 Task: Look for space in Oberursel, Germany from 5th June, 2023 to 16th June, 2023 for 2 adults in price range Rs.14000 to Rs.18000. Place can be entire place with 1  bedroom having 1 bed and 1 bathroom. Property type can be house, flat, guest house, hotel. Amenities needed are: washing machine. Booking option can be shelf check-in. Required host language is English.
Action: Mouse moved to (315, 144)
Screenshot: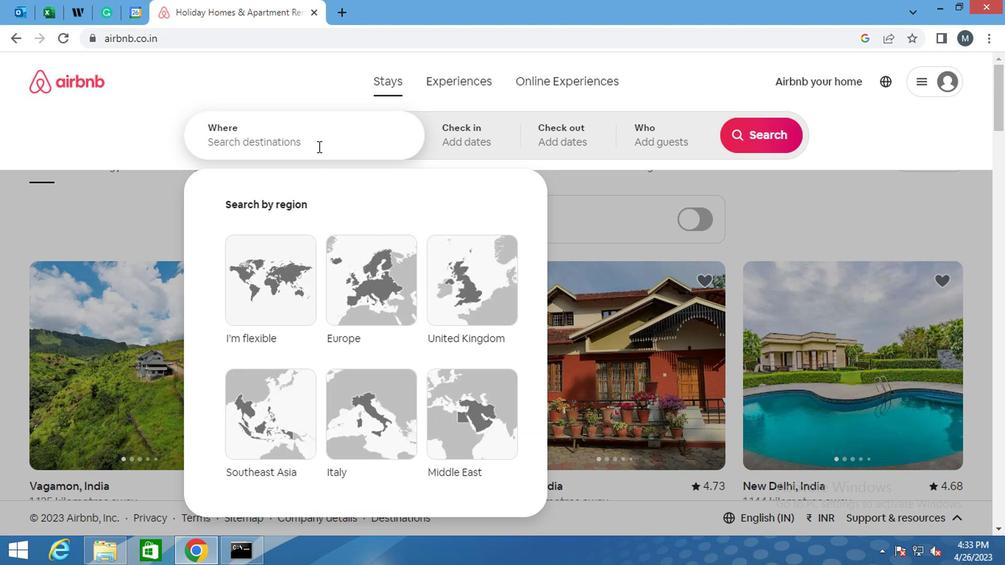 
Action: Mouse pressed left at (315, 144)
Screenshot: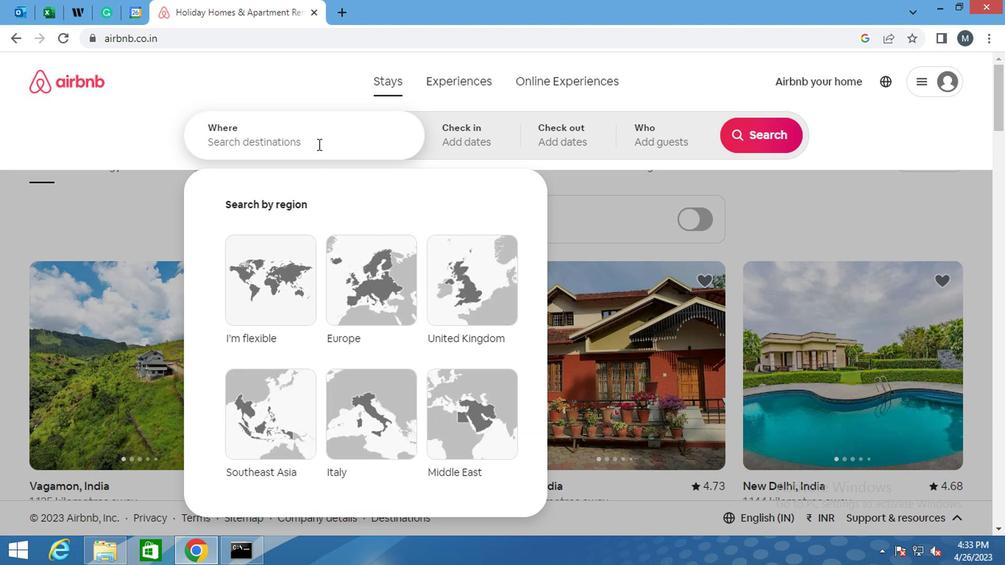 
Action: Mouse moved to (315, 144)
Screenshot: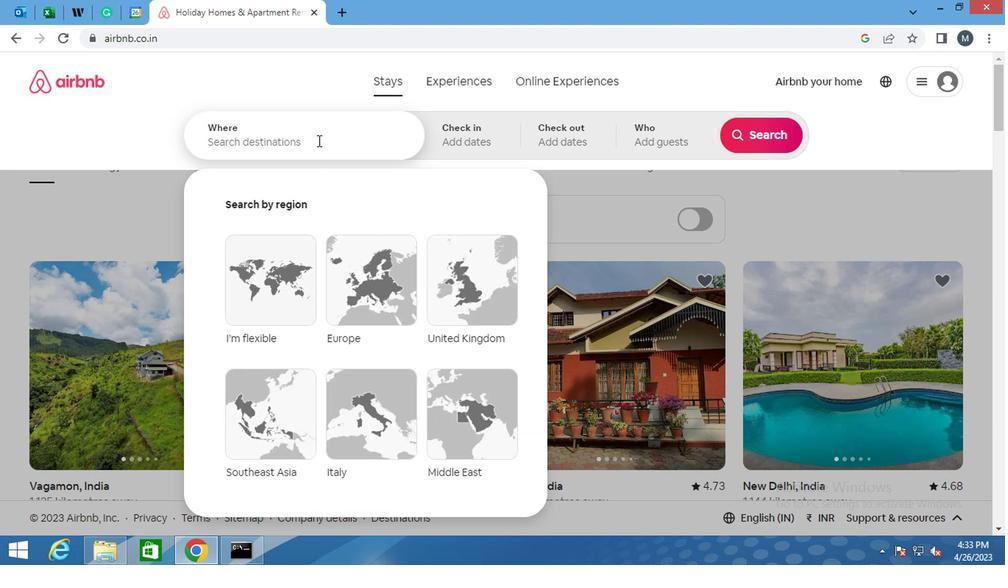 
Action: Key pressed <Key.shift>OBERRURSEL,<Key.space><Key.shift>GER
Screenshot: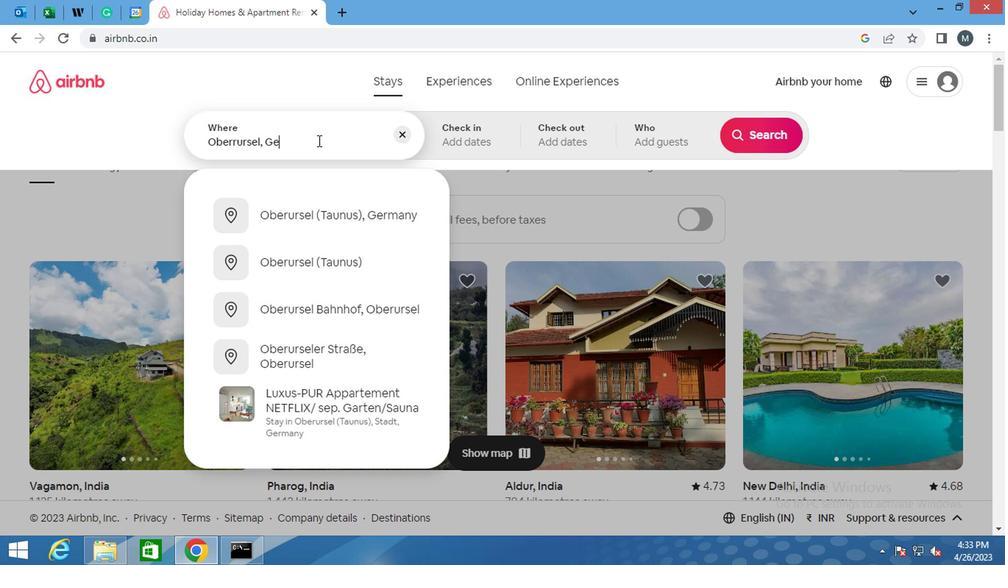 
Action: Mouse moved to (351, 215)
Screenshot: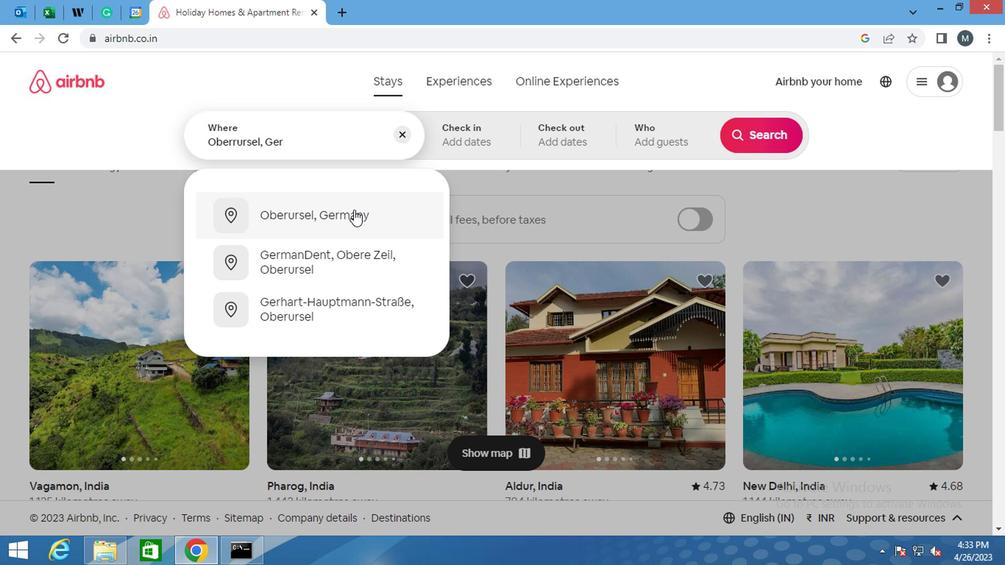 
Action: Mouse pressed left at (351, 215)
Screenshot: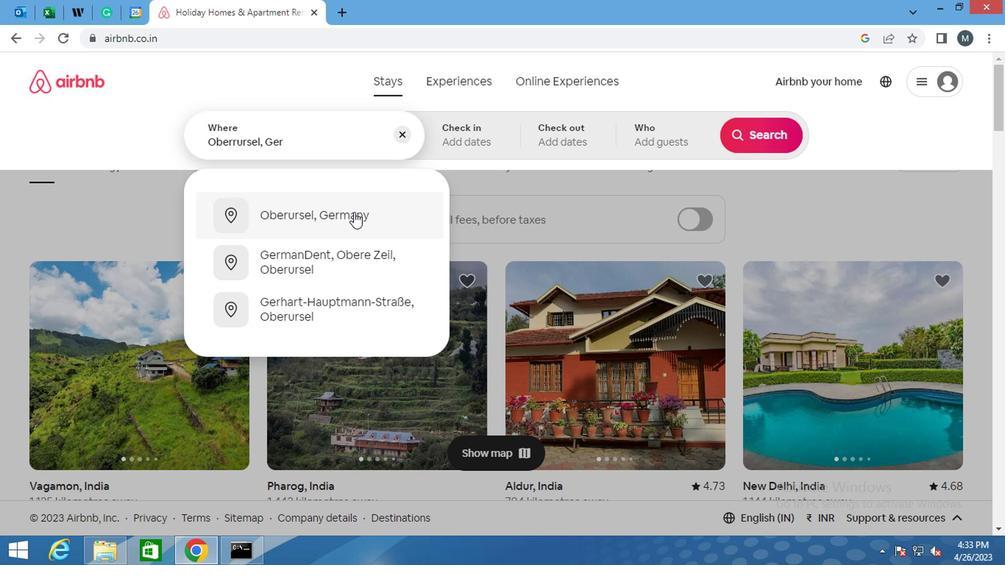 
Action: Mouse moved to (760, 253)
Screenshot: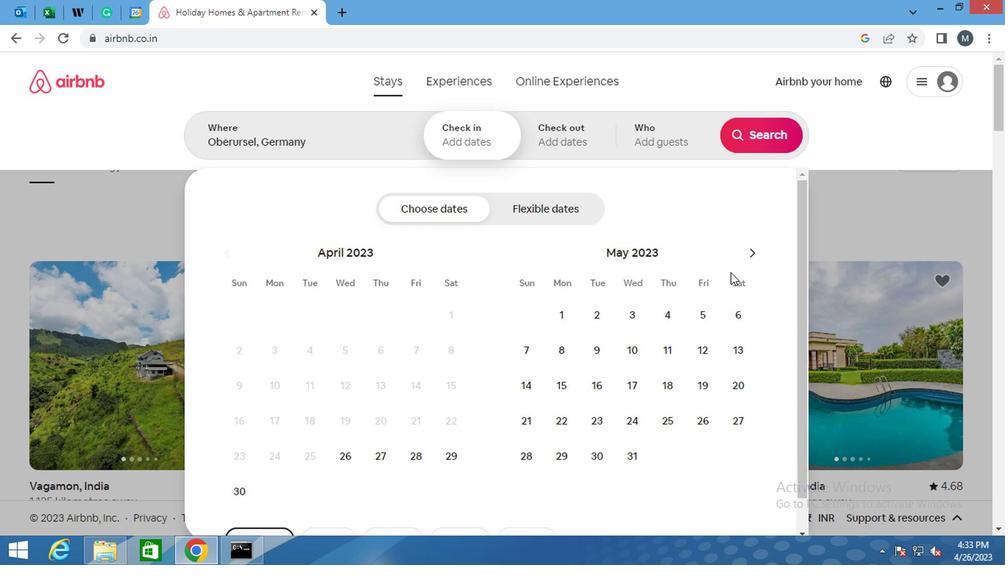 
Action: Mouse pressed left at (760, 253)
Screenshot: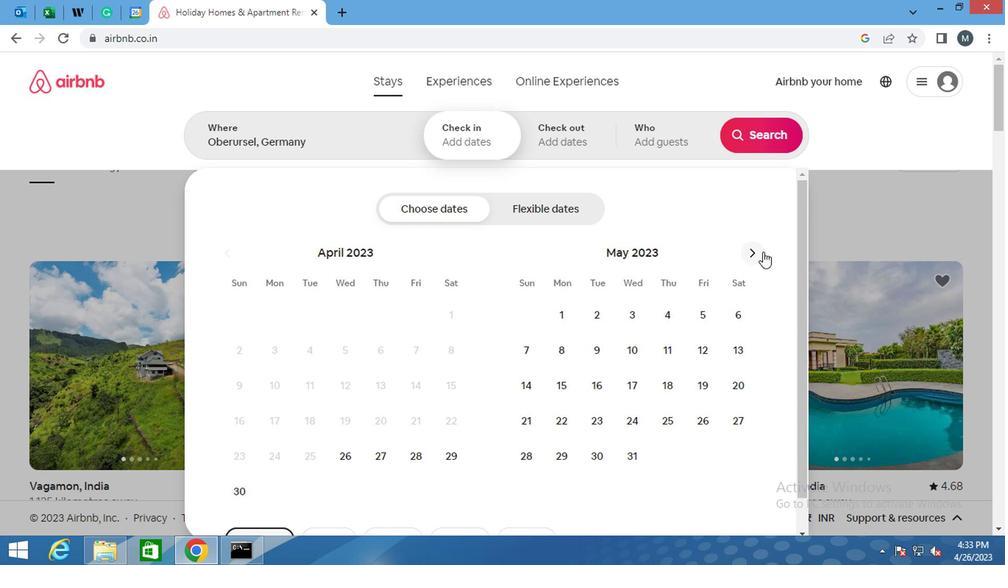 
Action: Mouse moved to (563, 350)
Screenshot: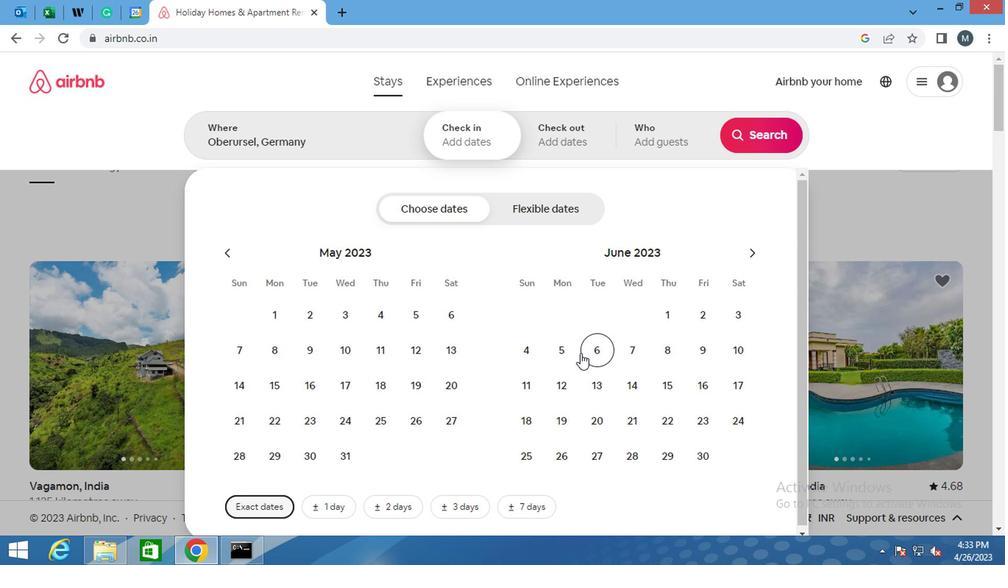 
Action: Mouse pressed left at (563, 350)
Screenshot: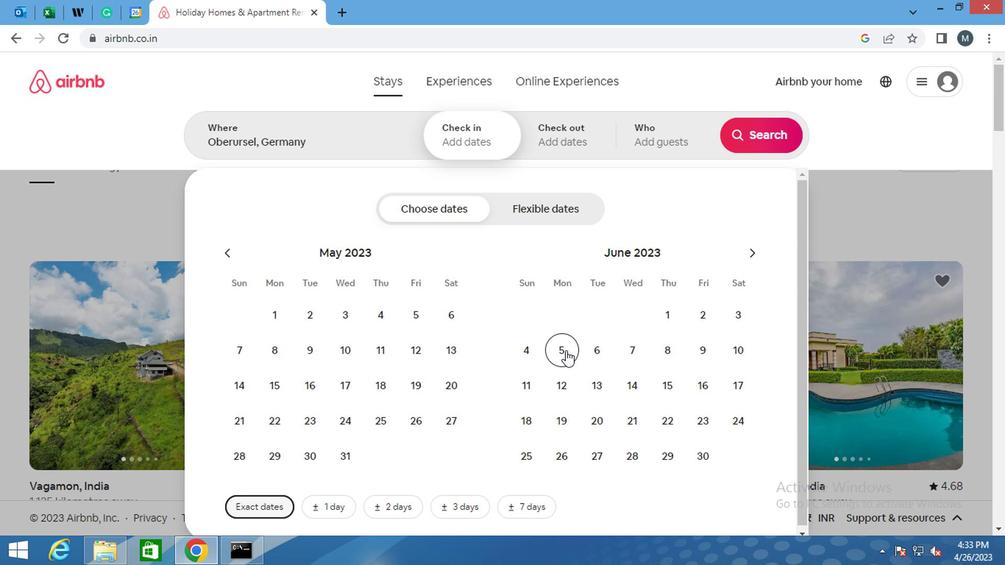 
Action: Mouse moved to (695, 377)
Screenshot: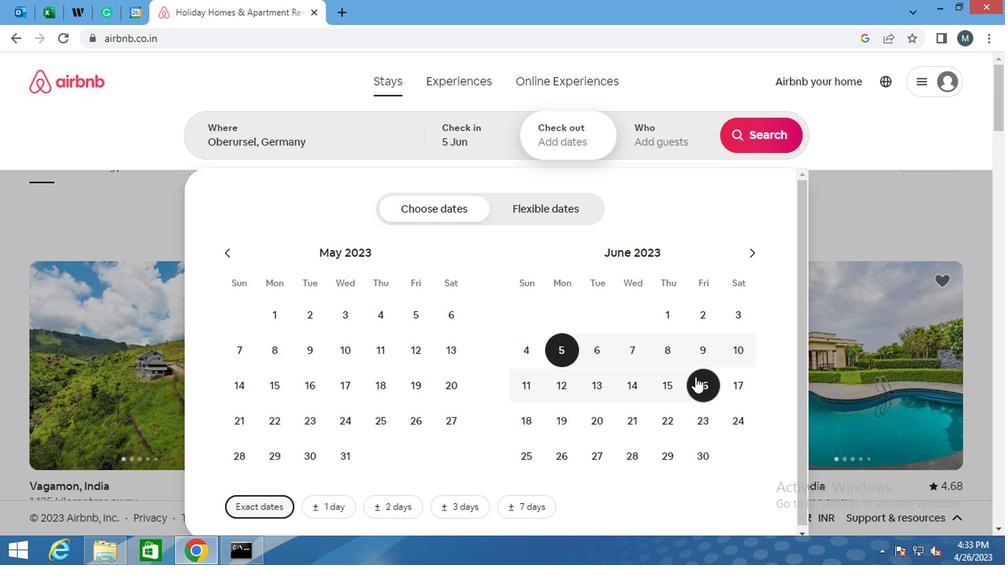 
Action: Mouse pressed left at (695, 377)
Screenshot: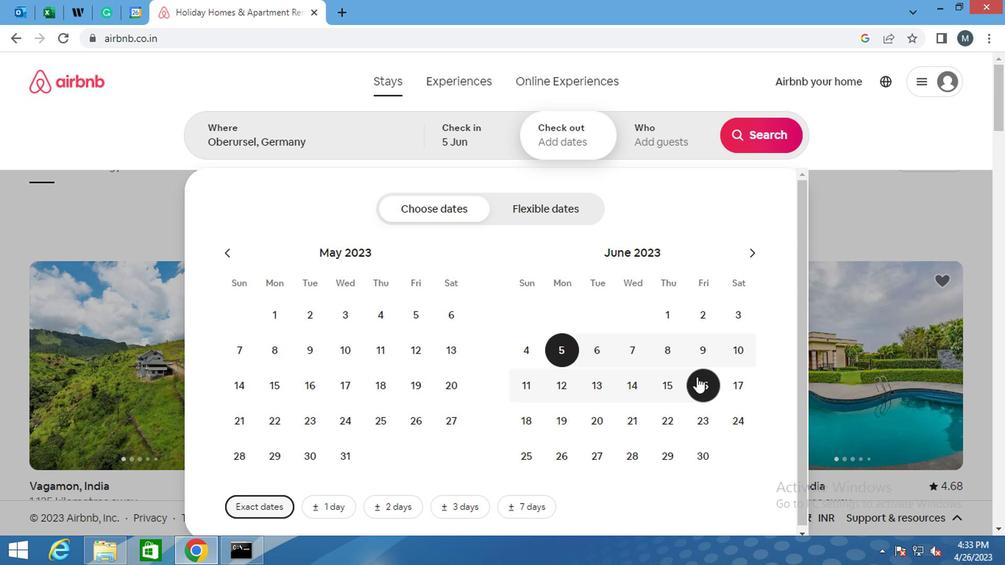 
Action: Mouse moved to (665, 145)
Screenshot: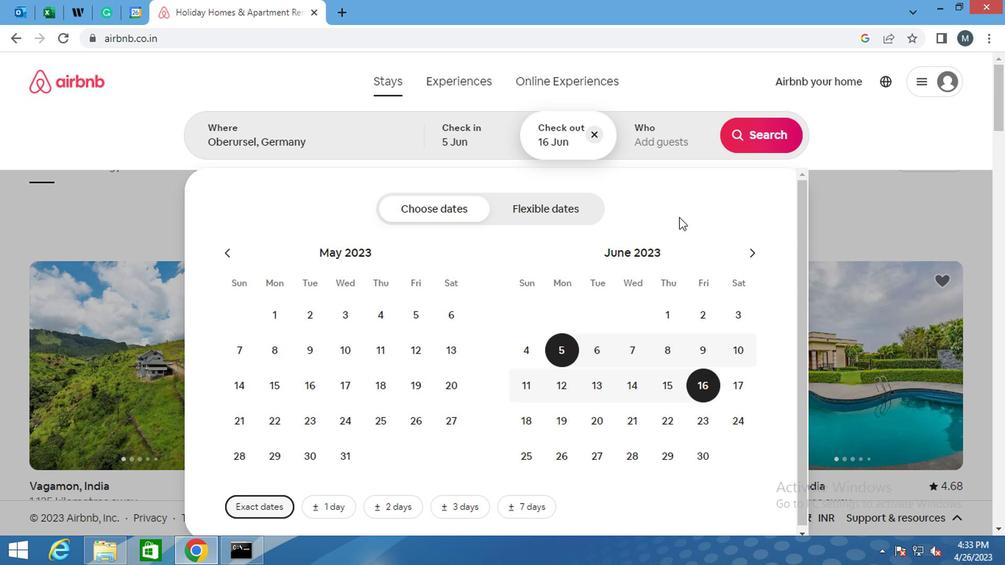 
Action: Mouse pressed left at (665, 145)
Screenshot: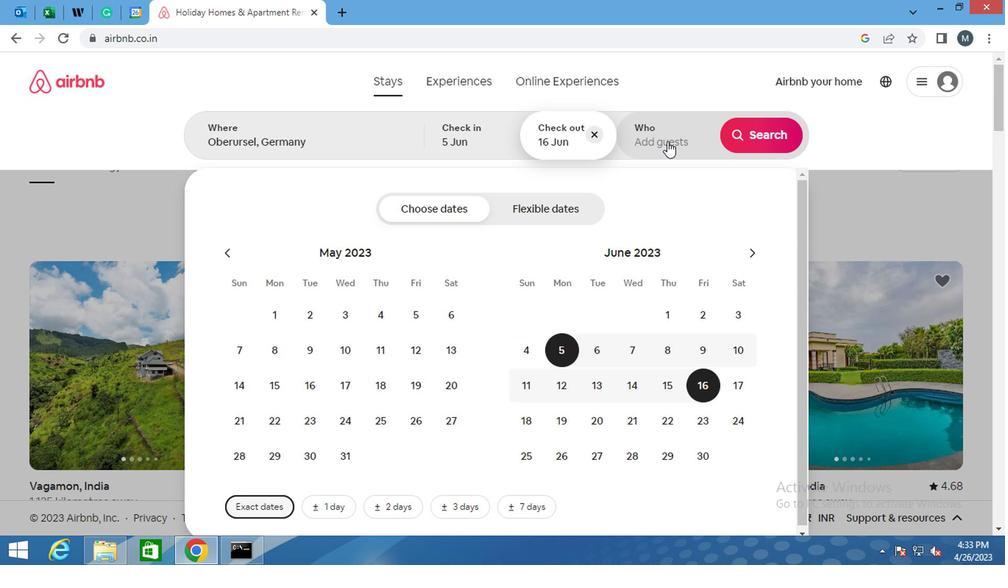 
Action: Mouse moved to (761, 197)
Screenshot: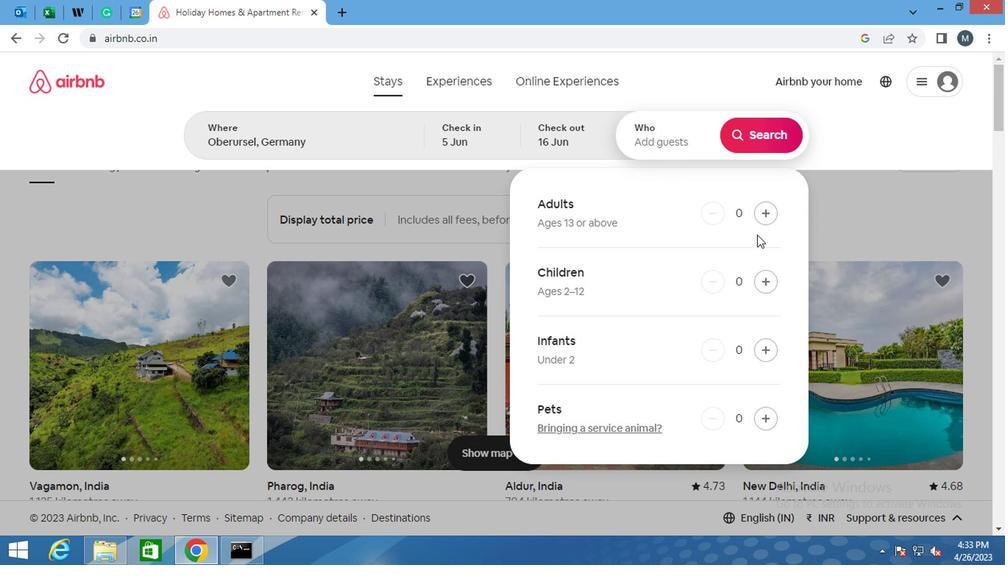 
Action: Mouse pressed left at (761, 197)
Screenshot: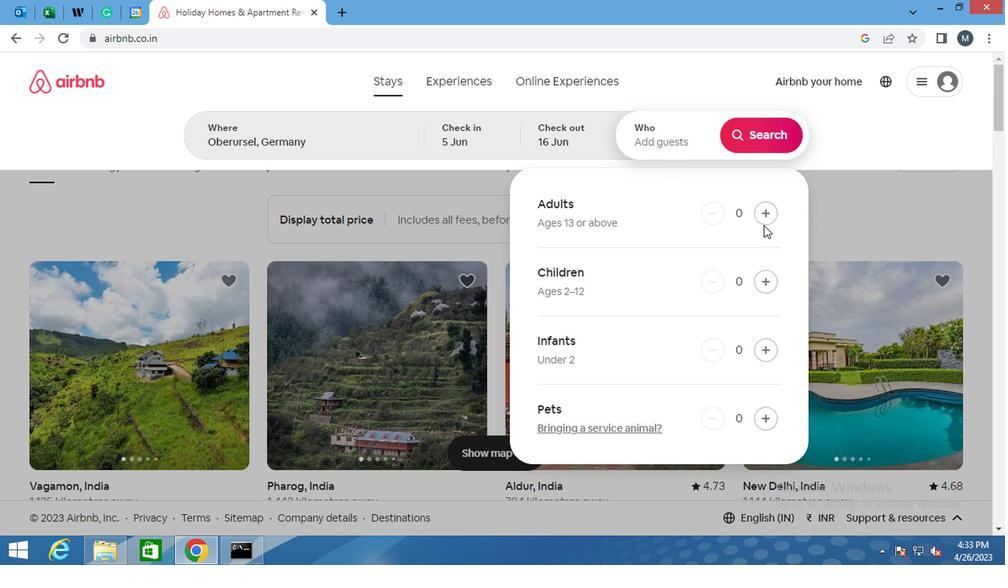 
Action: Mouse moved to (761, 209)
Screenshot: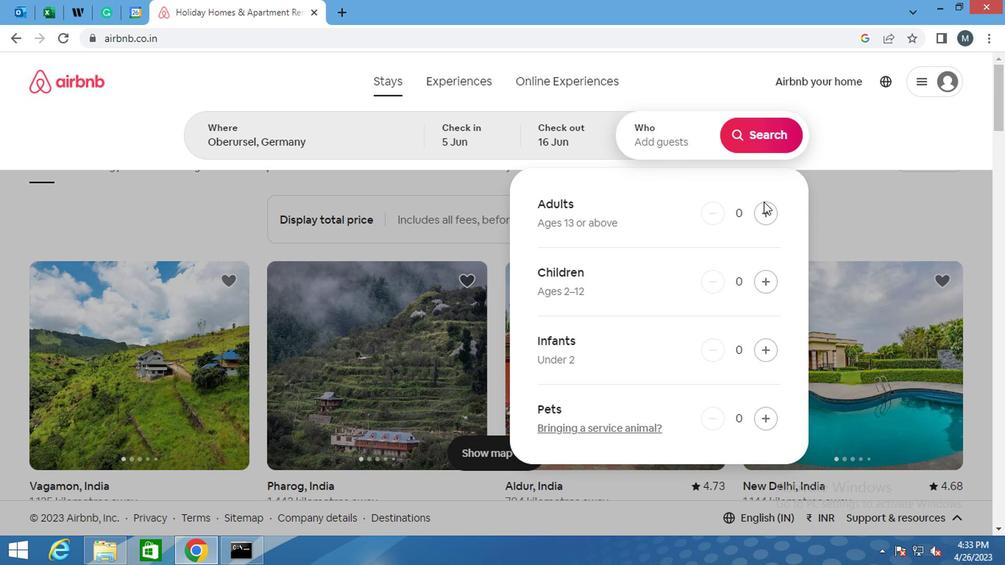 
Action: Mouse pressed left at (761, 209)
Screenshot: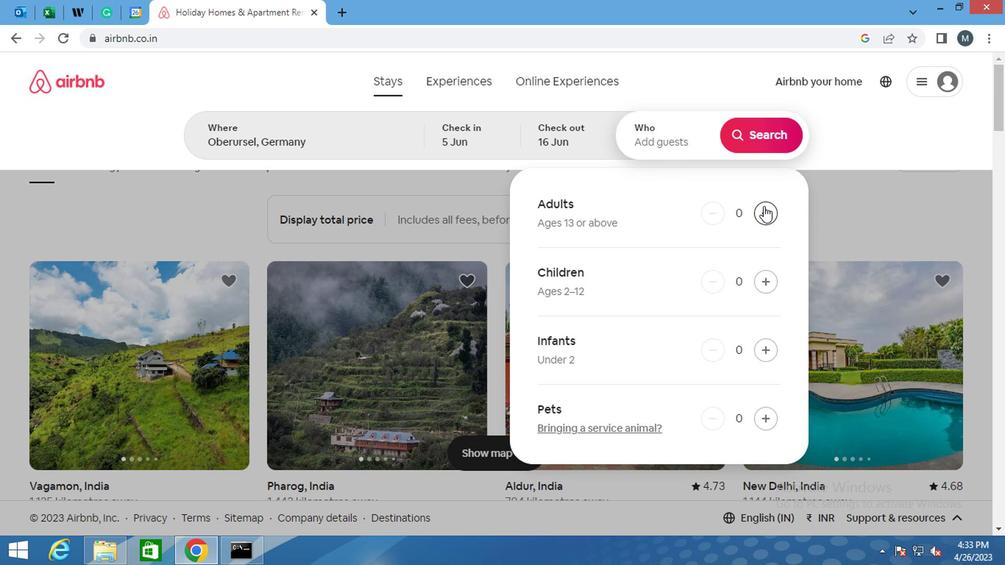 
Action: Mouse moved to (762, 209)
Screenshot: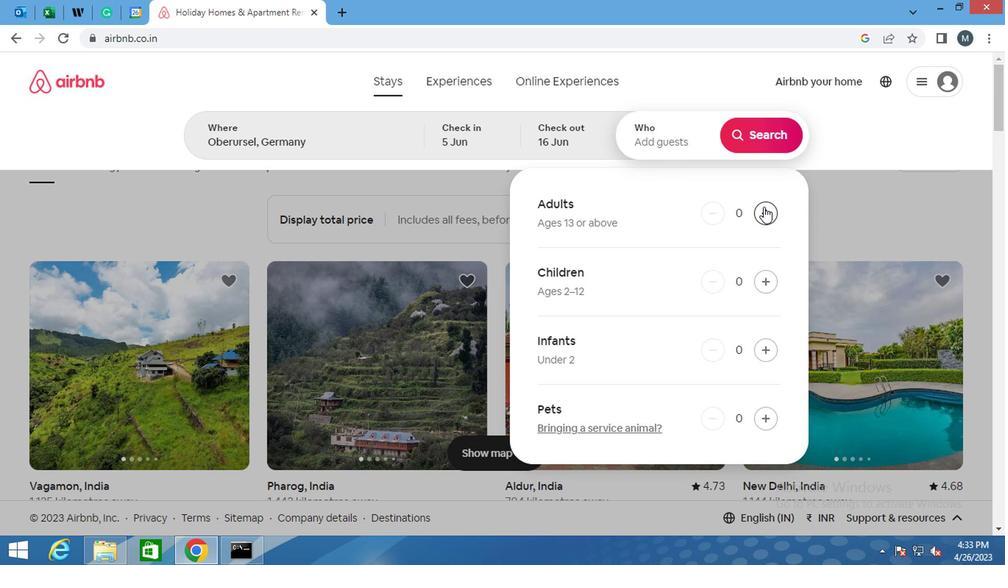 
Action: Mouse pressed left at (762, 209)
Screenshot: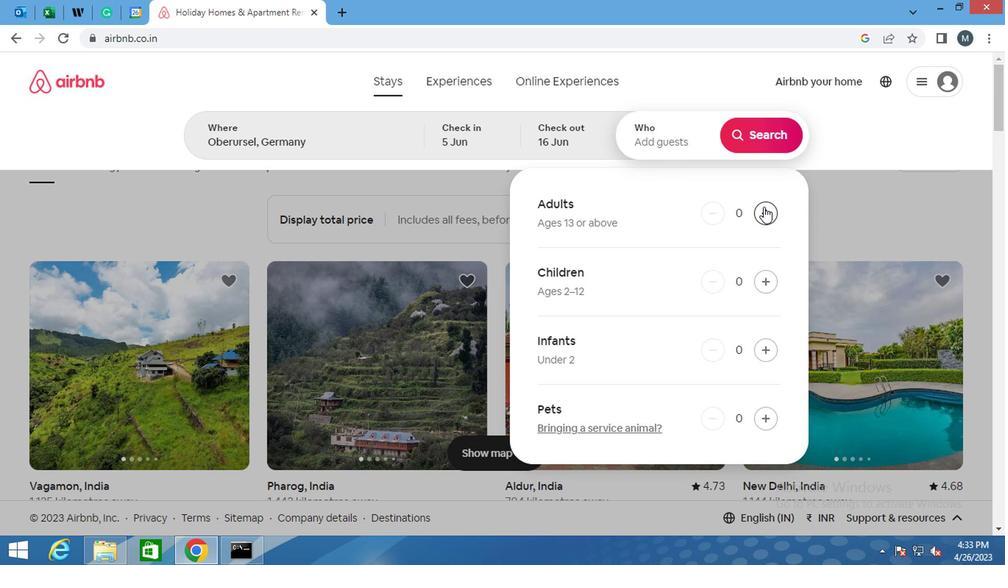 
Action: Mouse moved to (757, 145)
Screenshot: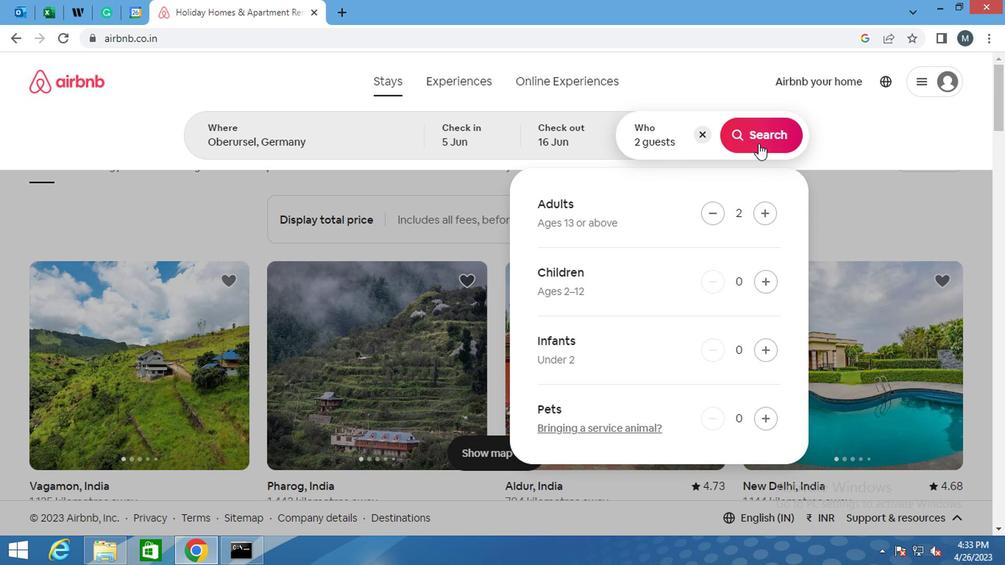 
Action: Mouse pressed left at (757, 145)
Screenshot: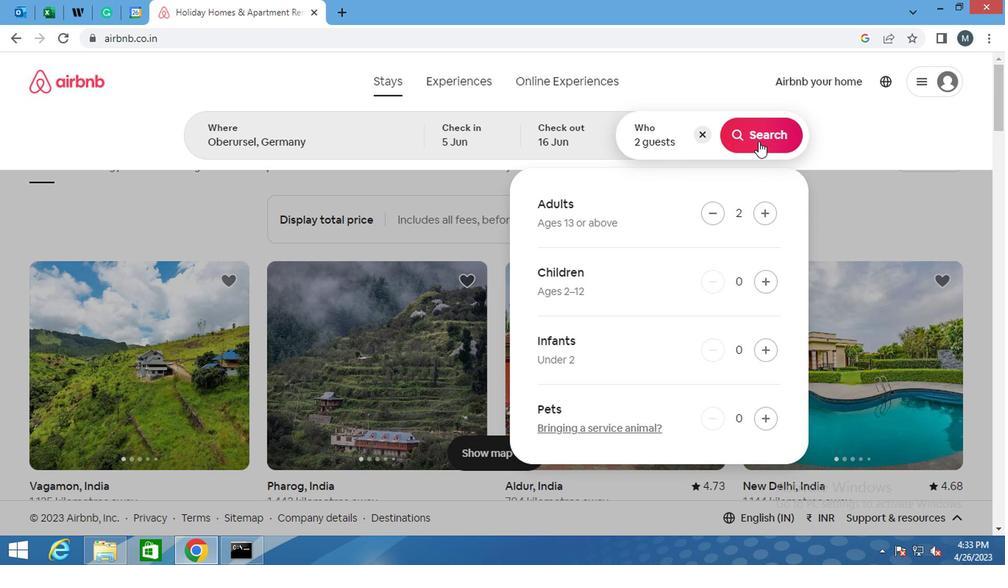 
Action: Mouse moved to (949, 143)
Screenshot: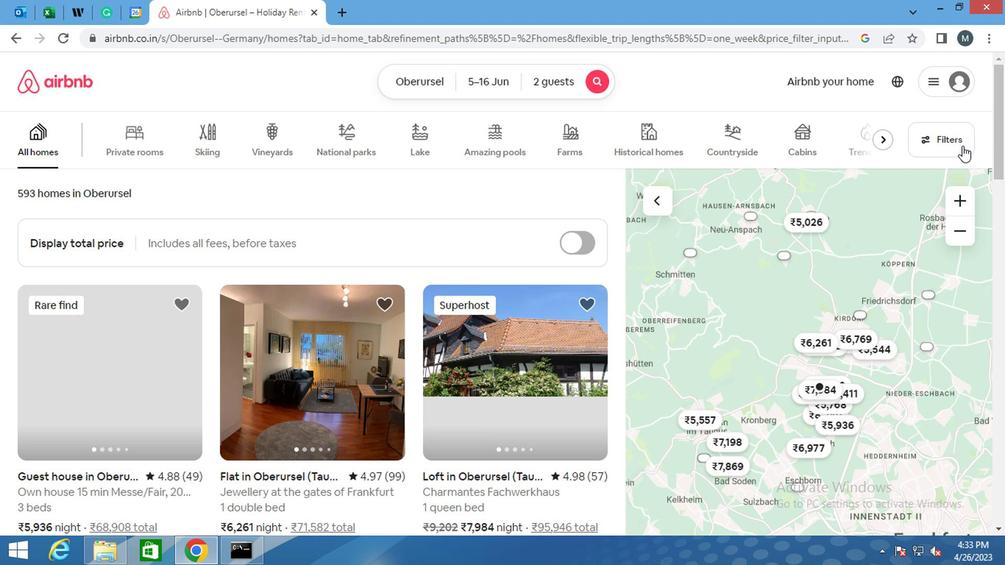 
Action: Mouse pressed left at (949, 143)
Screenshot: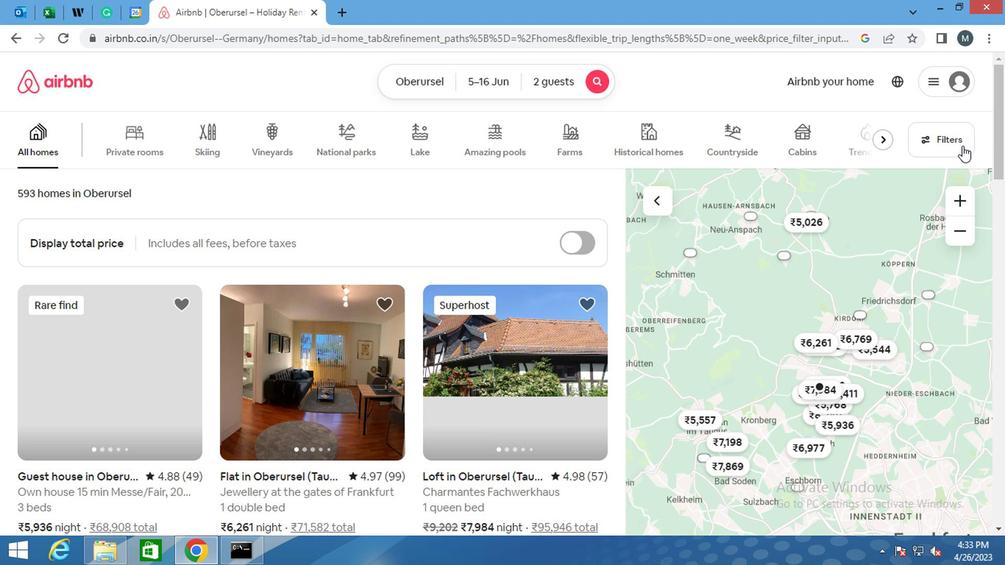 
Action: Mouse moved to (314, 327)
Screenshot: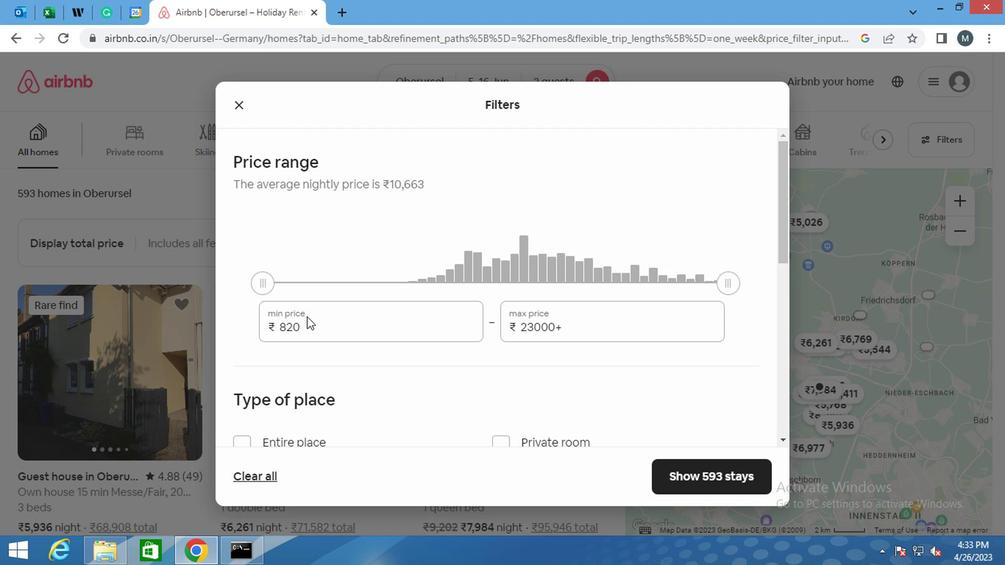 
Action: Mouse pressed left at (314, 327)
Screenshot: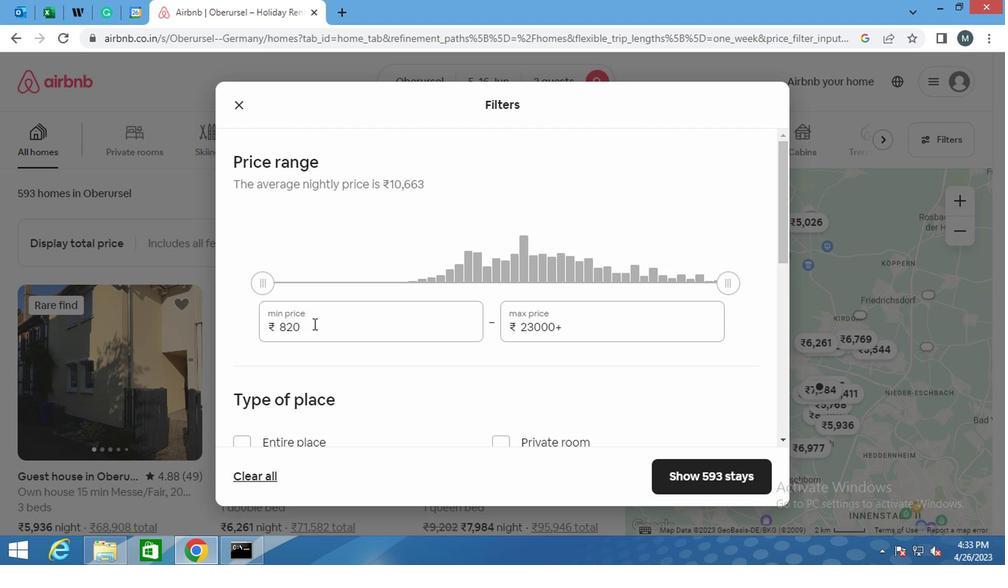 
Action: Mouse moved to (316, 327)
Screenshot: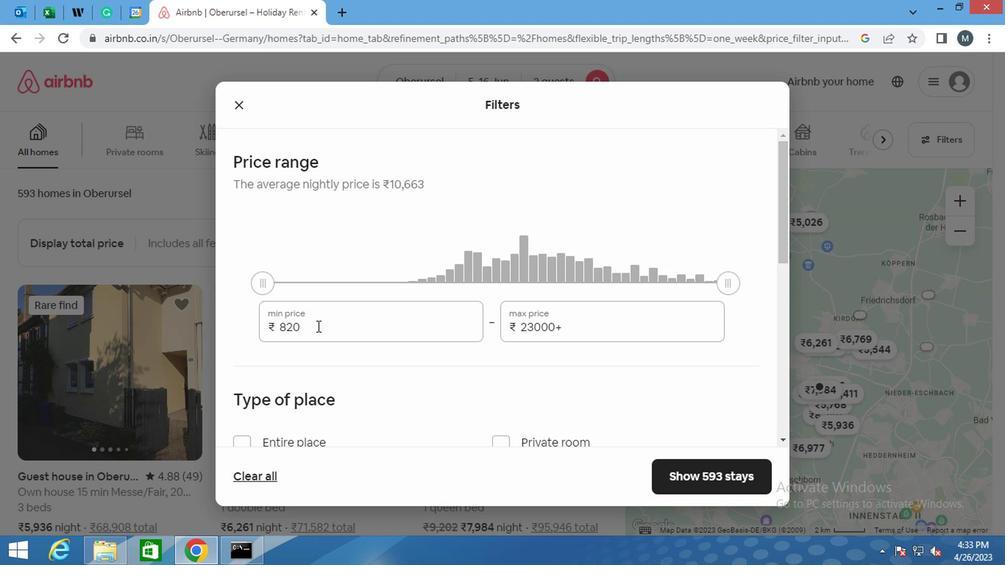 
Action: Key pressed <Key.backspace><Key.backspace><Key.backspace>
Screenshot: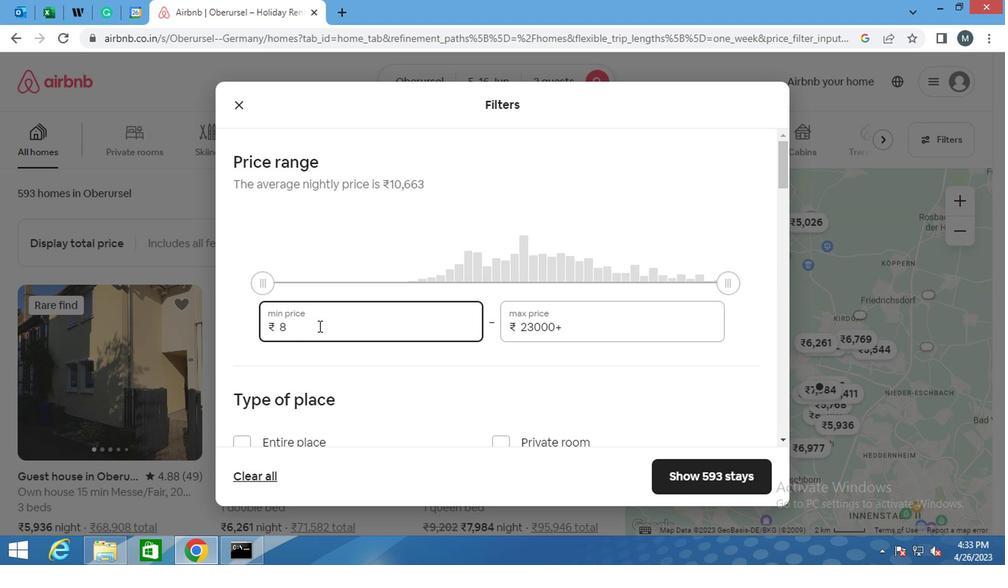 
Action: Mouse moved to (315, 336)
Screenshot: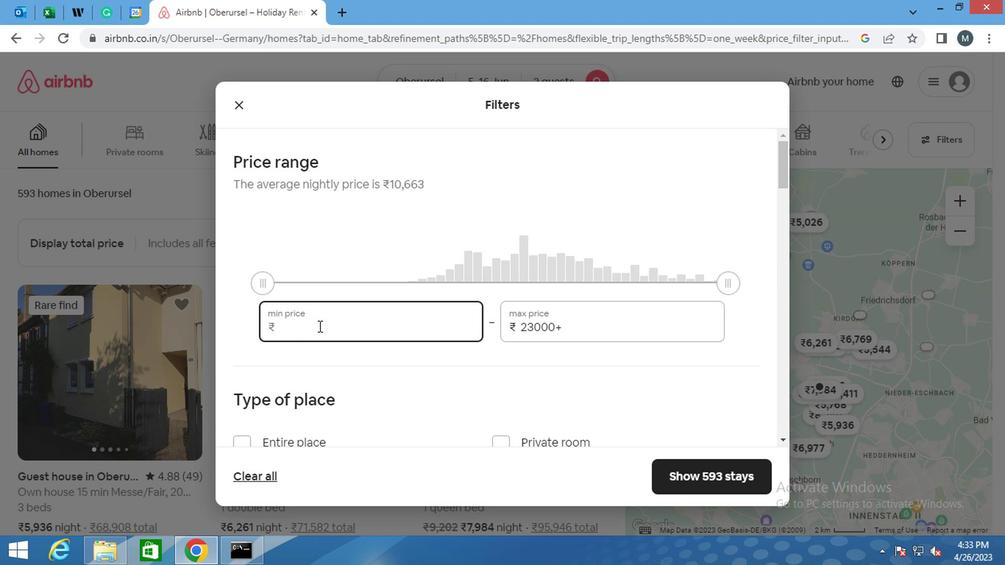 
Action: Key pressed 14000
Screenshot: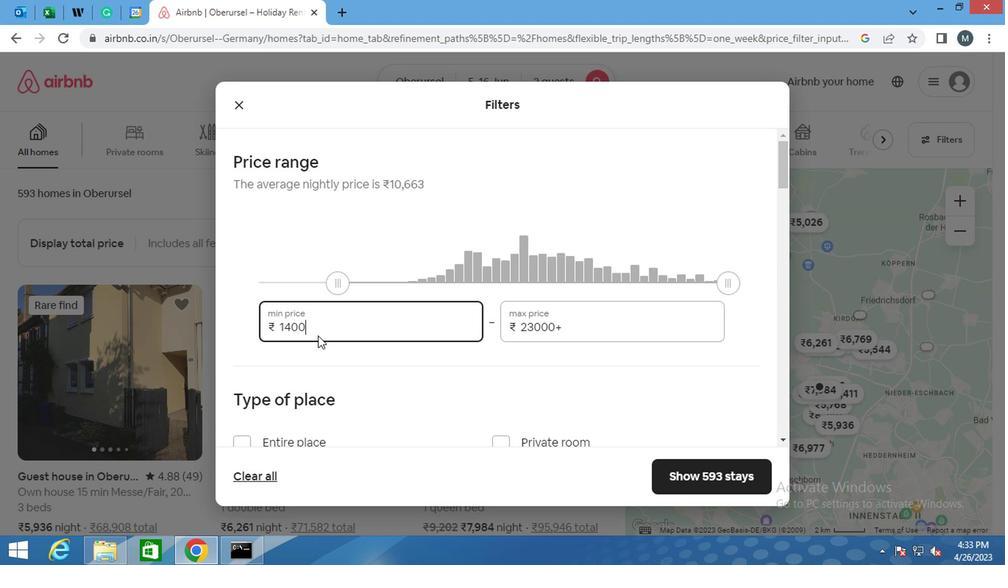 
Action: Mouse moved to (599, 337)
Screenshot: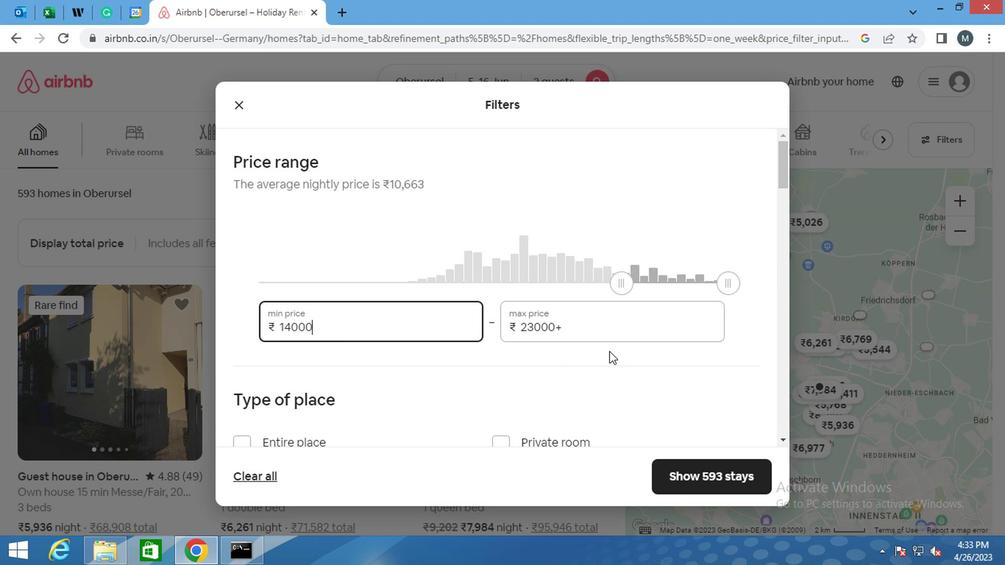 
Action: Mouse pressed left at (599, 337)
Screenshot: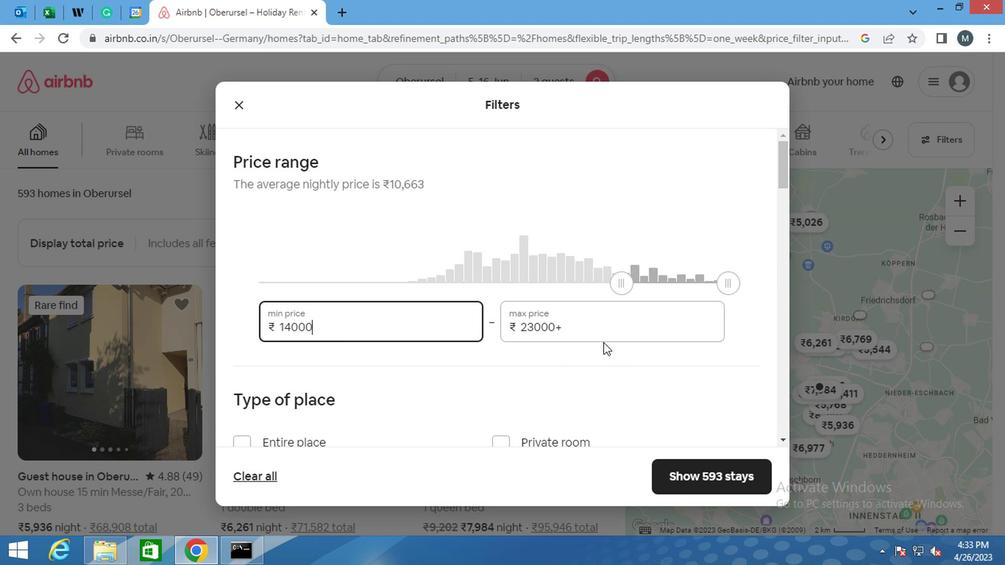 
Action: Mouse moved to (599, 336)
Screenshot: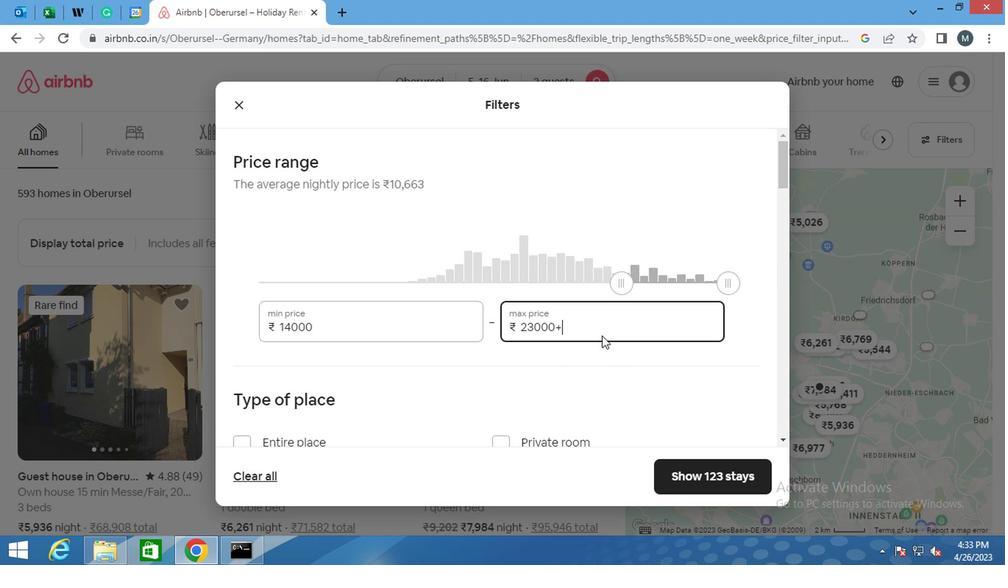 
Action: Key pressed <Key.backspace><Key.backspace><Key.backspace><Key.backspace><Key.backspace><Key.backspace><Key.backspace><Key.backspace><Key.backspace>
Screenshot: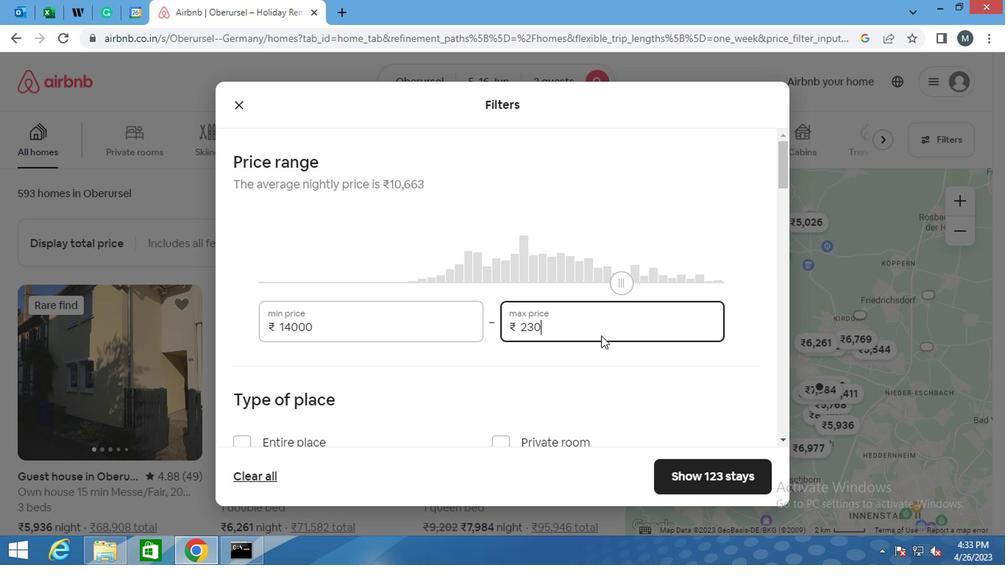 
Action: Mouse moved to (594, 336)
Screenshot: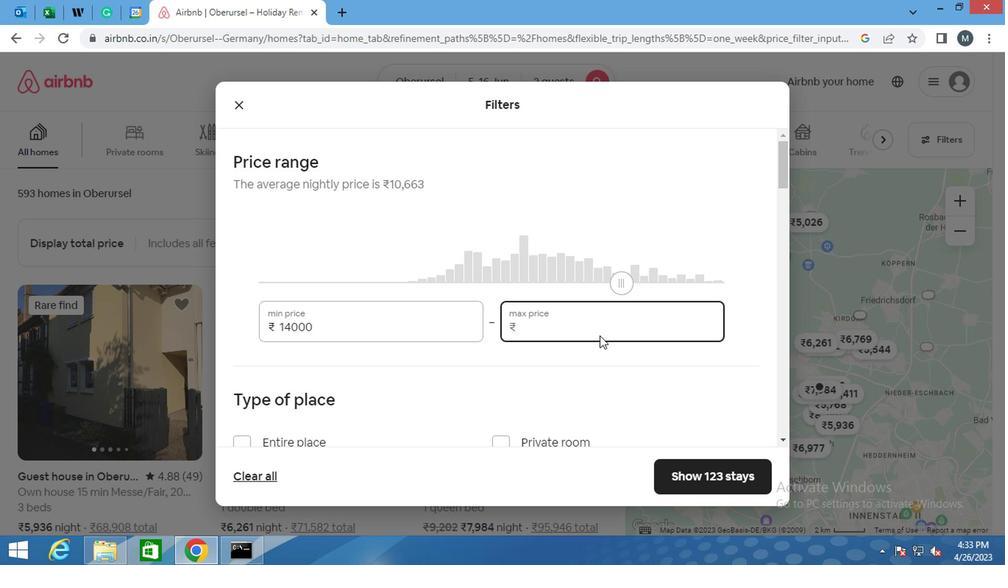 
Action: Key pressed 1
Screenshot: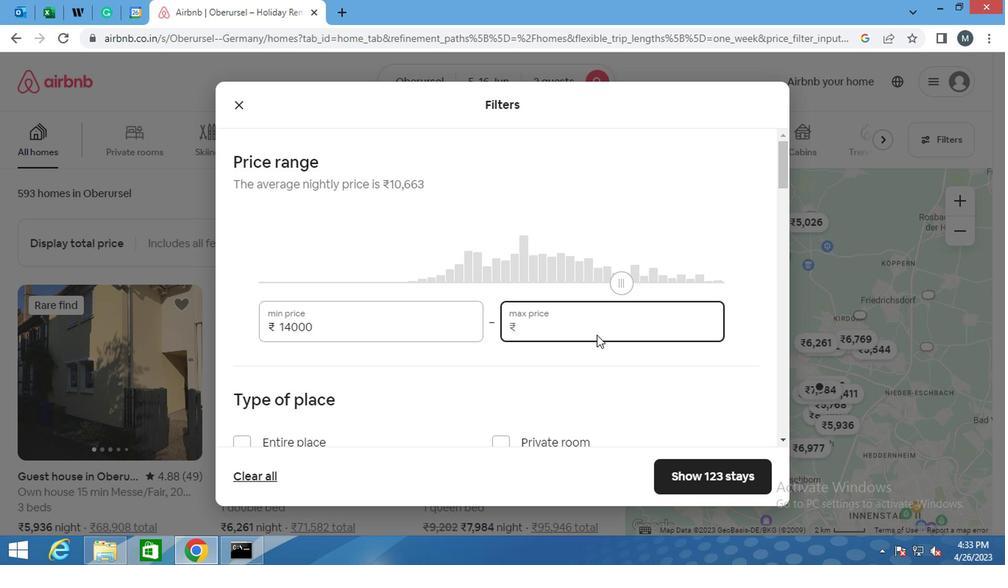 
Action: Mouse moved to (593, 336)
Screenshot: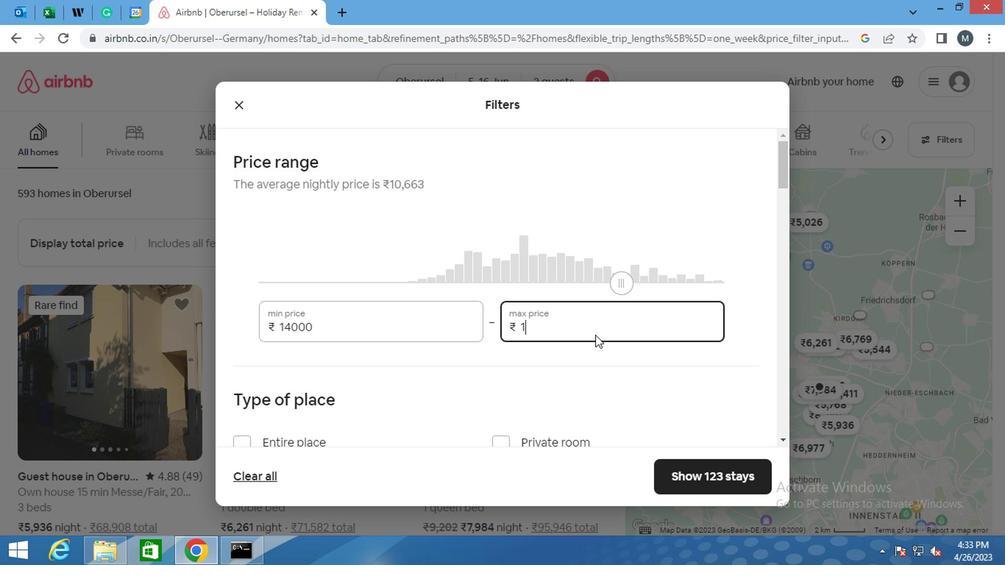 
Action: Key pressed 80
Screenshot: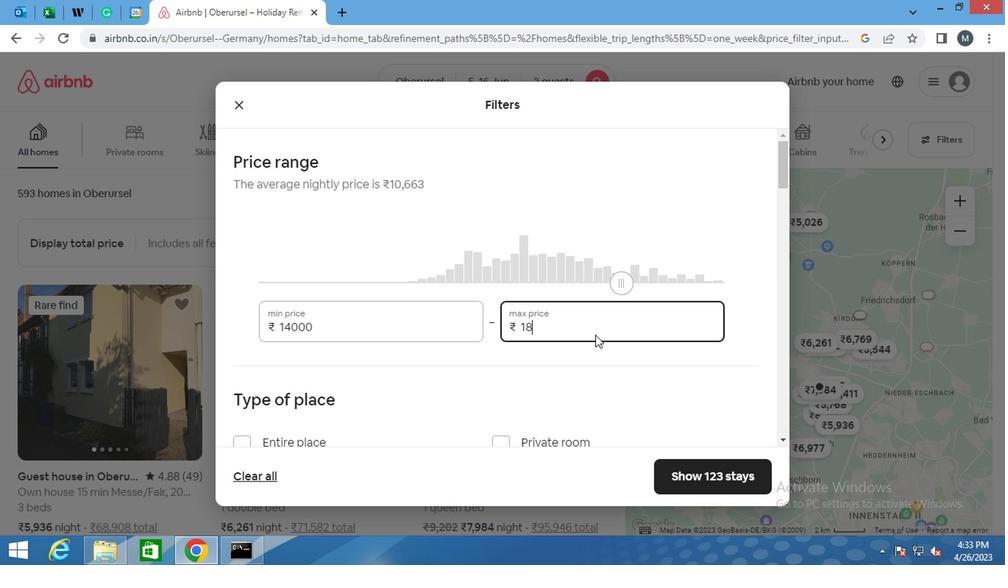 
Action: Mouse moved to (592, 336)
Screenshot: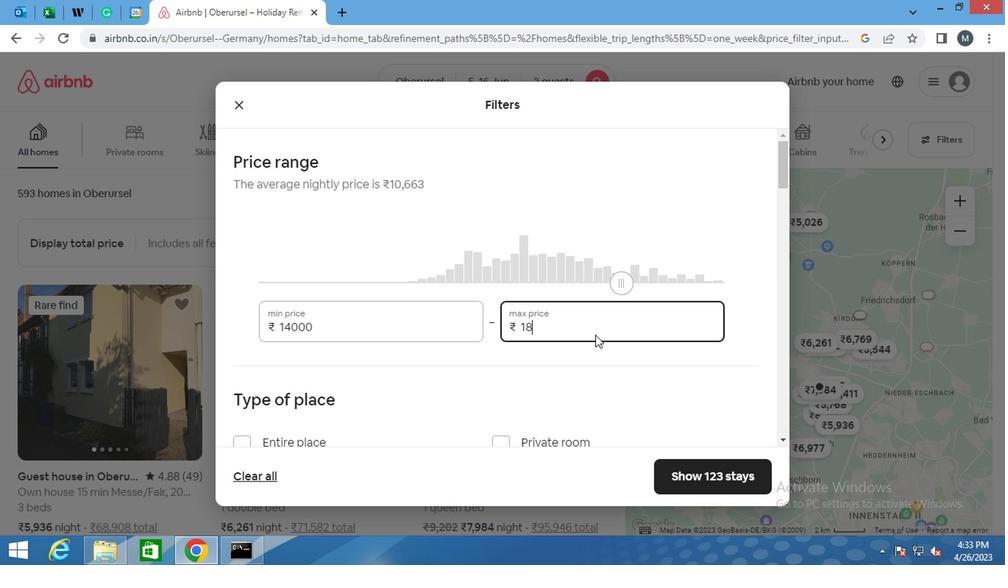 
Action: Key pressed 00
Screenshot: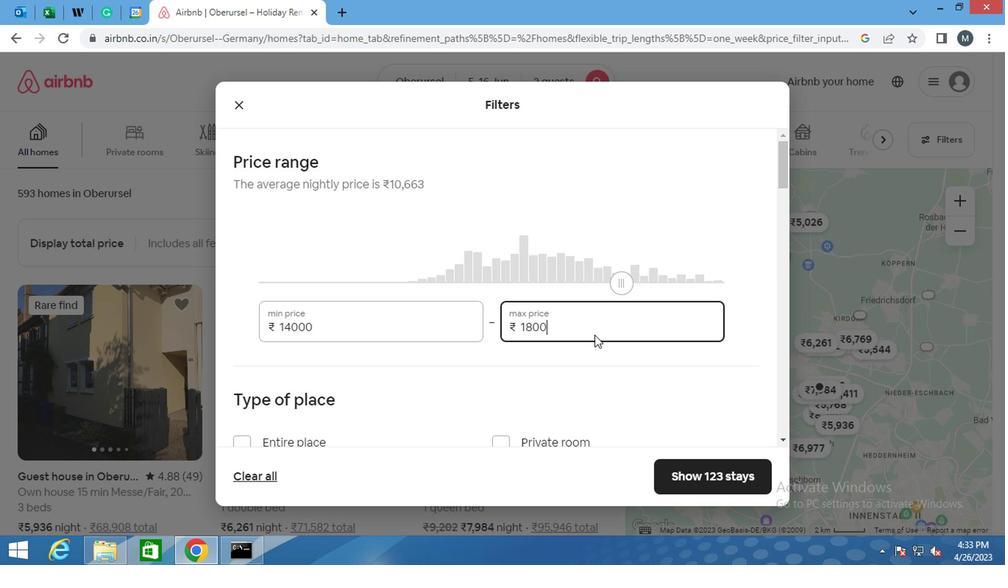 
Action: Mouse moved to (403, 344)
Screenshot: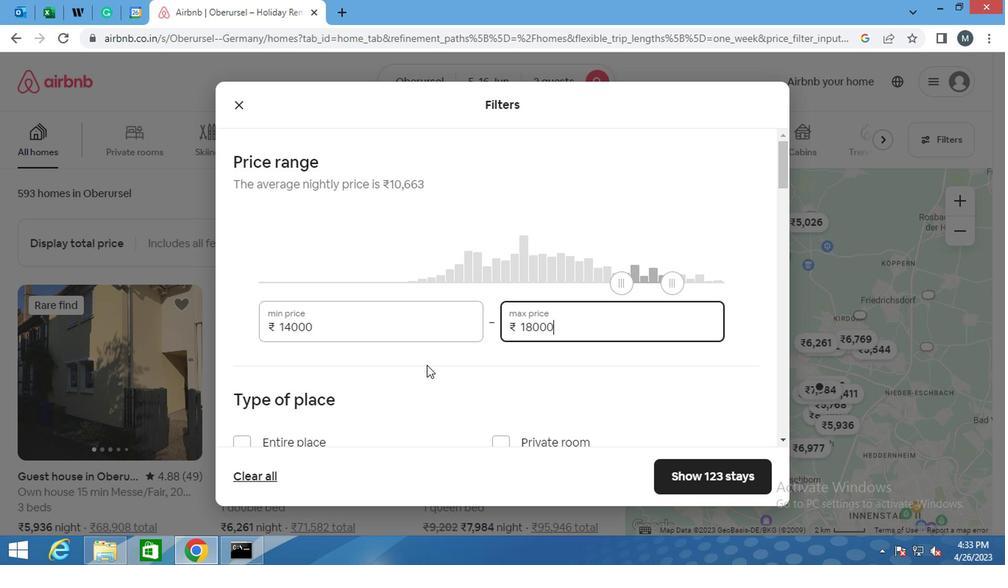 
Action: Mouse scrolled (403, 343) with delta (0, 0)
Screenshot: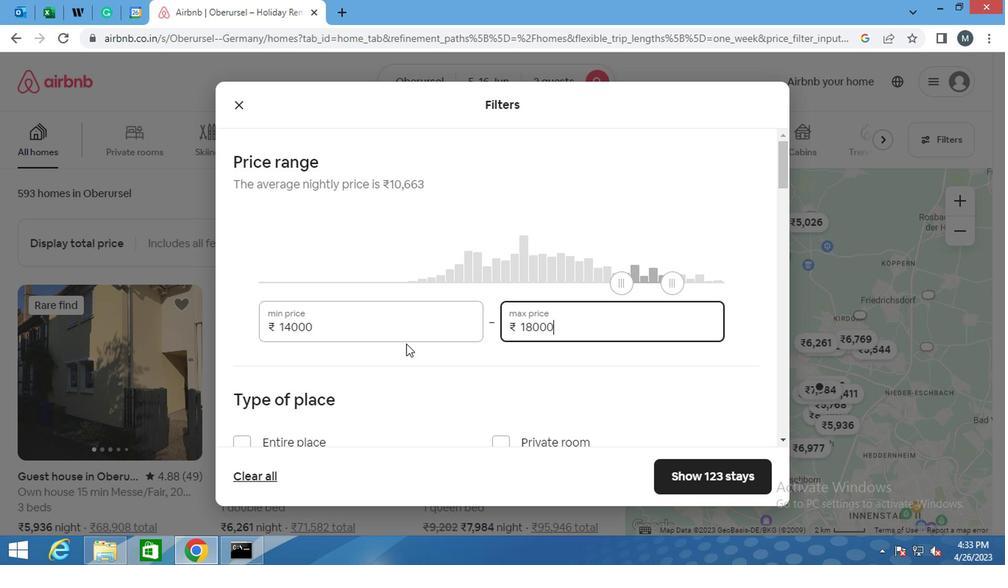 
Action: Mouse scrolled (403, 343) with delta (0, 0)
Screenshot: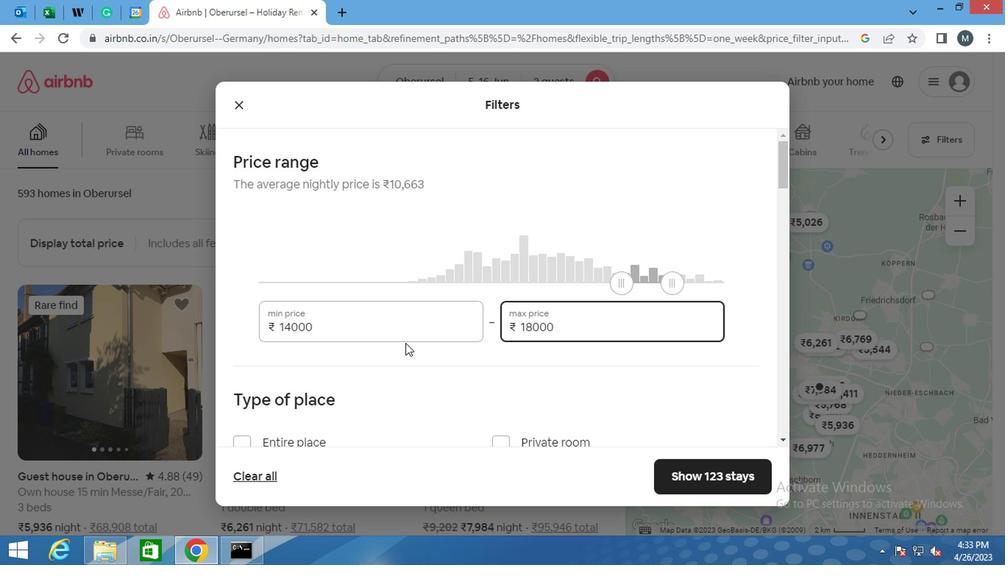 
Action: Mouse moved to (249, 299)
Screenshot: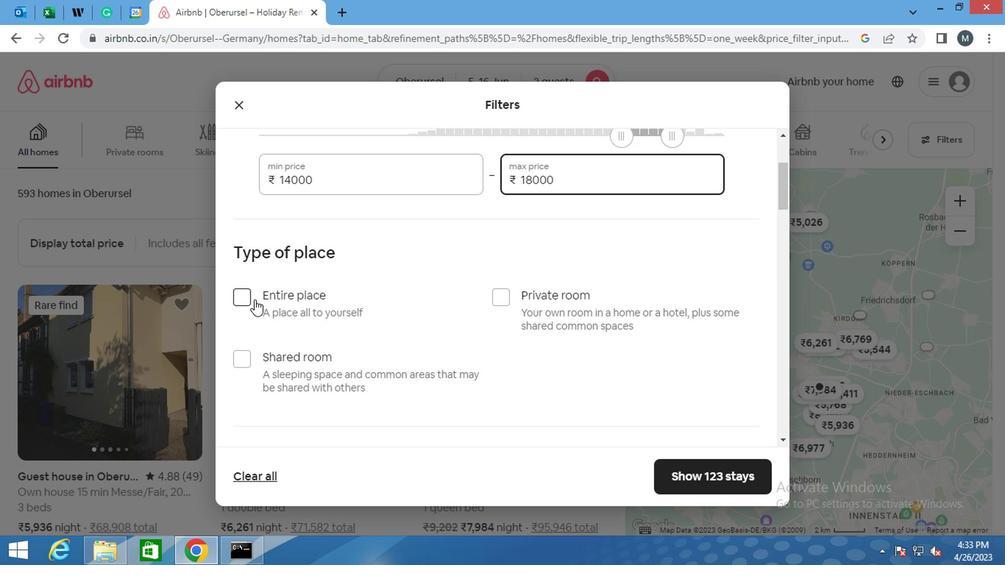 
Action: Mouse pressed left at (249, 299)
Screenshot: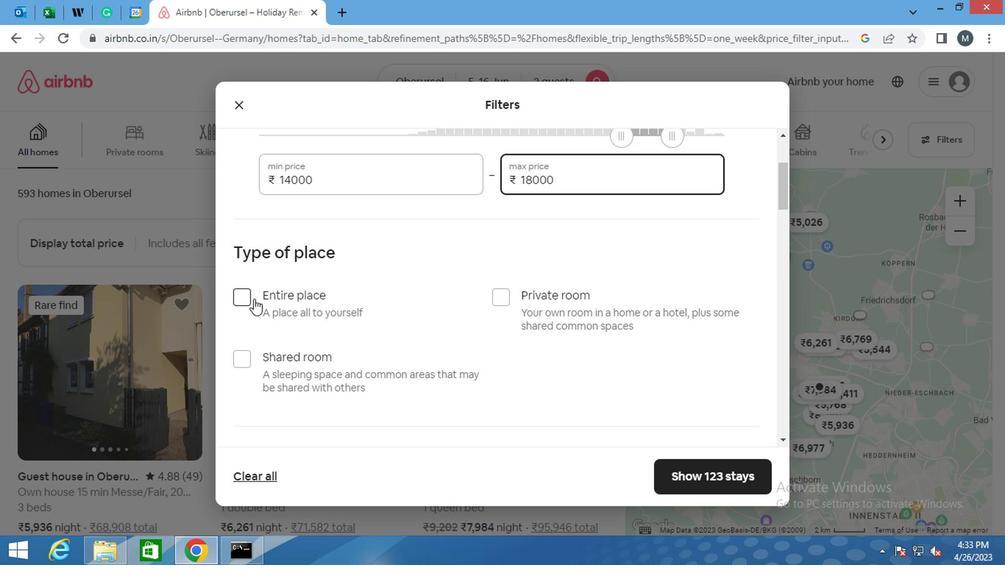 
Action: Mouse moved to (351, 290)
Screenshot: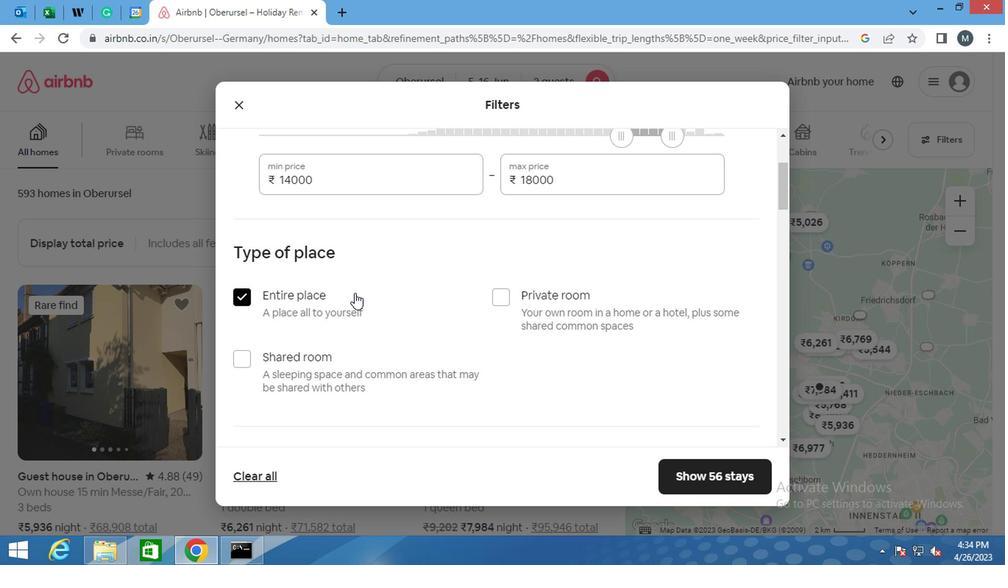 
Action: Mouse scrolled (351, 289) with delta (0, 0)
Screenshot: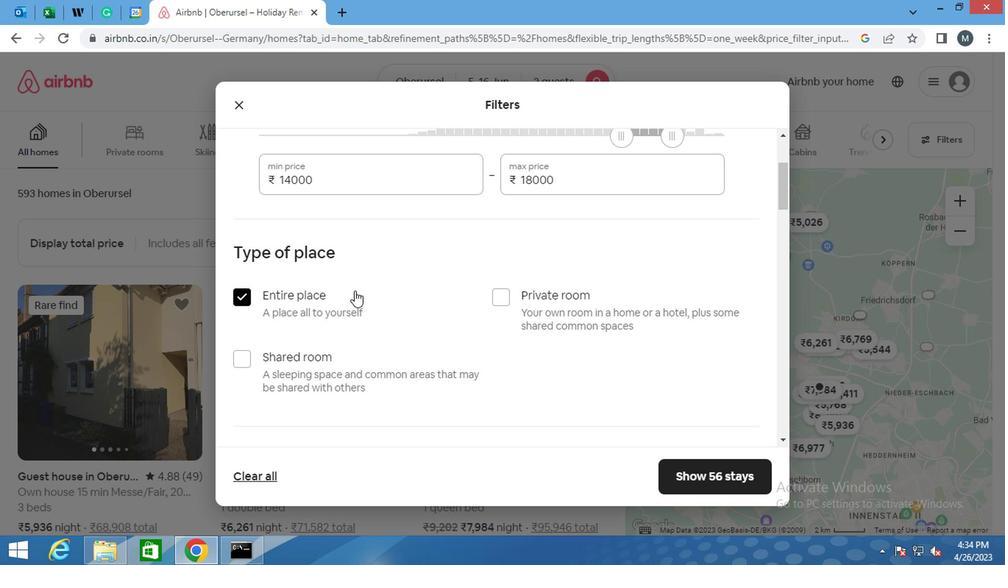 
Action: Mouse scrolled (351, 289) with delta (0, 0)
Screenshot: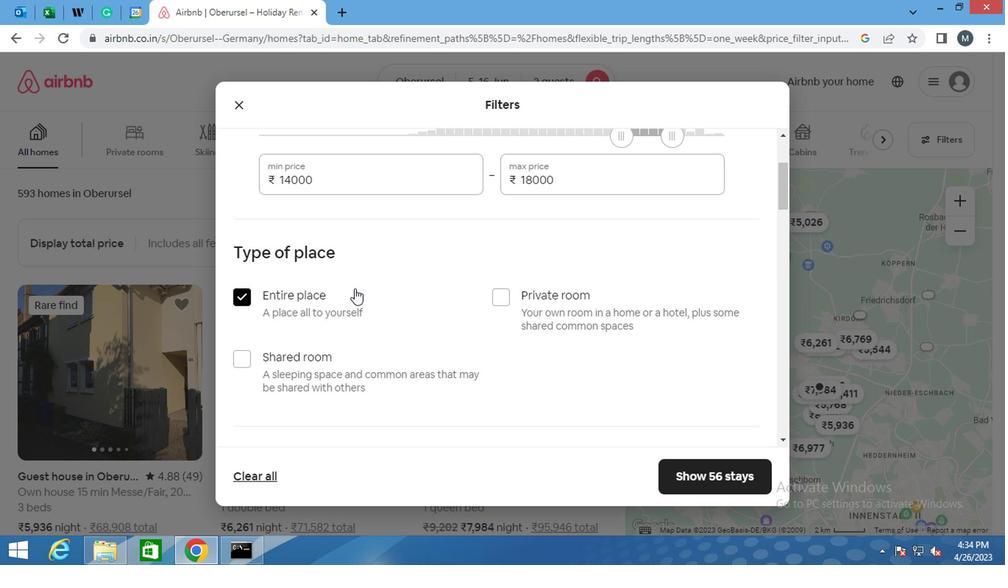 
Action: Mouse scrolled (351, 289) with delta (0, 0)
Screenshot: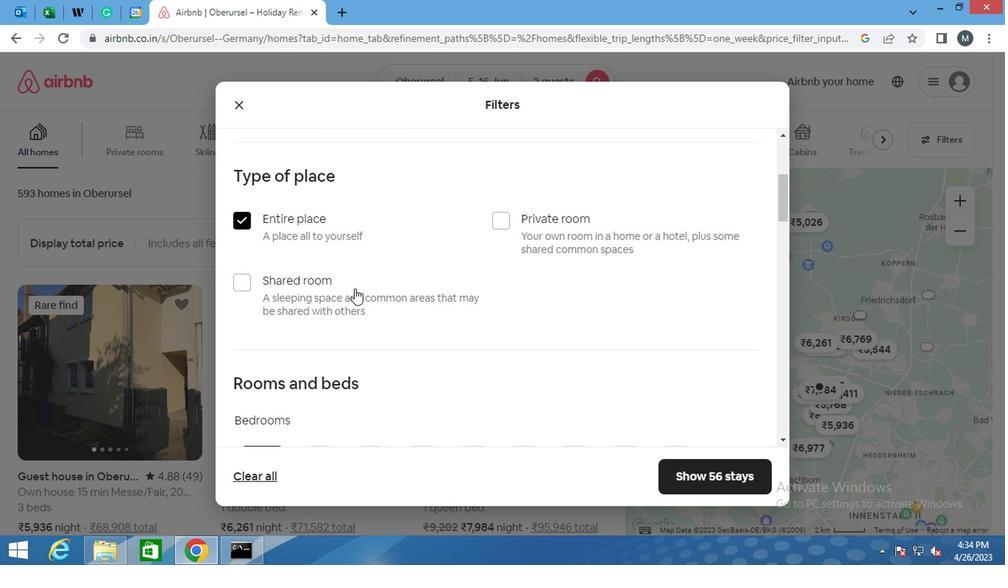 
Action: Mouse moved to (351, 290)
Screenshot: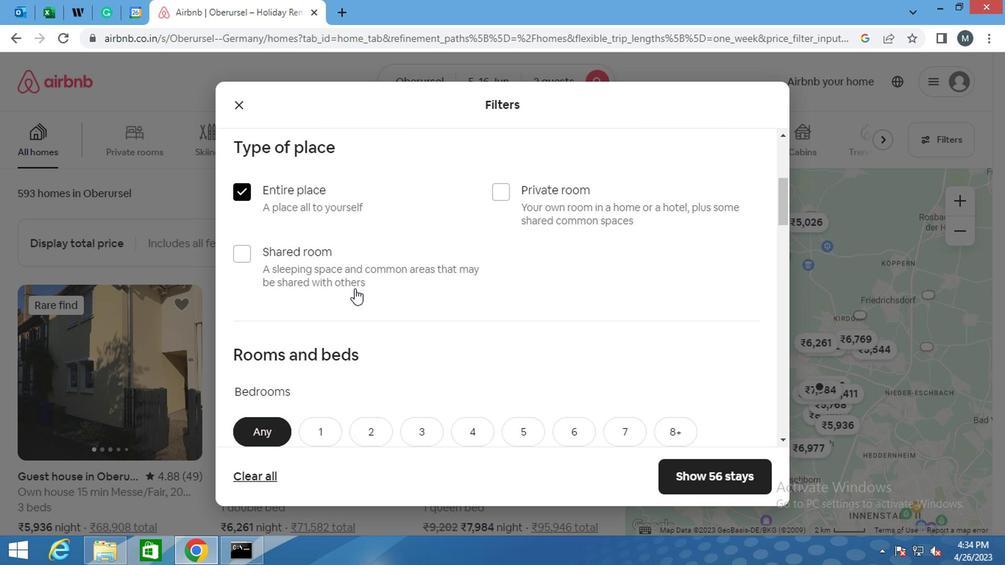 
Action: Mouse scrolled (351, 289) with delta (0, 0)
Screenshot: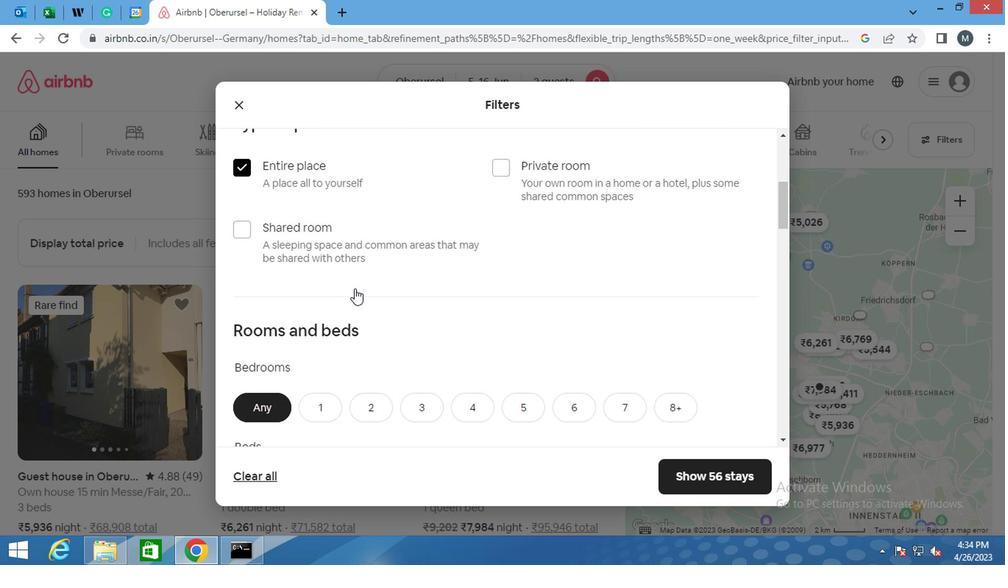 
Action: Mouse moved to (331, 249)
Screenshot: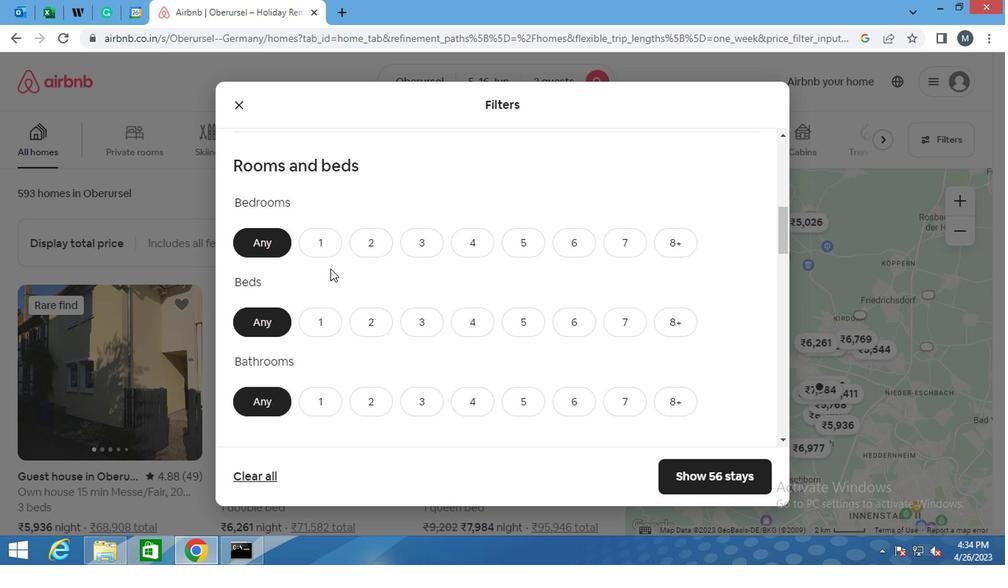 
Action: Mouse pressed left at (331, 249)
Screenshot: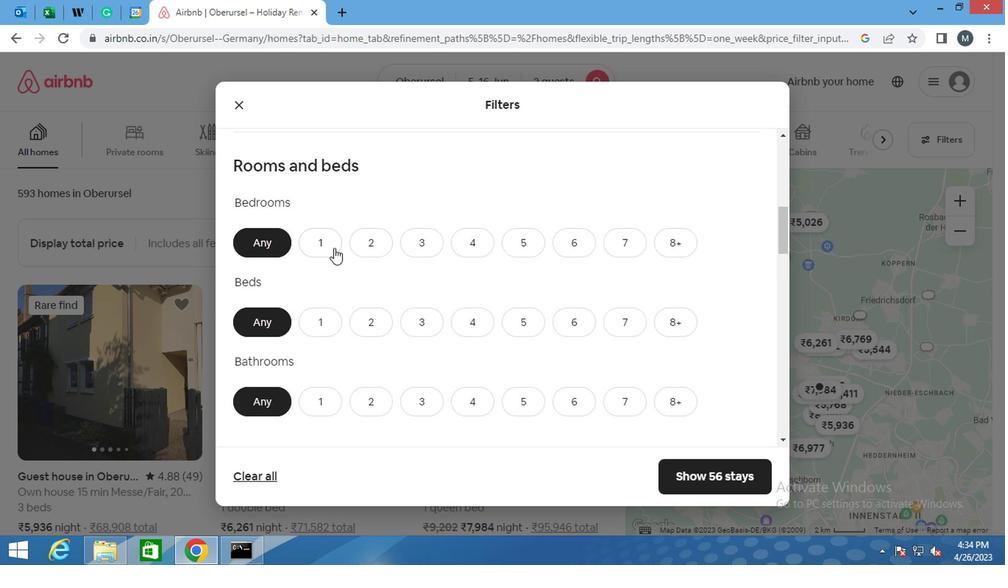 
Action: Mouse moved to (313, 327)
Screenshot: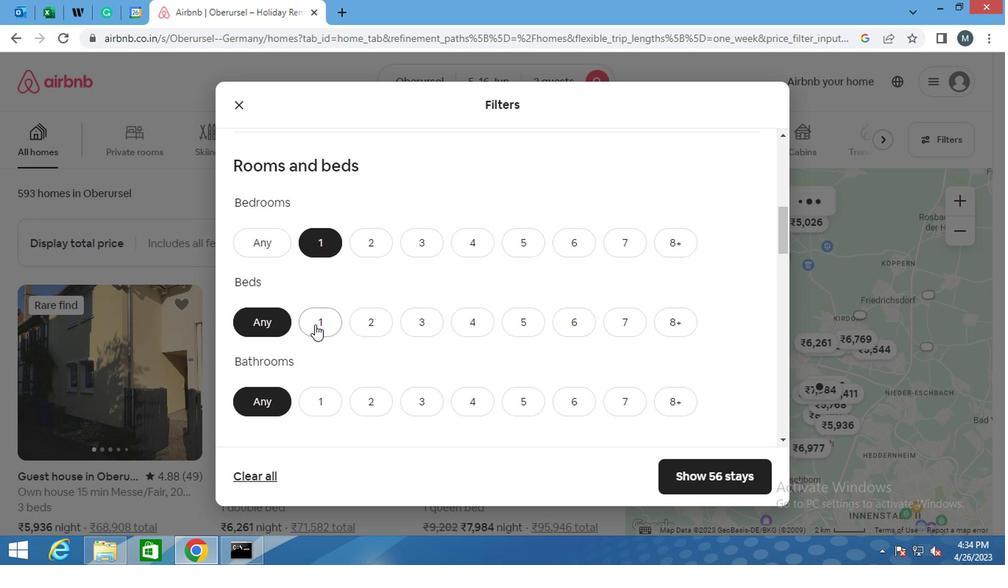 
Action: Mouse pressed left at (313, 327)
Screenshot: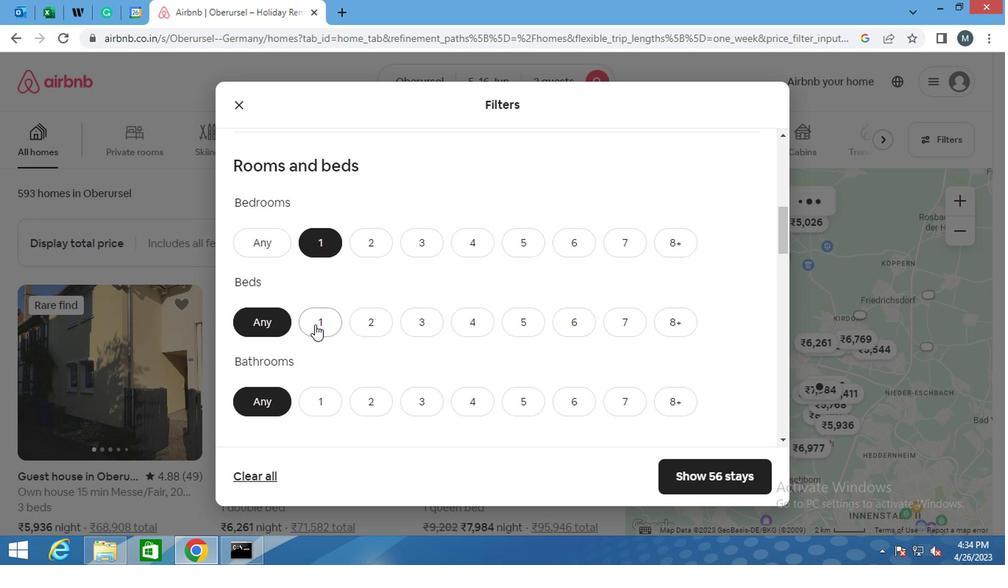 
Action: Mouse moved to (318, 410)
Screenshot: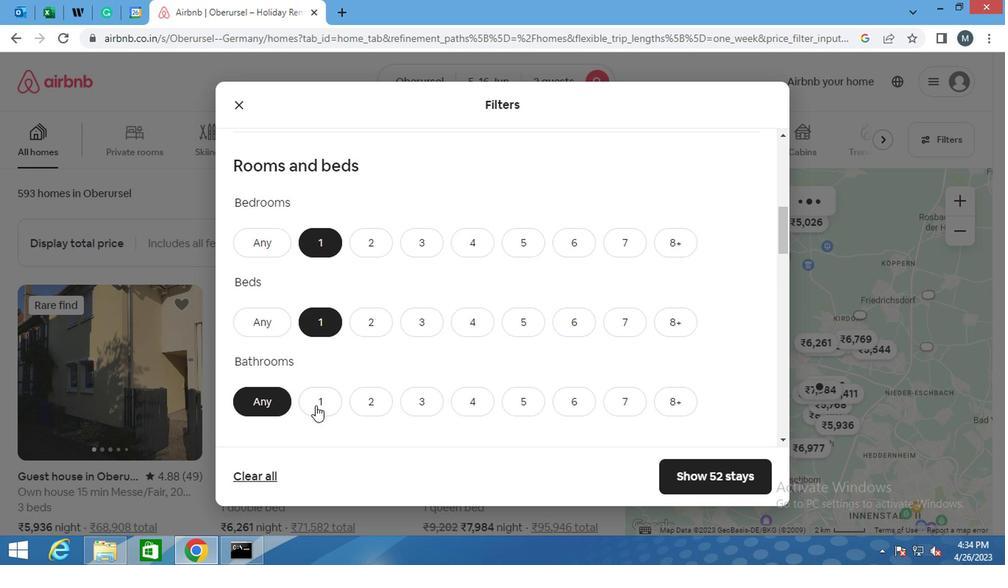 
Action: Mouse pressed left at (318, 410)
Screenshot: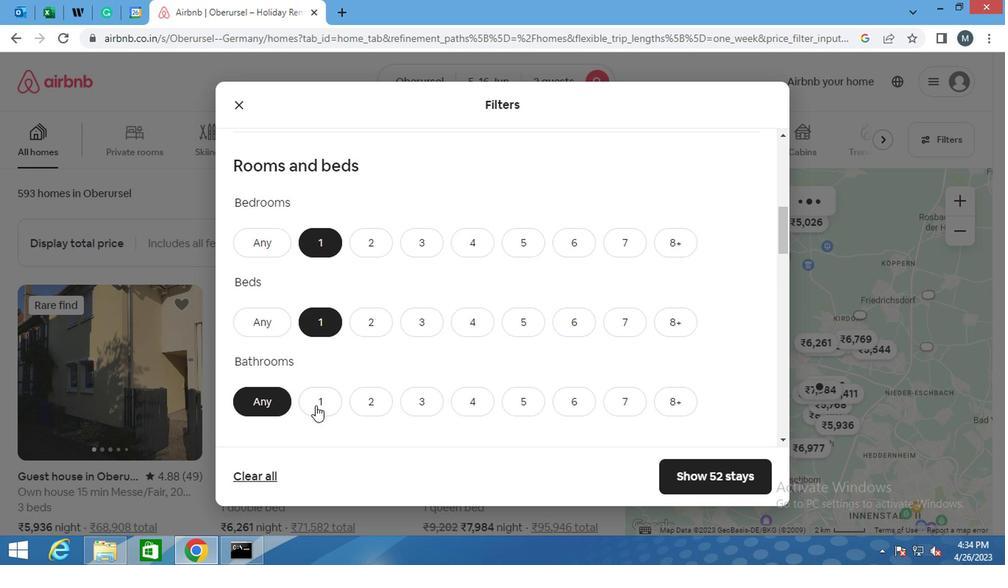 
Action: Mouse moved to (341, 325)
Screenshot: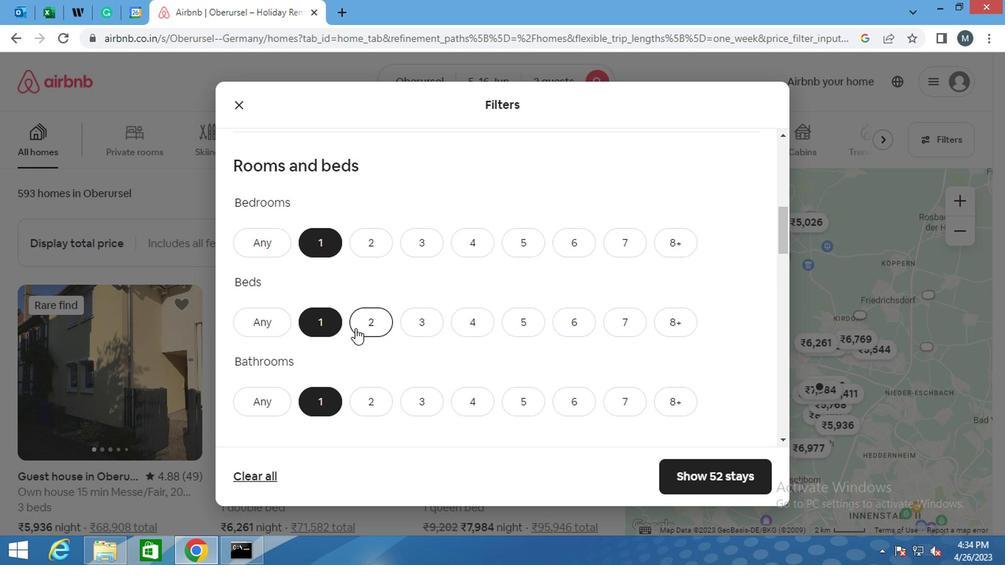 
Action: Mouse scrolled (341, 325) with delta (0, 0)
Screenshot: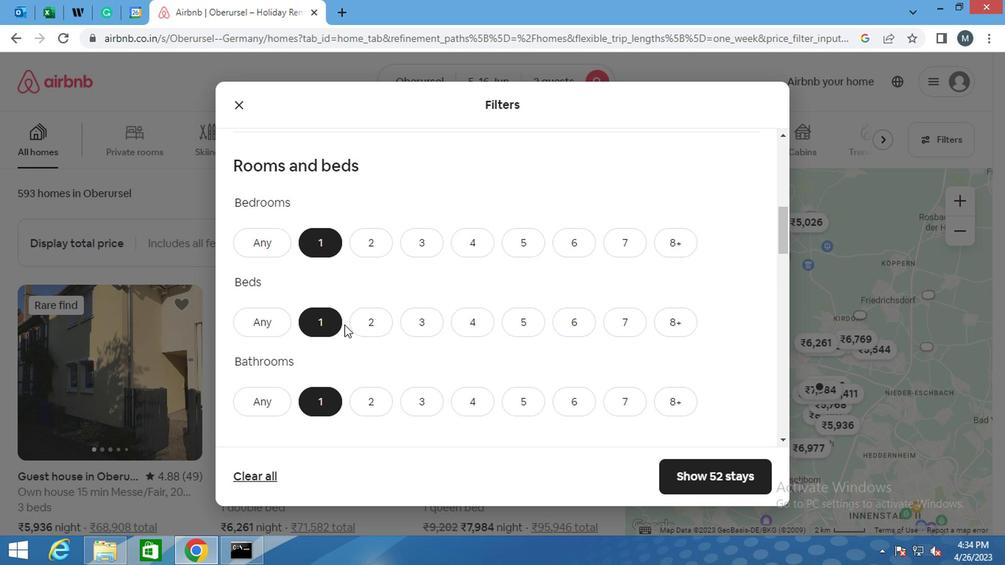 
Action: Mouse moved to (341, 325)
Screenshot: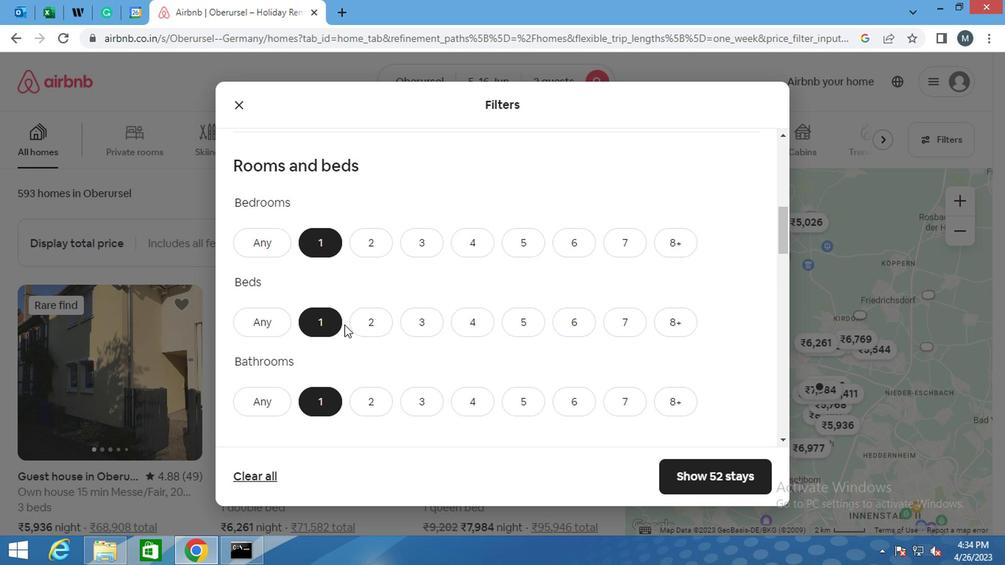 
Action: Mouse scrolled (341, 325) with delta (0, 0)
Screenshot: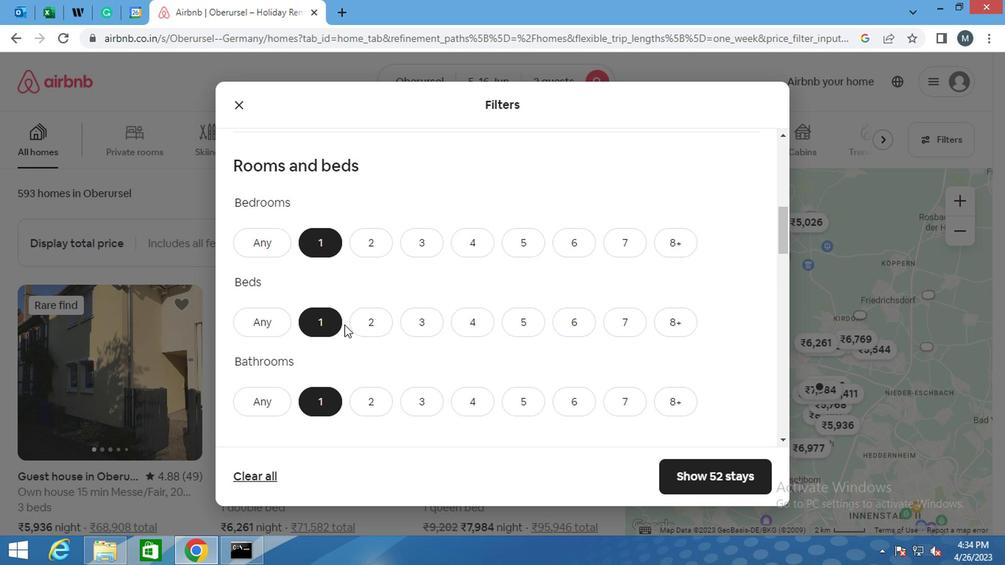
Action: Mouse scrolled (341, 325) with delta (0, 0)
Screenshot: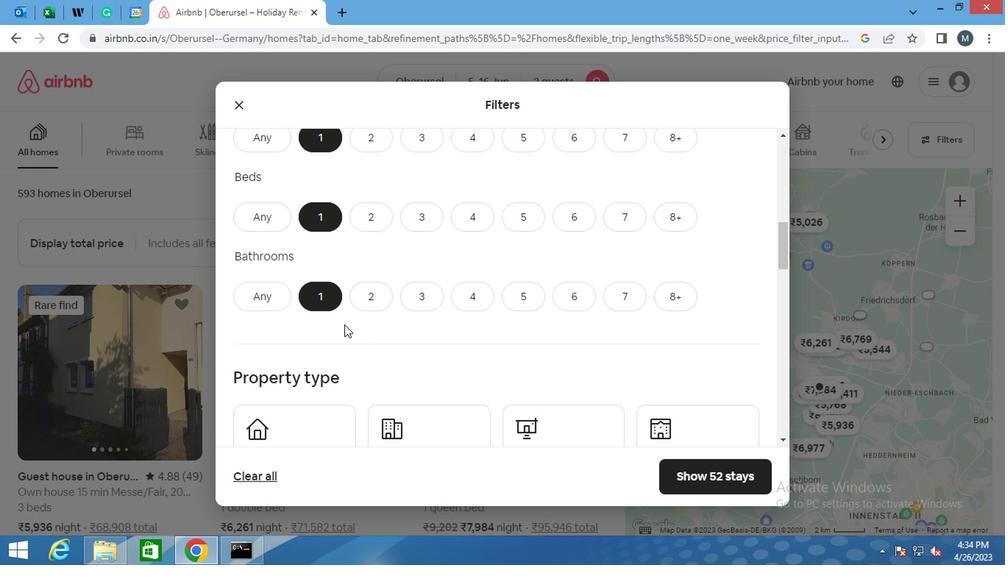 
Action: Mouse moved to (293, 330)
Screenshot: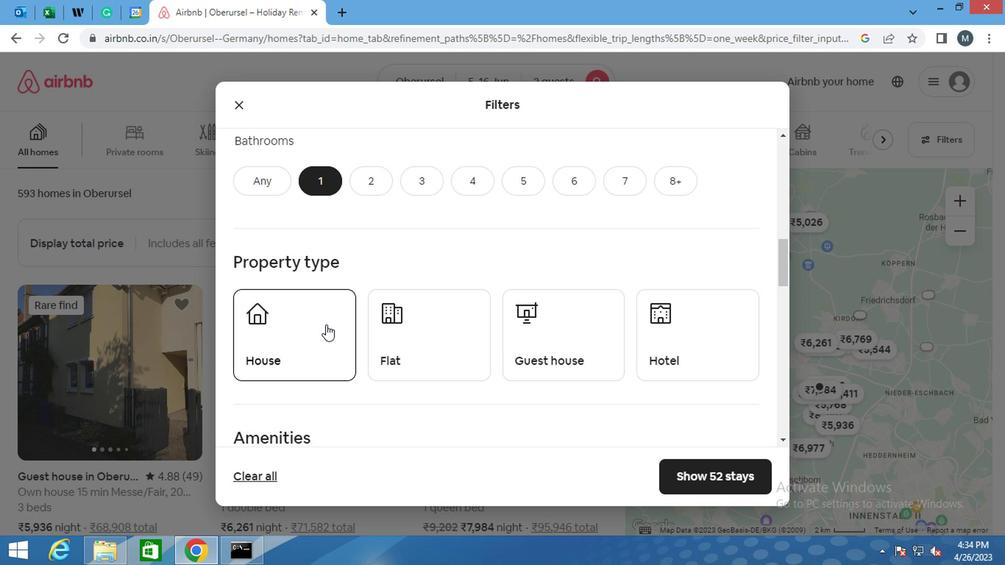 
Action: Mouse pressed left at (293, 330)
Screenshot: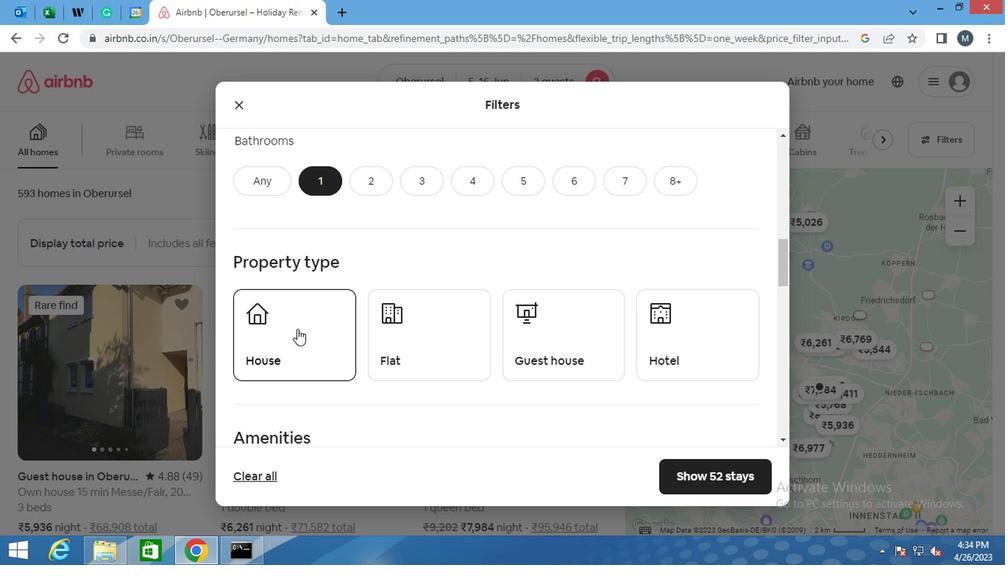 
Action: Mouse moved to (441, 339)
Screenshot: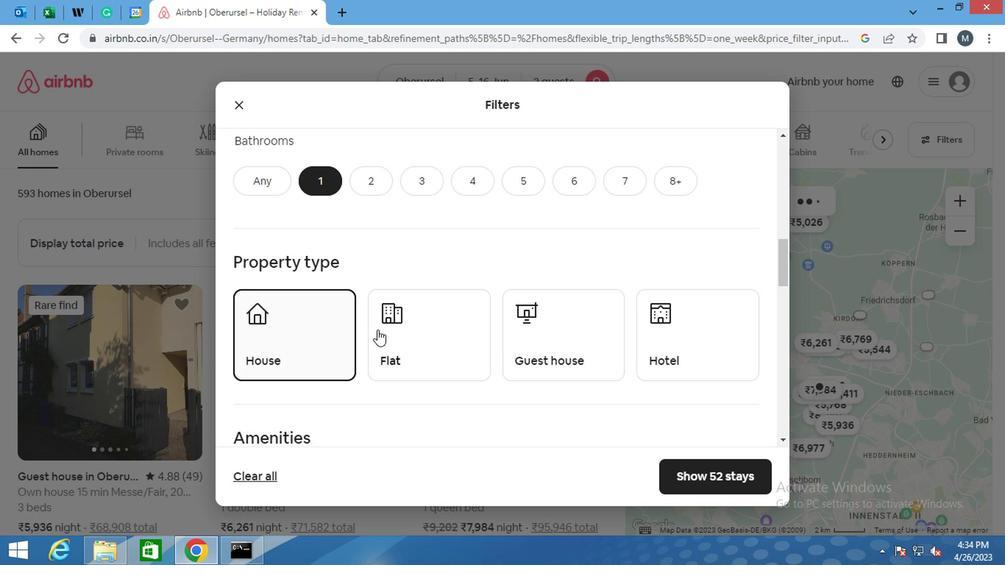 
Action: Mouse pressed left at (441, 339)
Screenshot: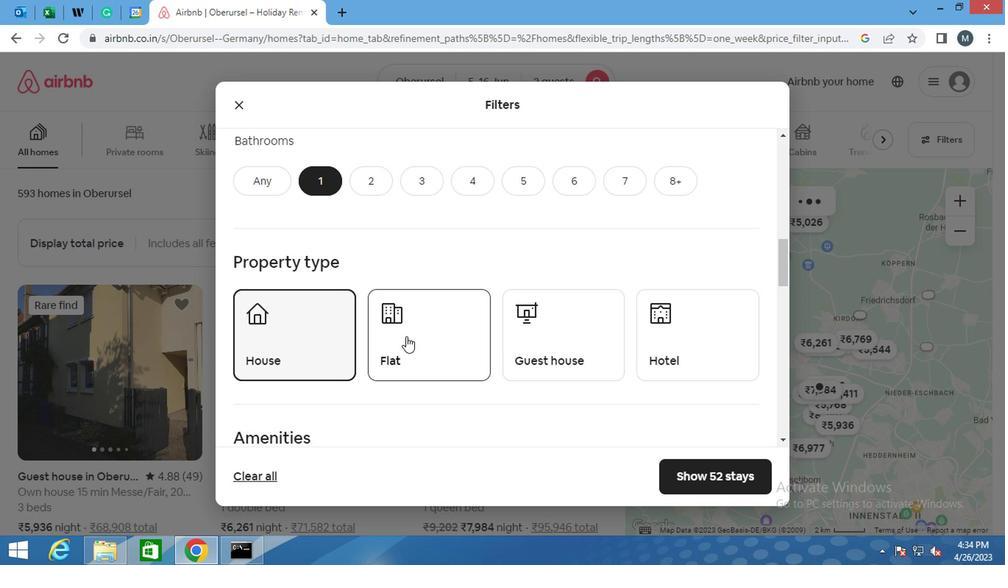 
Action: Mouse moved to (526, 343)
Screenshot: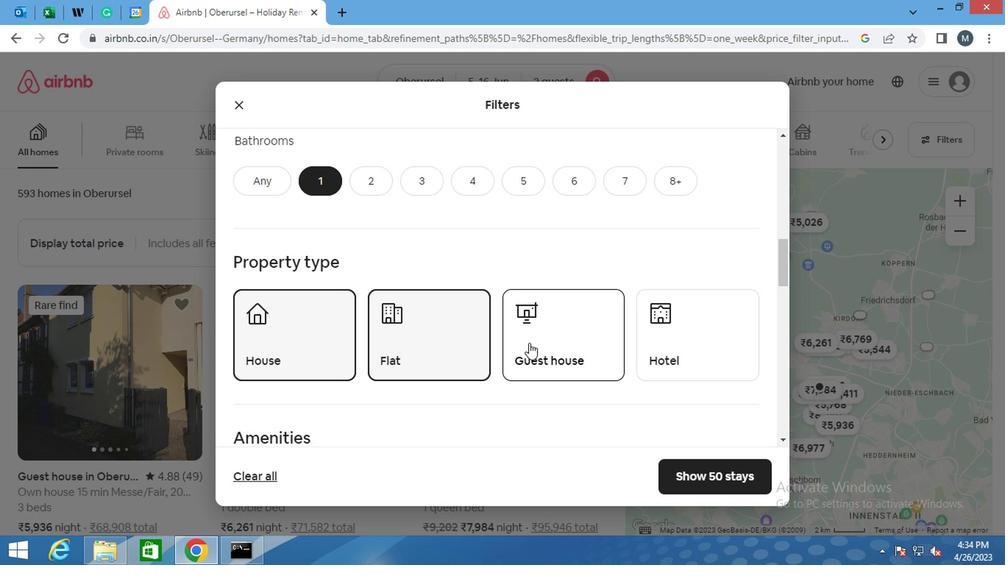 
Action: Mouse pressed left at (526, 343)
Screenshot: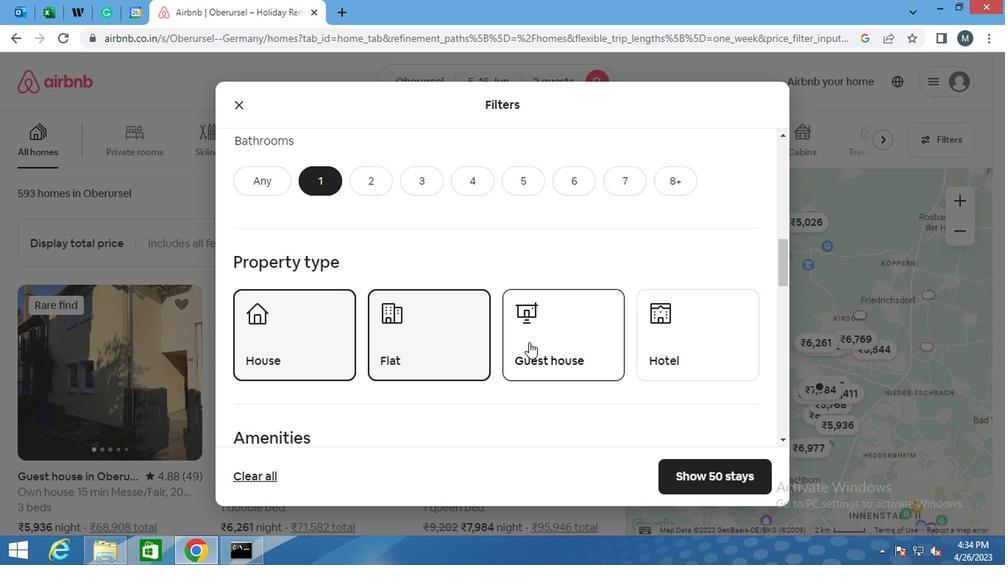 
Action: Mouse moved to (704, 328)
Screenshot: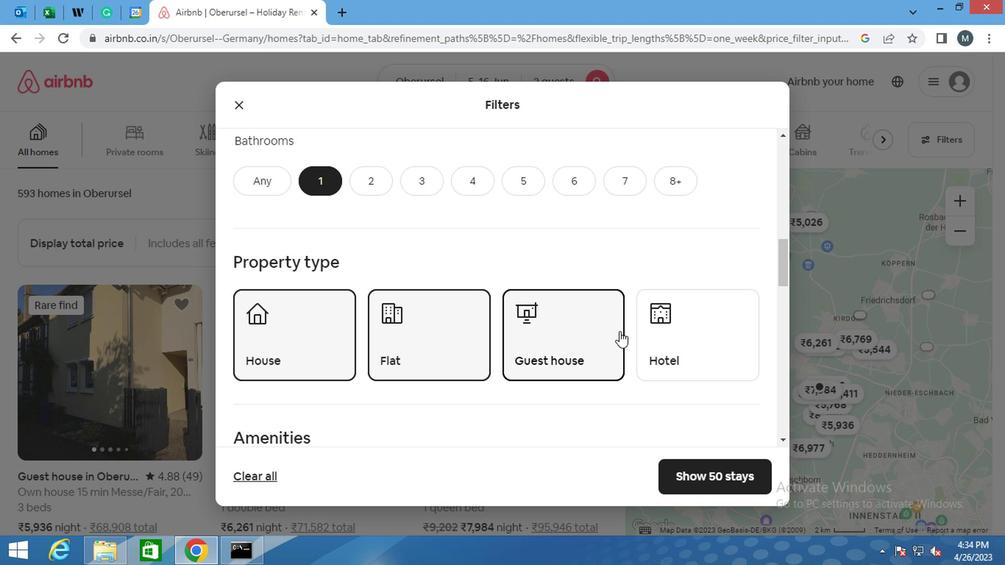 
Action: Mouse pressed left at (704, 328)
Screenshot: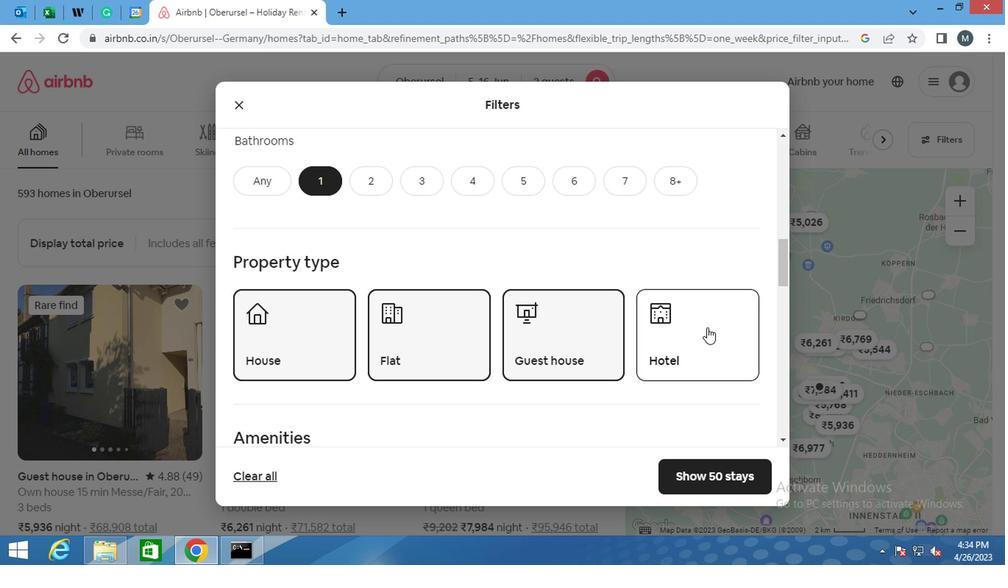 
Action: Mouse moved to (363, 338)
Screenshot: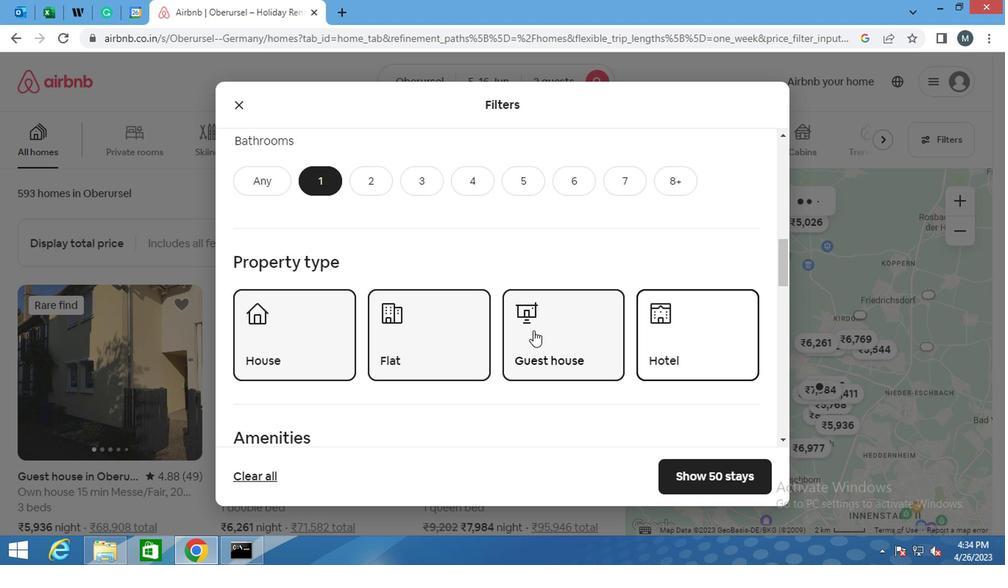 
Action: Mouse scrolled (363, 338) with delta (0, 0)
Screenshot: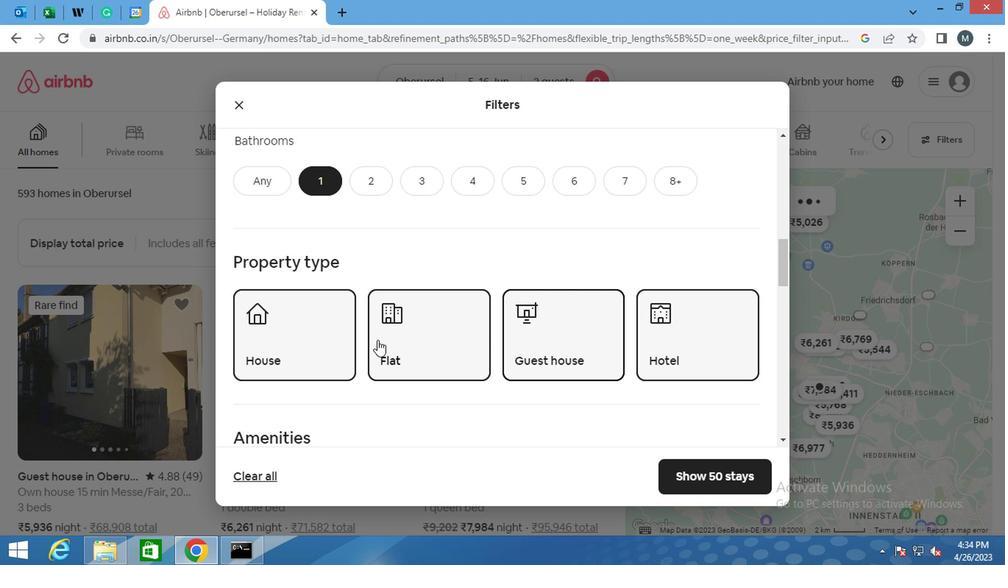
Action: Mouse scrolled (363, 338) with delta (0, 0)
Screenshot: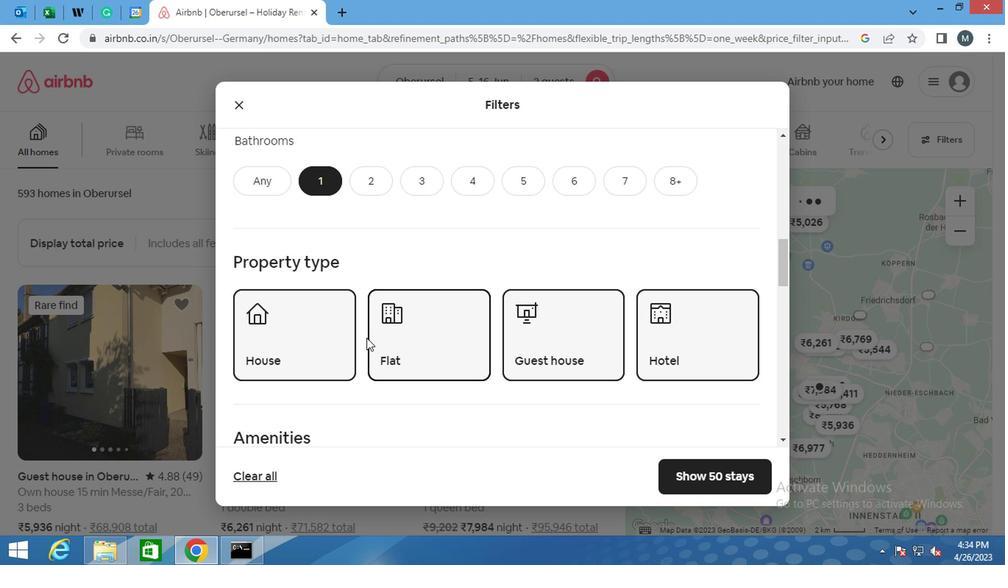 
Action: Mouse moved to (361, 338)
Screenshot: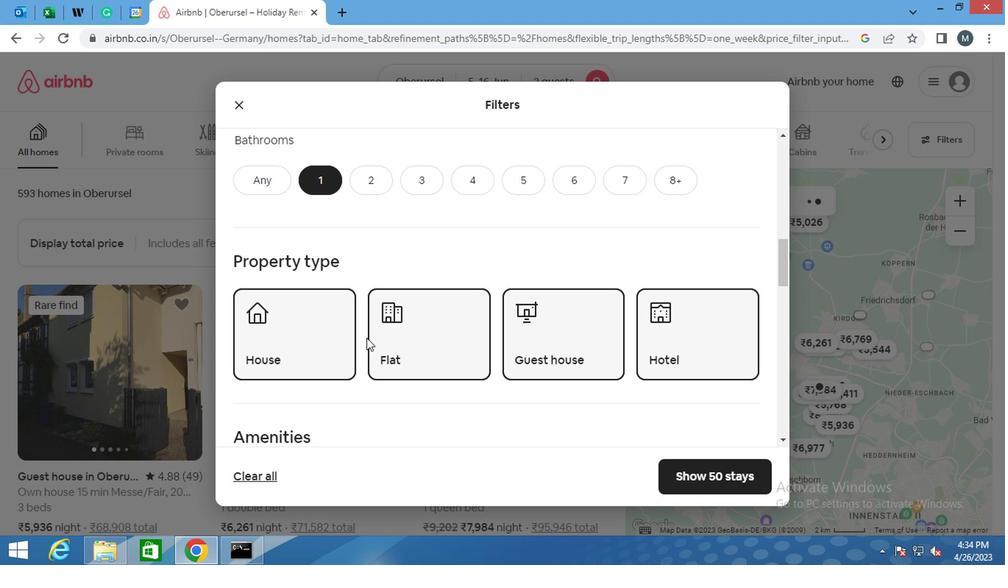 
Action: Mouse scrolled (361, 338) with delta (0, 0)
Screenshot: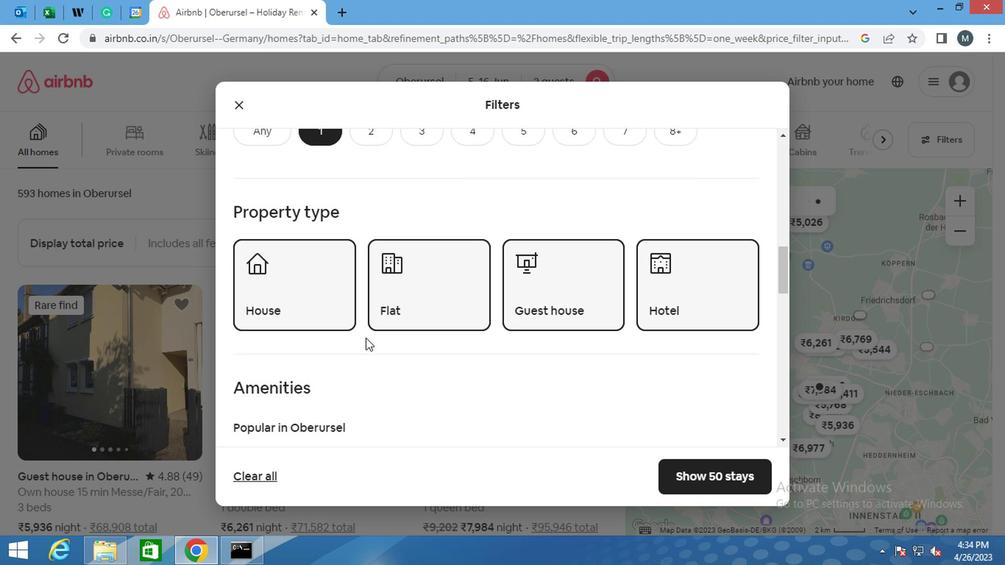 
Action: Mouse moved to (360, 338)
Screenshot: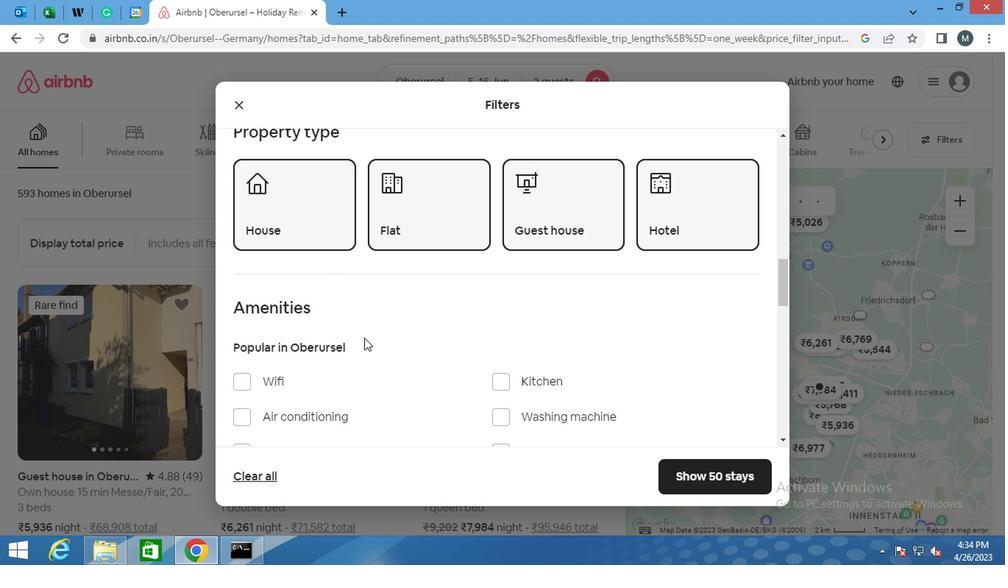 
Action: Mouse scrolled (360, 338) with delta (0, 0)
Screenshot: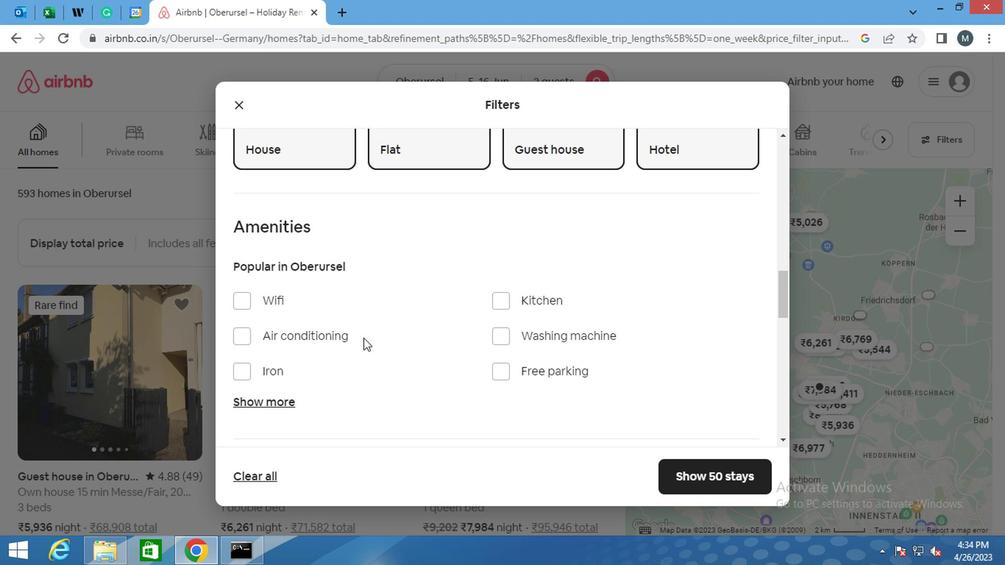 
Action: Mouse moved to (249, 372)
Screenshot: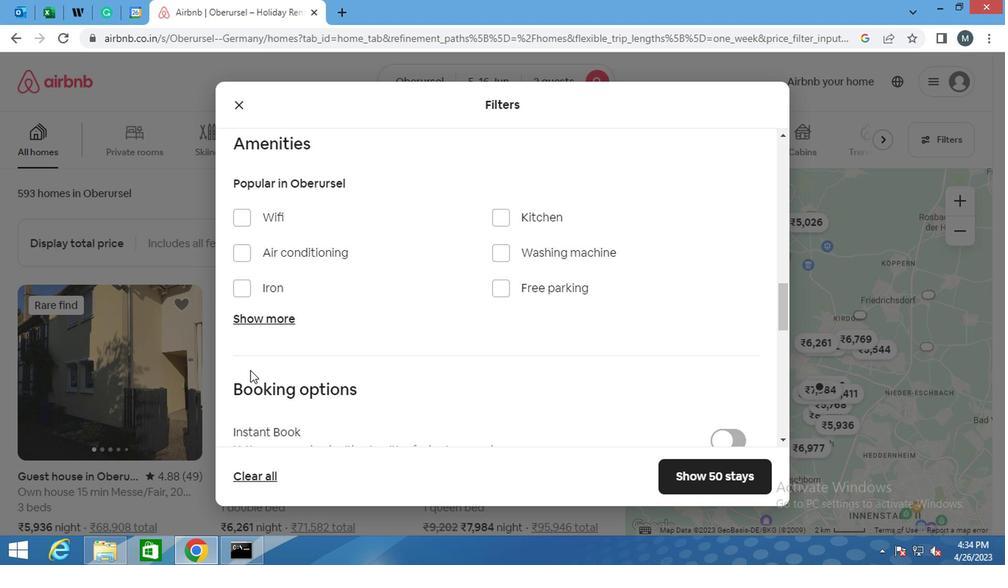 
Action: Mouse scrolled (249, 372) with delta (0, 0)
Screenshot: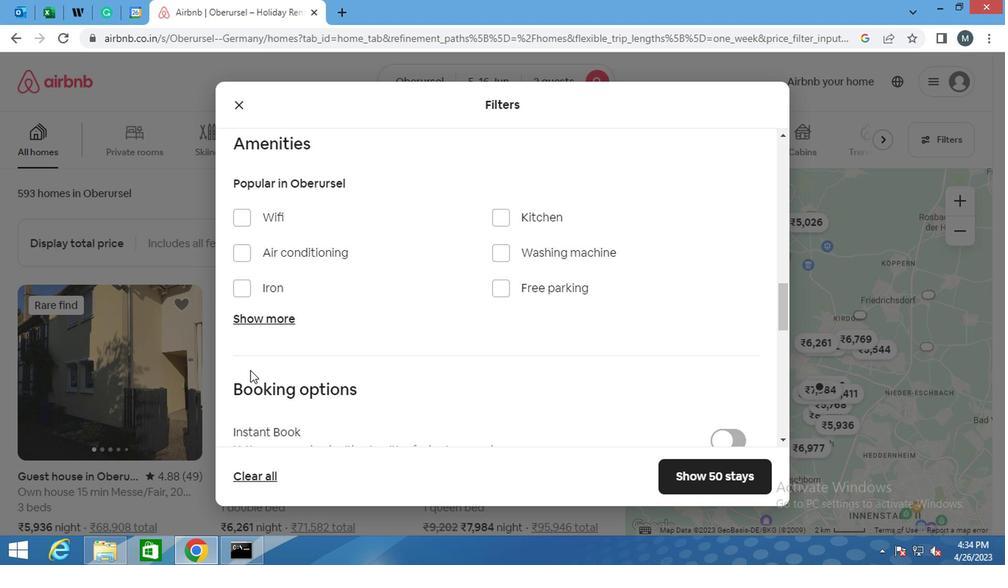 
Action: Mouse moved to (250, 374)
Screenshot: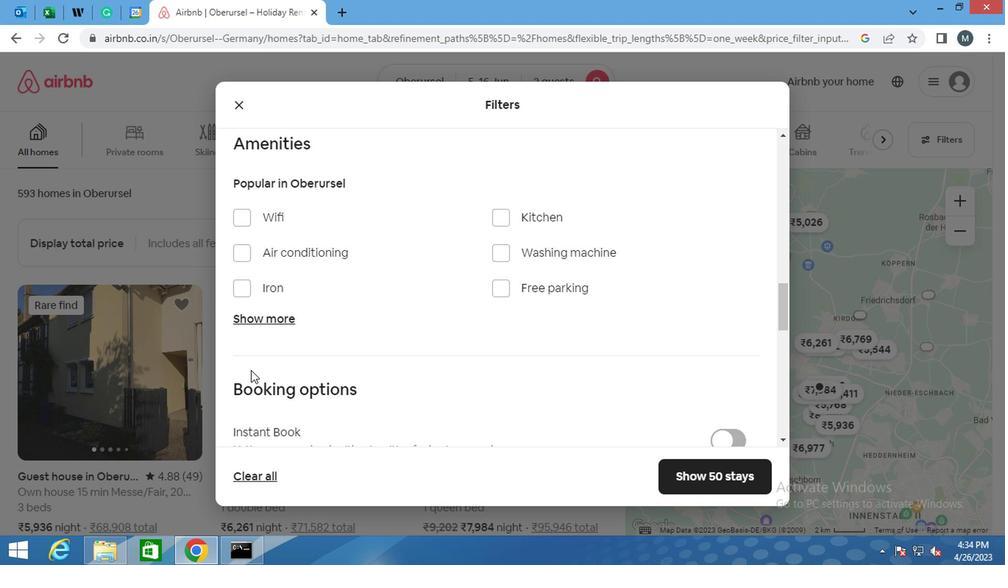 
Action: Mouse scrolled (250, 373) with delta (0, 0)
Screenshot: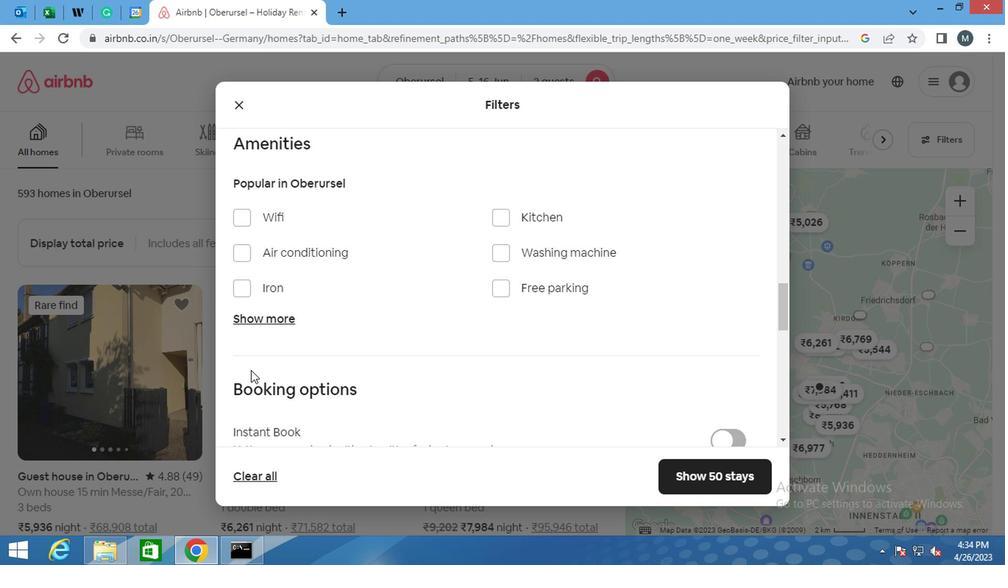 
Action: Mouse moved to (282, 351)
Screenshot: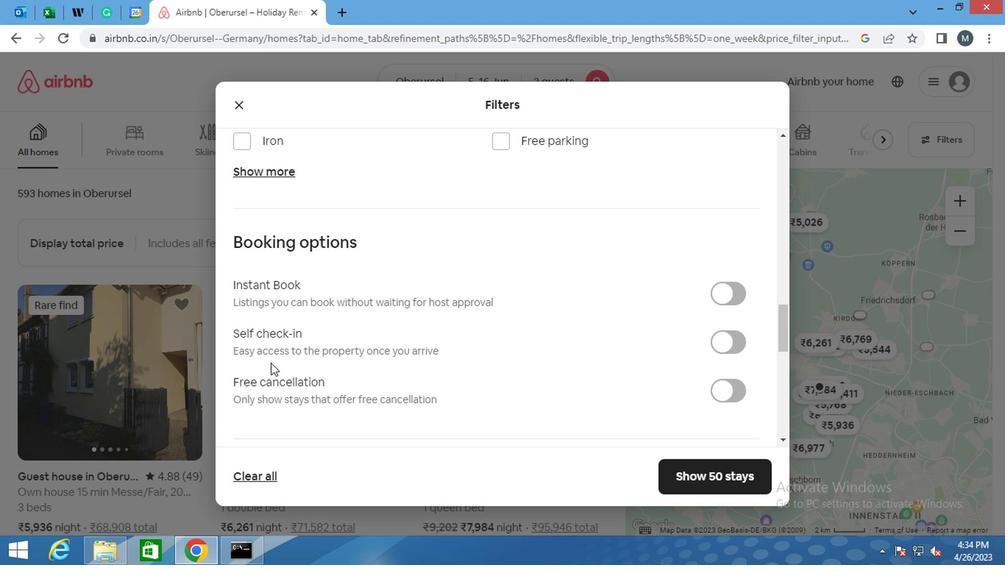 
Action: Mouse scrolled (282, 352) with delta (0, 1)
Screenshot: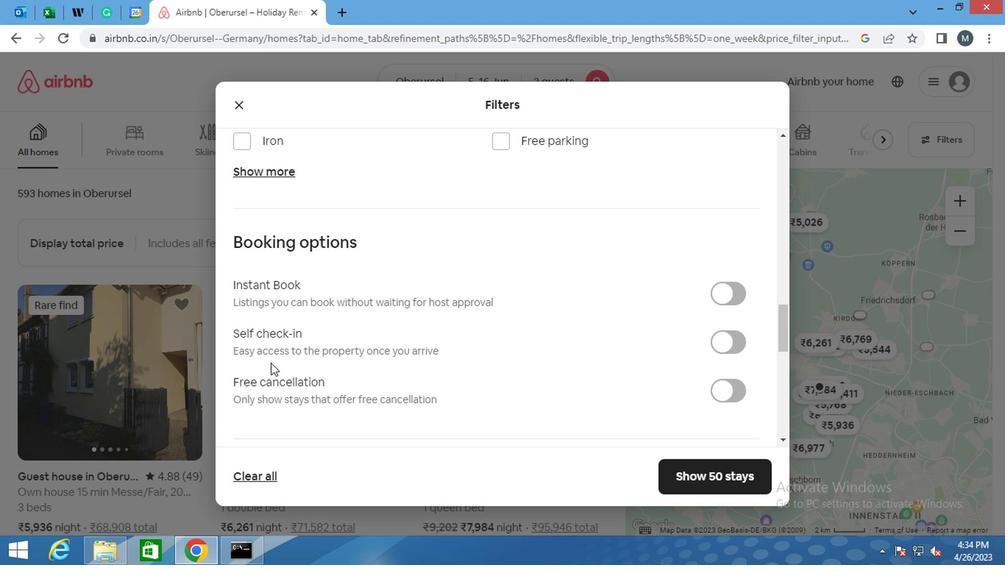 
Action: Mouse moved to (282, 350)
Screenshot: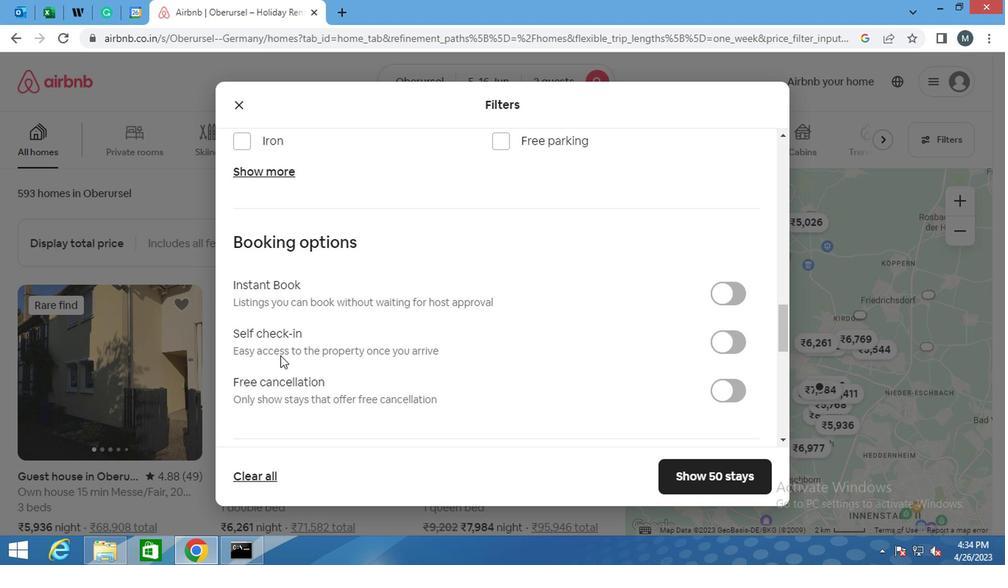 
Action: Mouse scrolled (282, 351) with delta (0, 1)
Screenshot: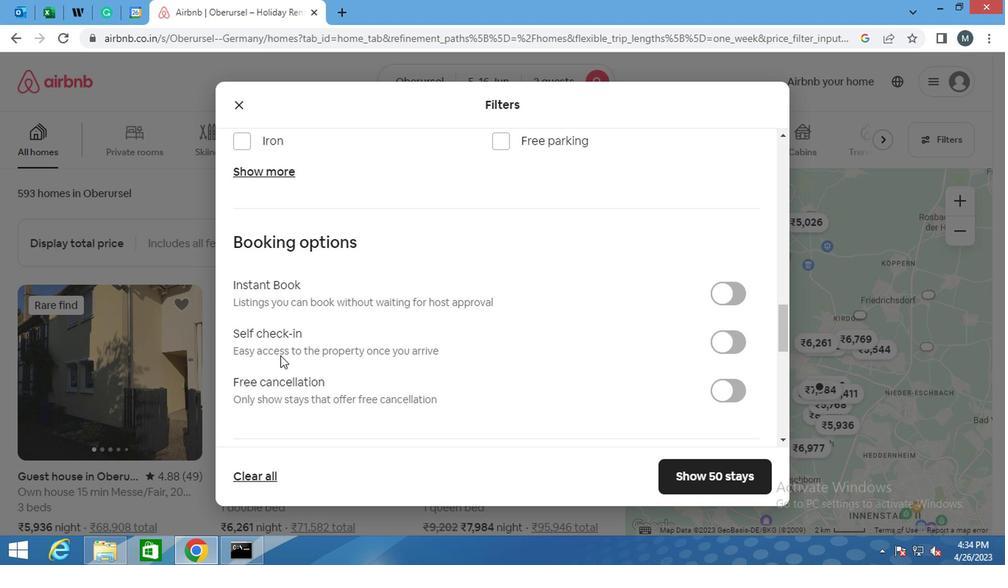 
Action: Mouse moved to (498, 254)
Screenshot: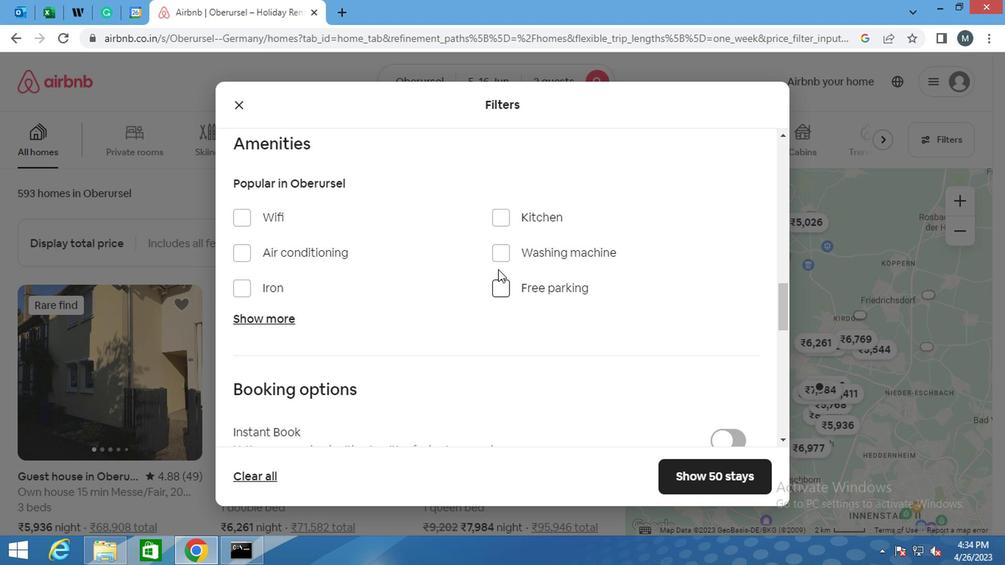
Action: Mouse pressed left at (498, 254)
Screenshot: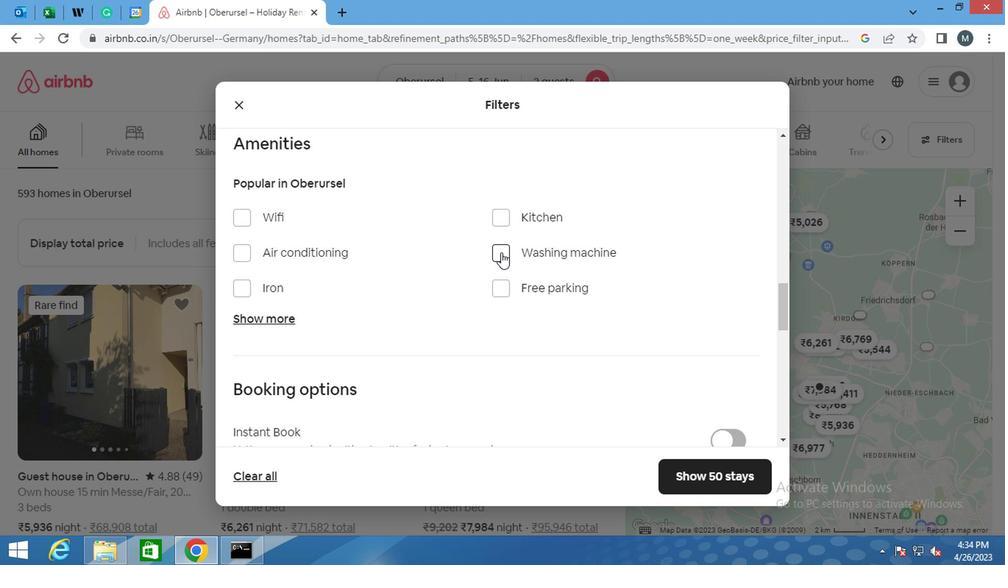 
Action: Mouse moved to (313, 269)
Screenshot: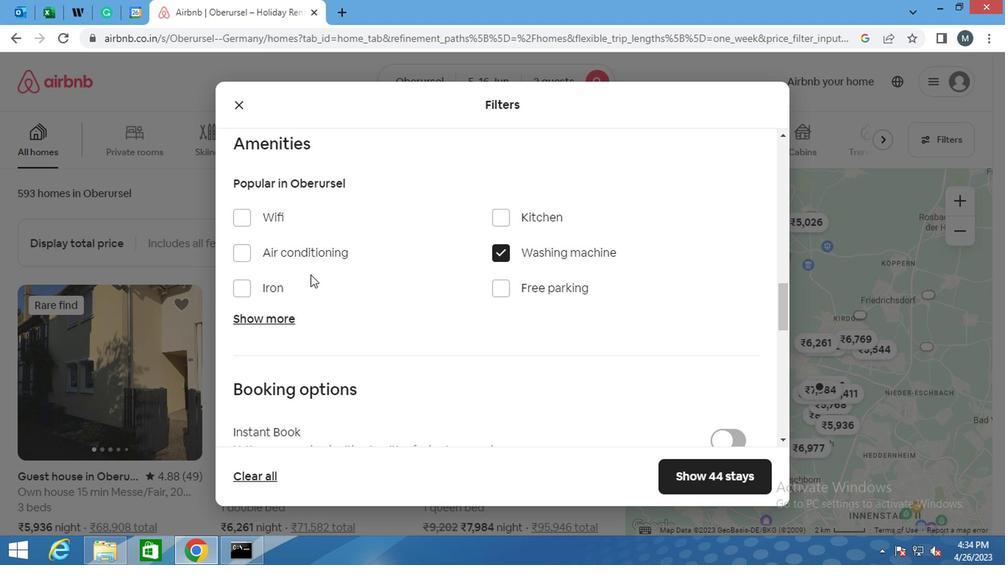 
Action: Mouse scrolled (313, 269) with delta (0, 0)
Screenshot: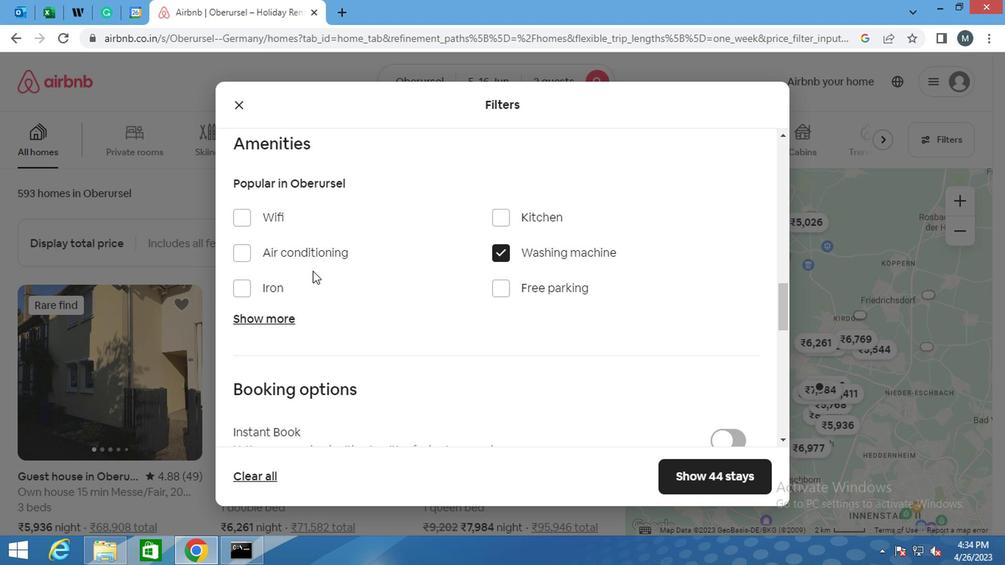 
Action: Mouse scrolled (313, 269) with delta (0, 0)
Screenshot: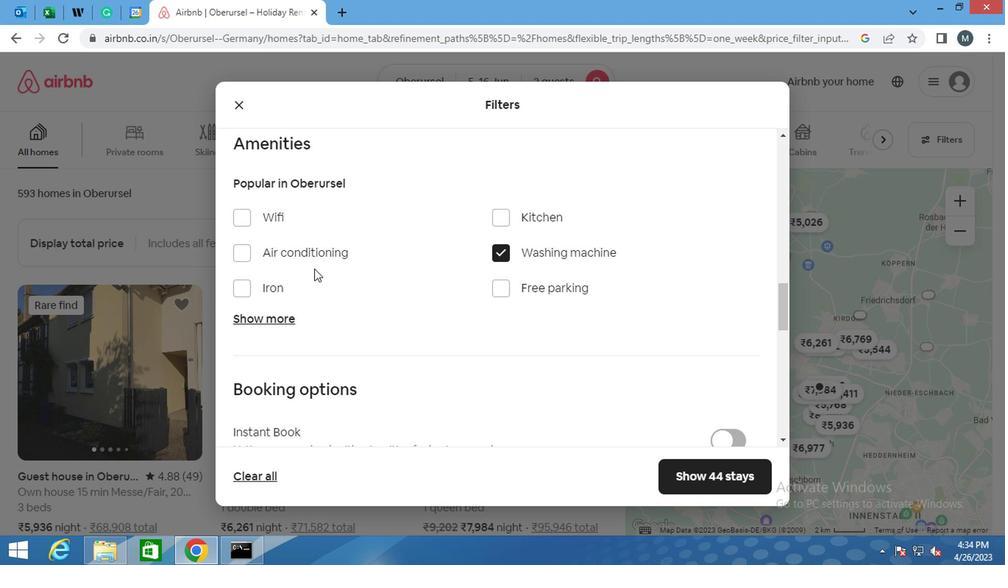 
Action: Mouse scrolled (313, 269) with delta (0, 0)
Screenshot: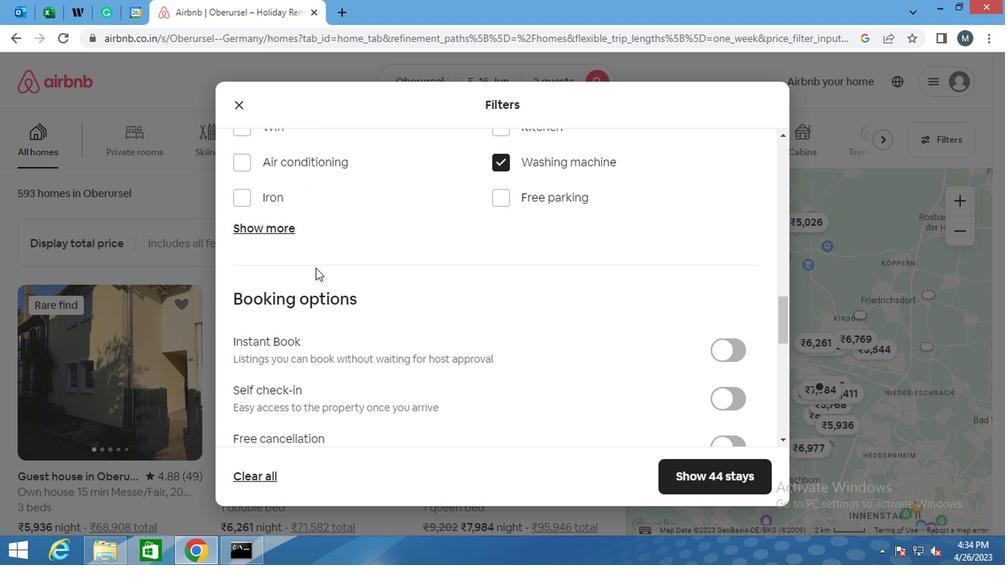 
Action: Mouse moved to (313, 269)
Screenshot: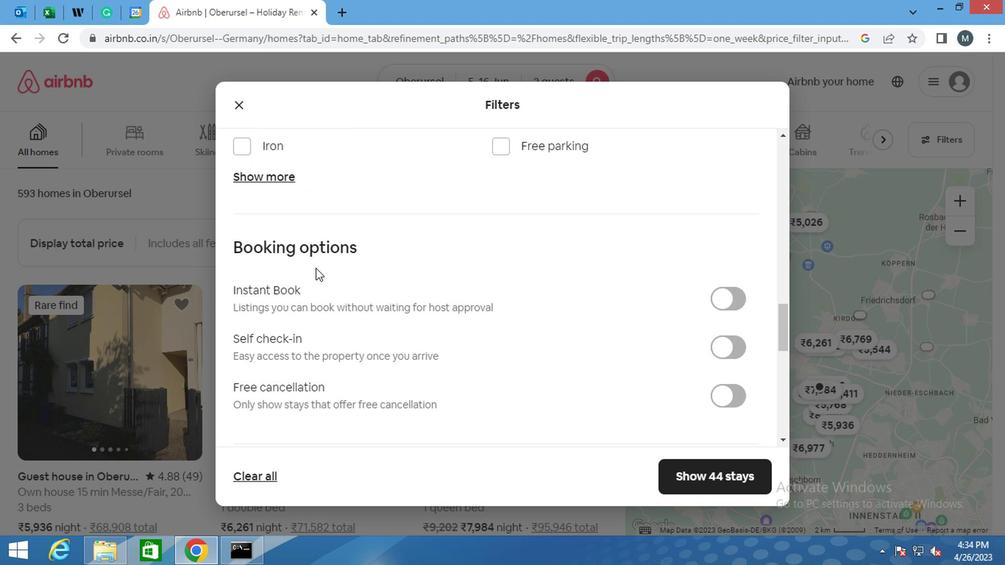 
Action: Mouse scrolled (313, 269) with delta (0, 0)
Screenshot: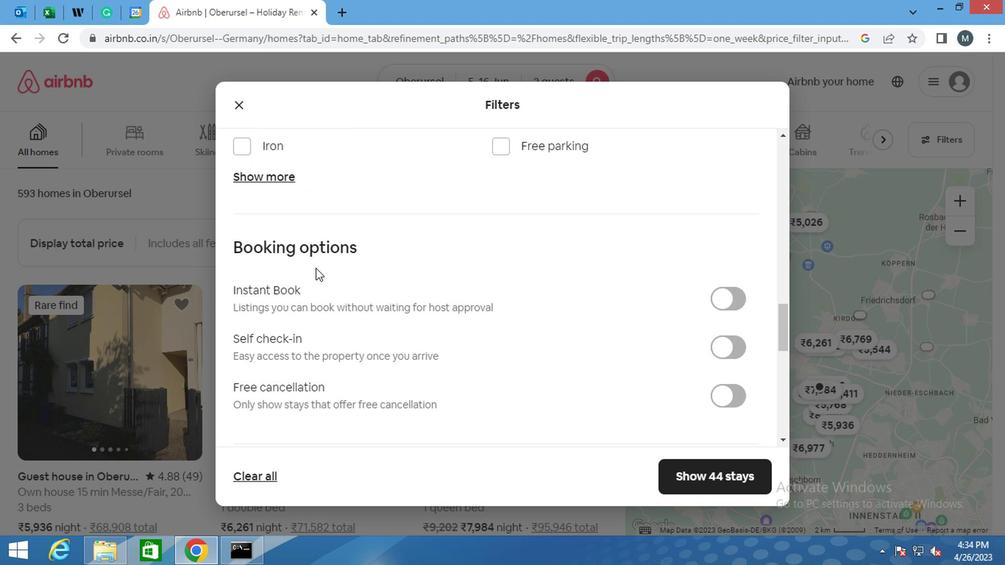 
Action: Mouse moved to (271, 279)
Screenshot: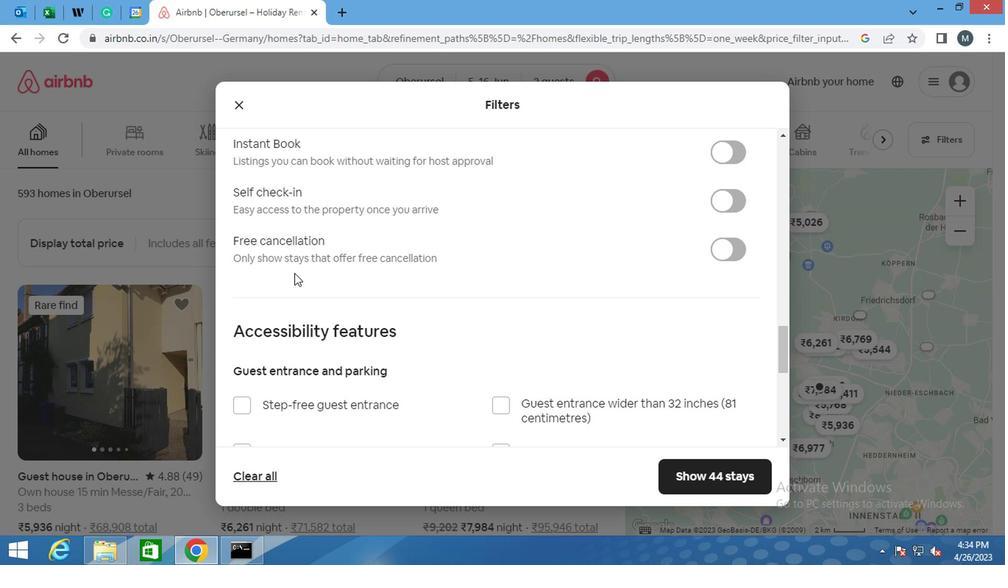 
Action: Mouse scrolled (271, 278) with delta (0, 0)
Screenshot: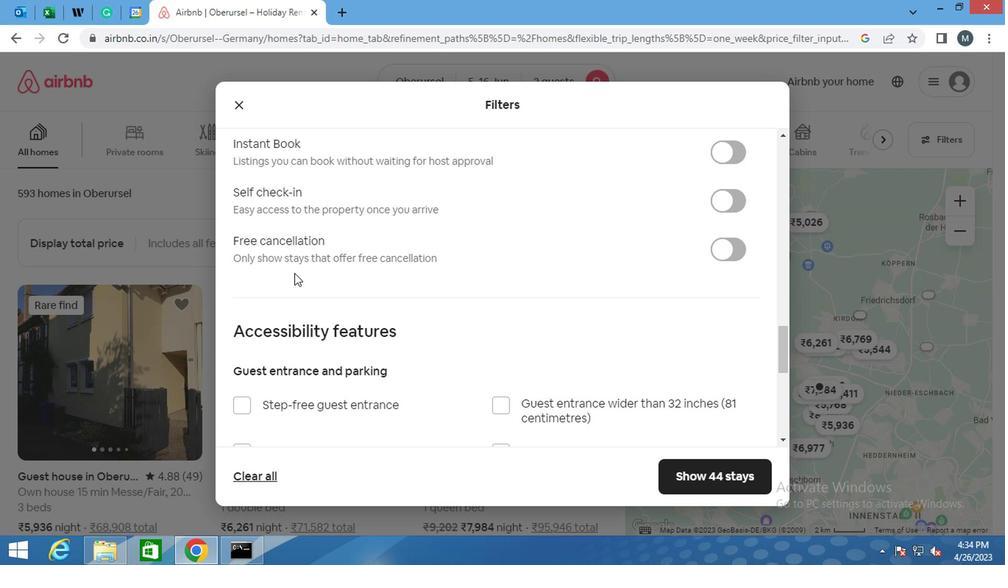 
Action: Mouse moved to (433, 323)
Screenshot: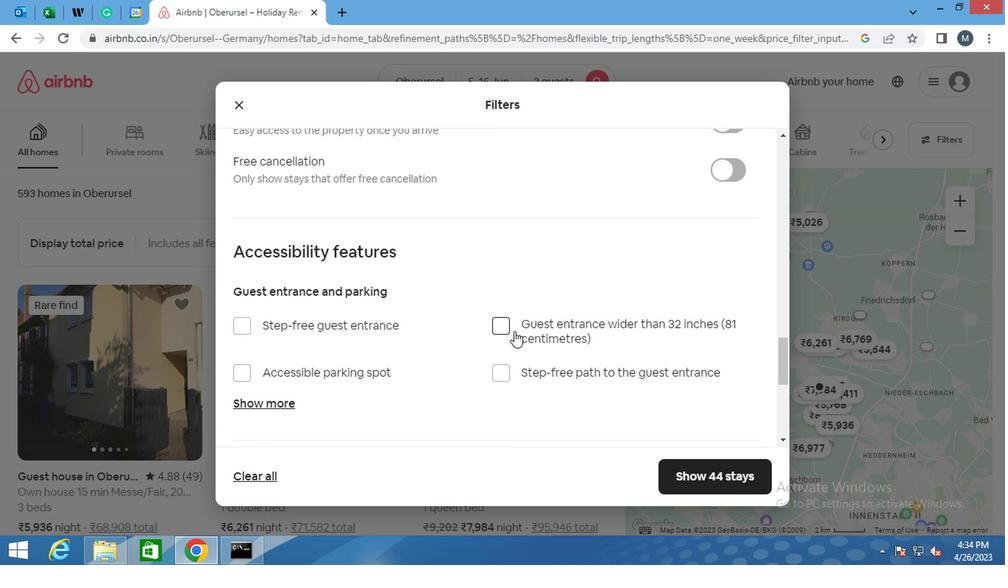 
Action: Mouse scrolled (433, 324) with delta (0, 0)
Screenshot: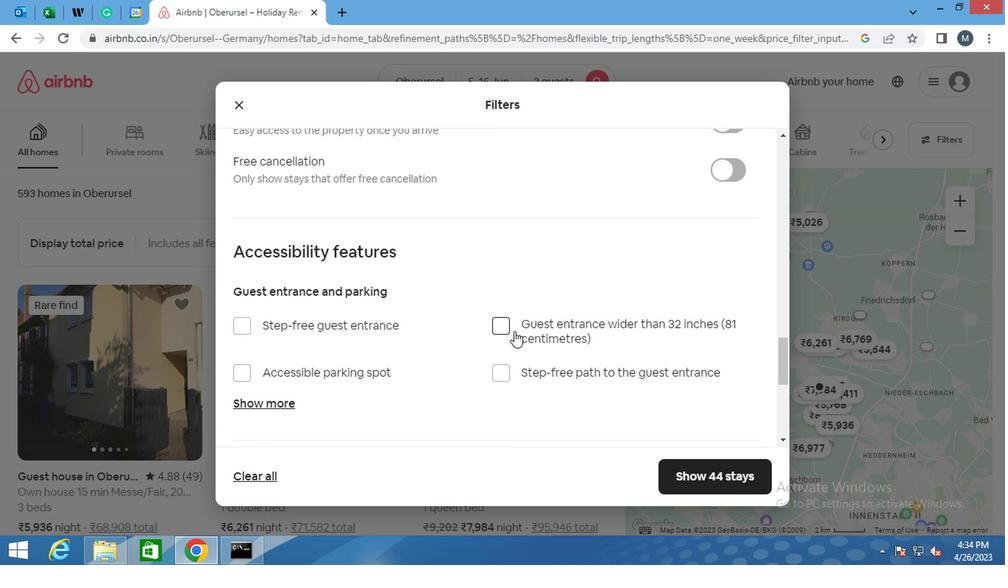 
Action: Mouse moved to (433, 322)
Screenshot: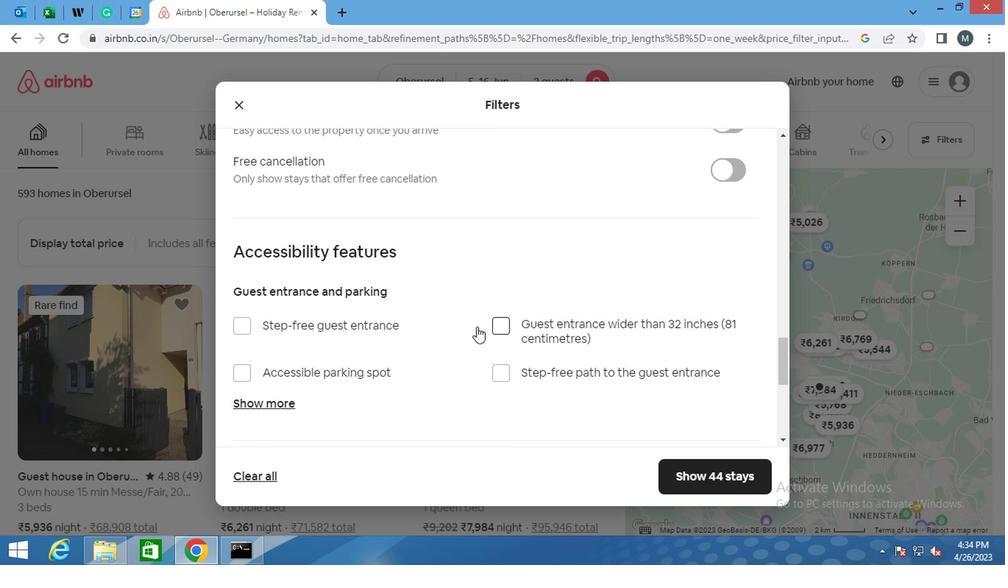 
Action: Mouse scrolled (433, 323) with delta (0, 1)
Screenshot: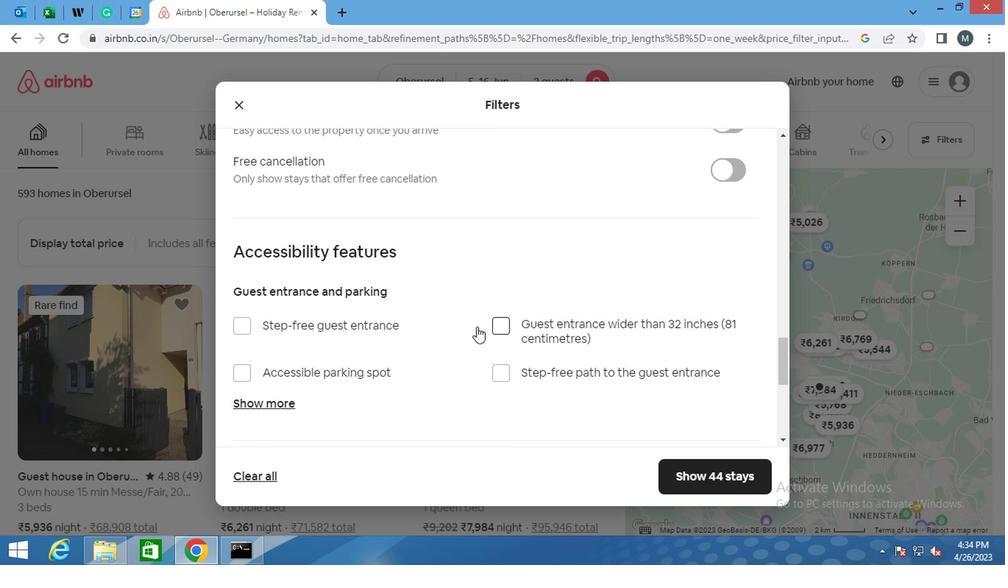 
Action: Mouse moved to (436, 321)
Screenshot: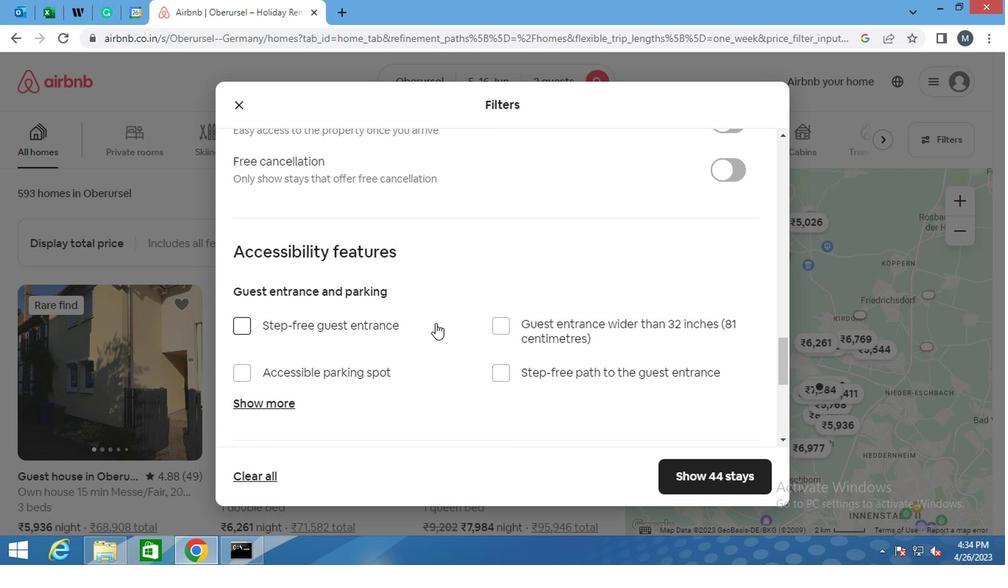 
Action: Mouse scrolled (436, 322) with delta (0, 0)
Screenshot: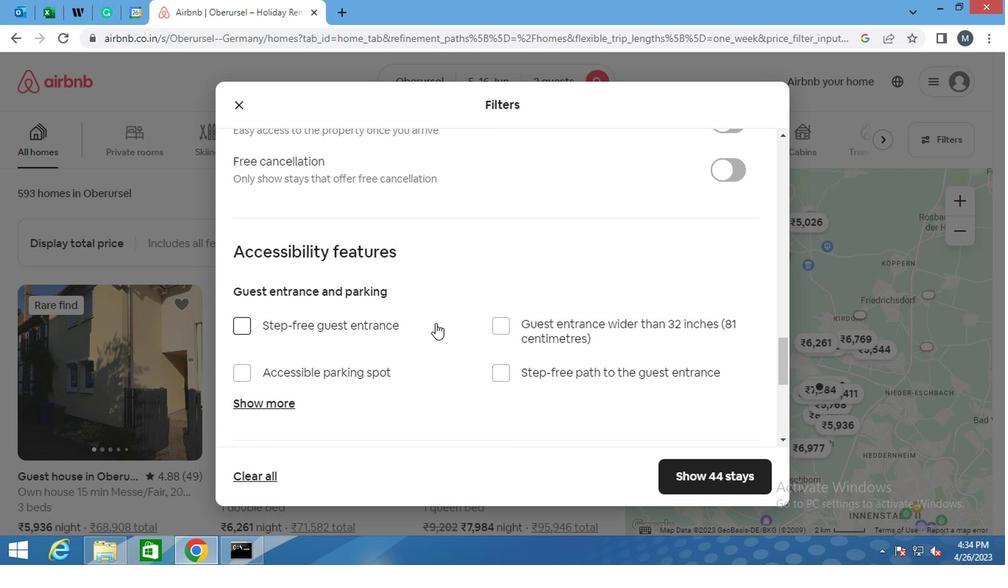 
Action: Mouse moved to (718, 342)
Screenshot: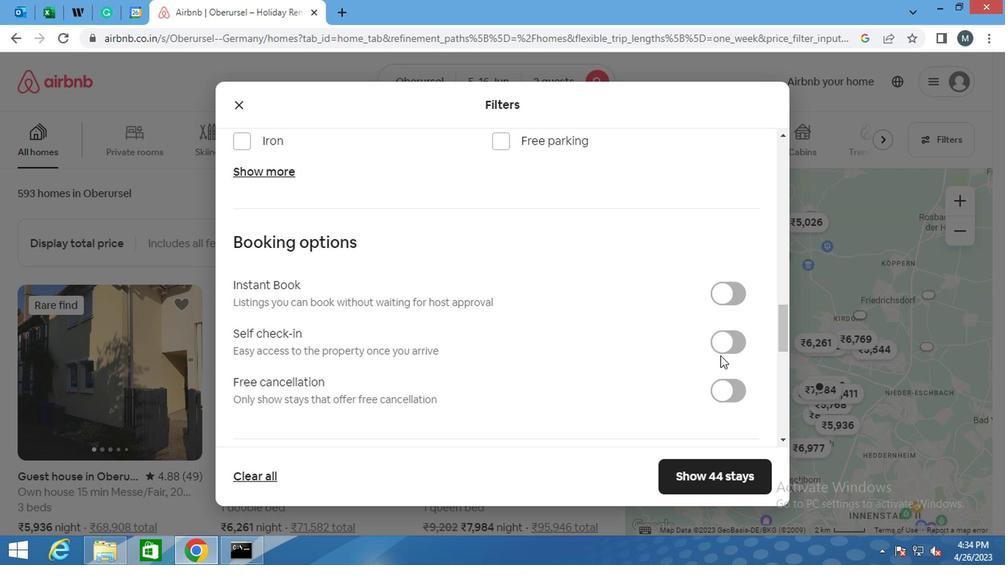 
Action: Mouse pressed left at (718, 342)
Screenshot: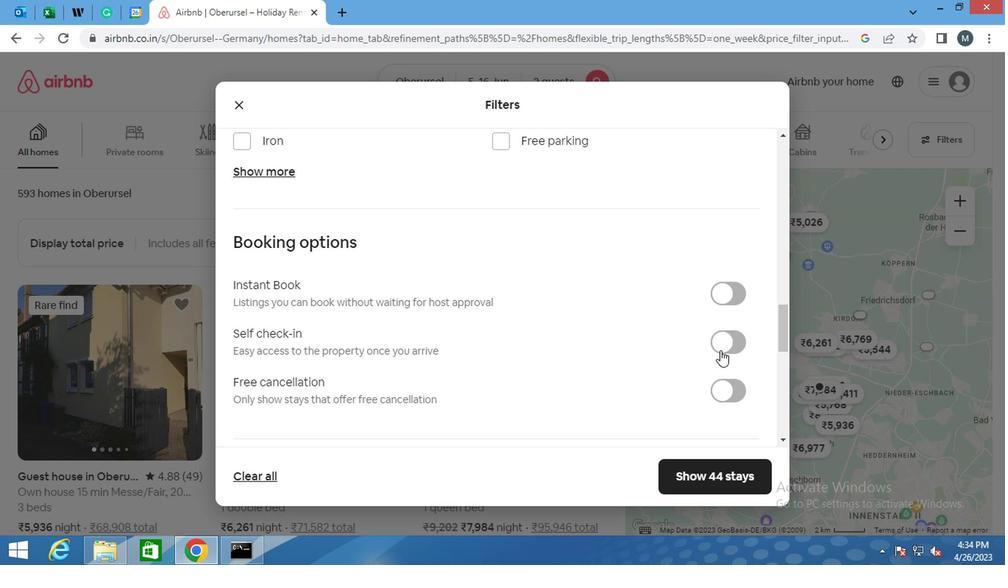
Action: Mouse moved to (315, 342)
Screenshot: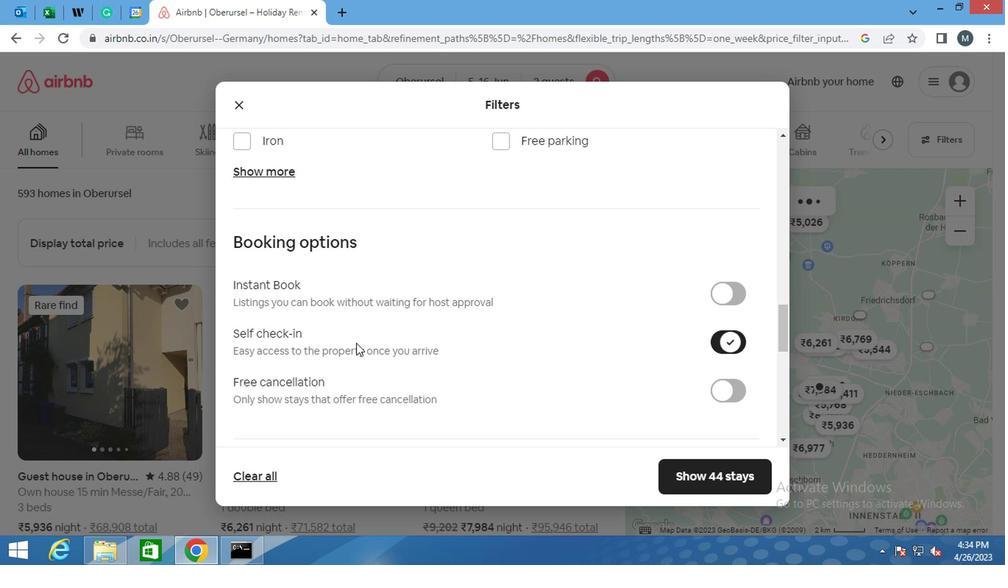 
Action: Mouse scrolled (315, 341) with delta (0, 0)
Screenshot: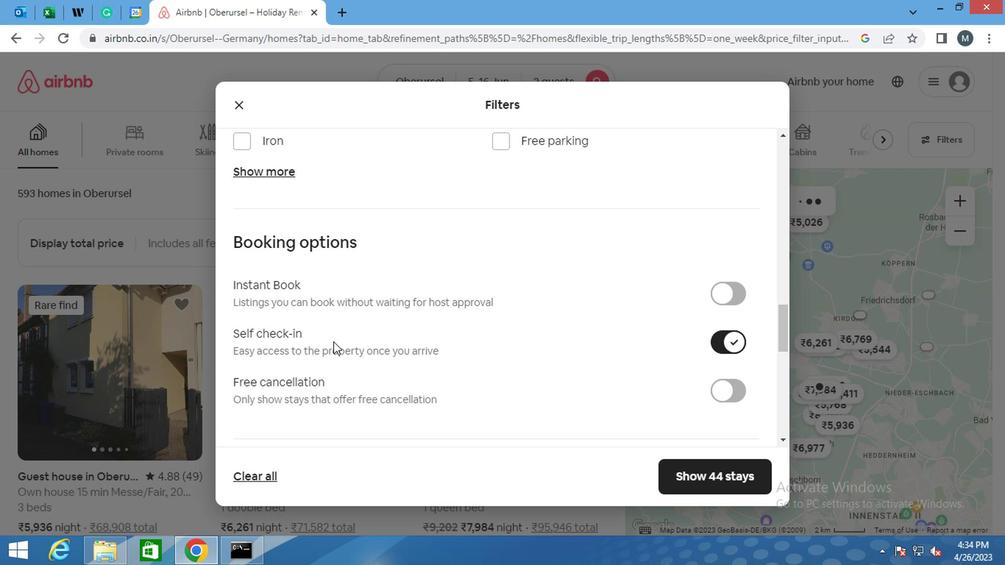 
Action: Mouse moved to (315, 343)
Screenshot: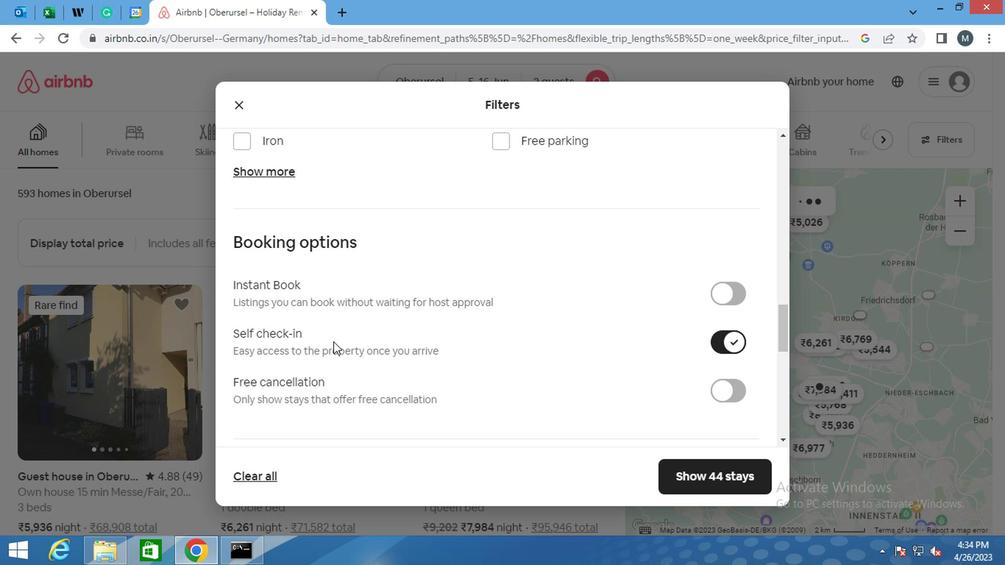 
Action: Mouse scrolled (315, 342) with delta (0, -1)
Screenshot: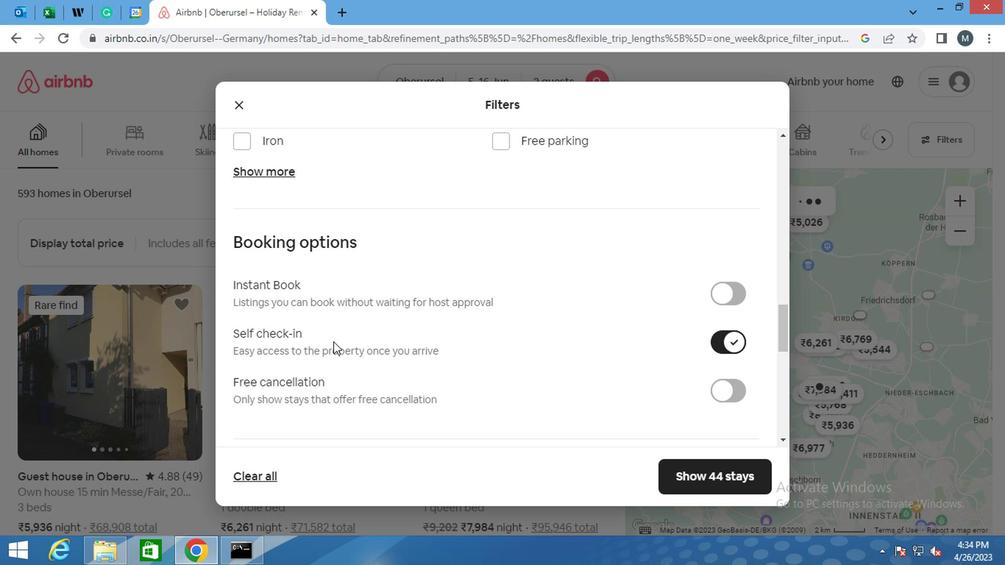 
Action: Mouse scrolled (315, 342) with delta (0, -1)
Screenshot: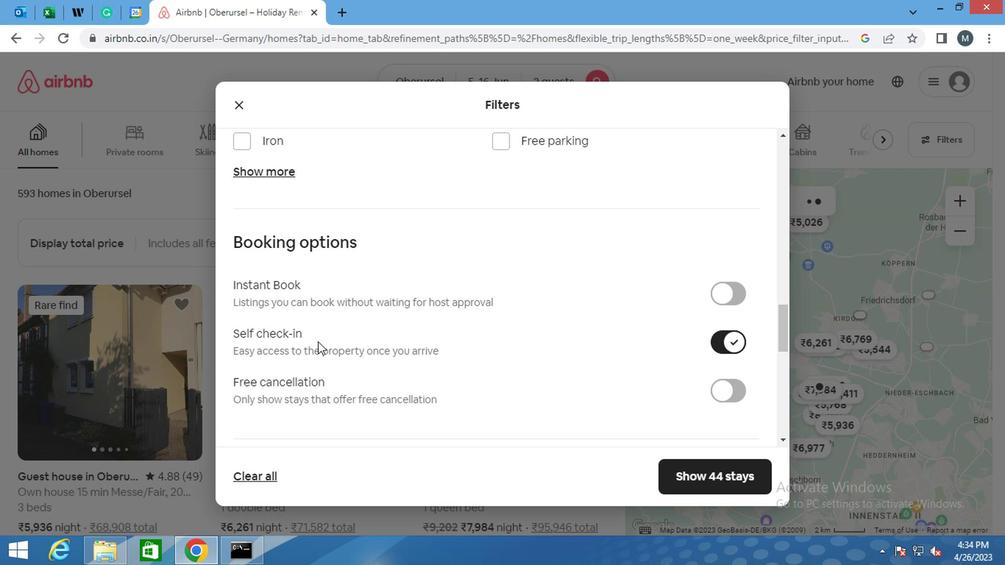 
Action: Mouse moved to (315, 344)
Screenshot: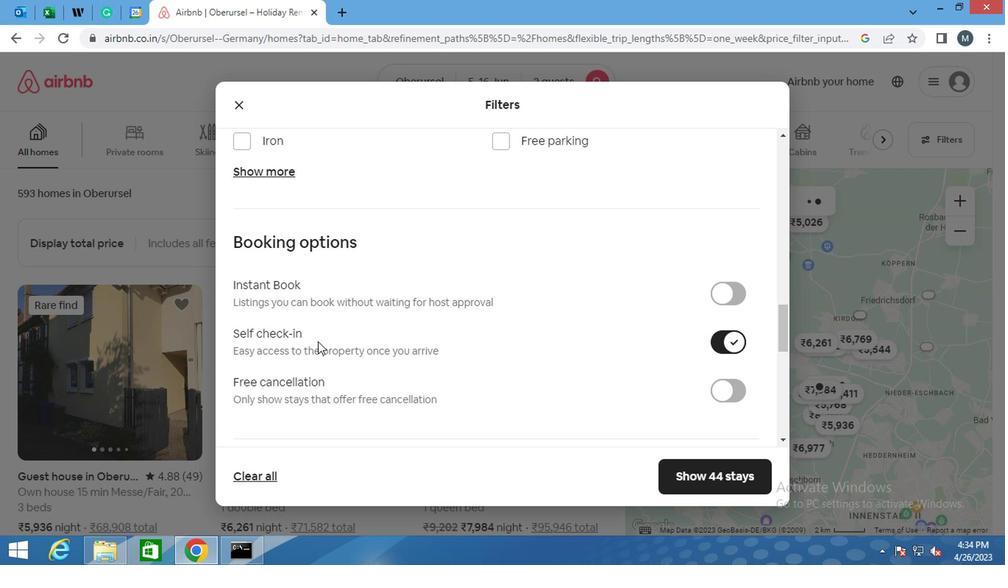 
Action: Mouse scrolled (315, 343) with delta (0, 0)
Screenshot: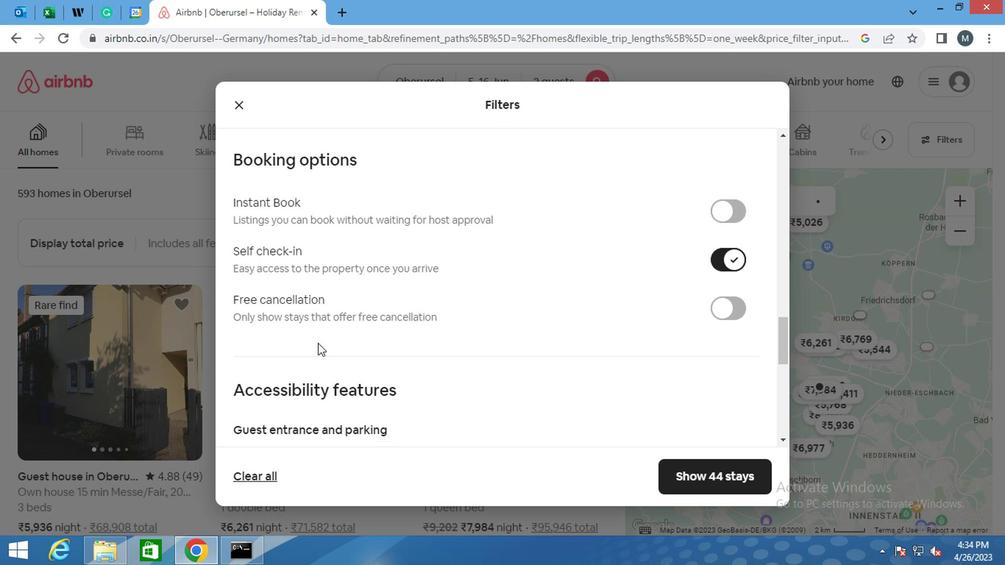 
Action: Mouse moved to (316, 345)
Screenshot: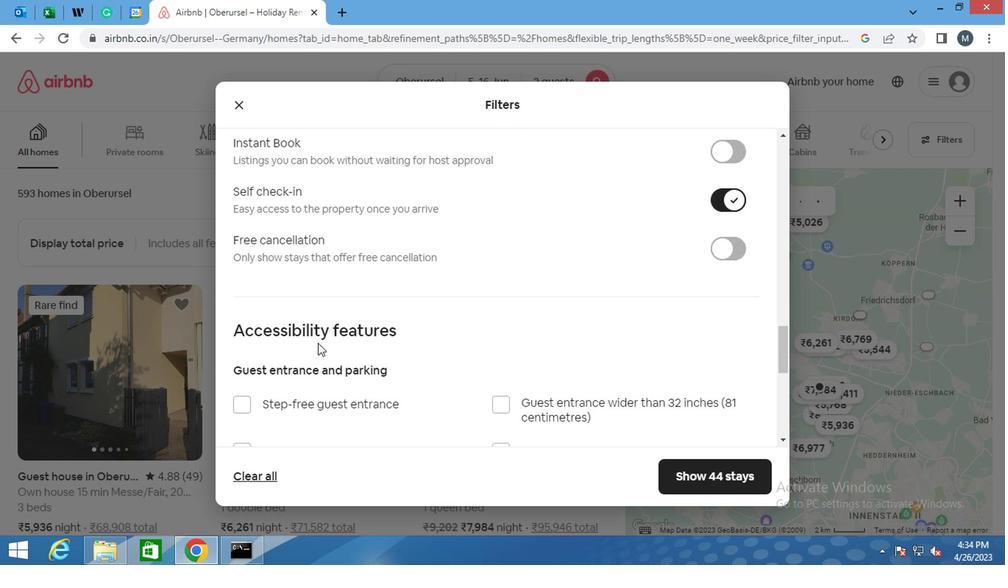 
Action: Mouse scrolled (316, 344) with delta (0, -1)
Screenshot: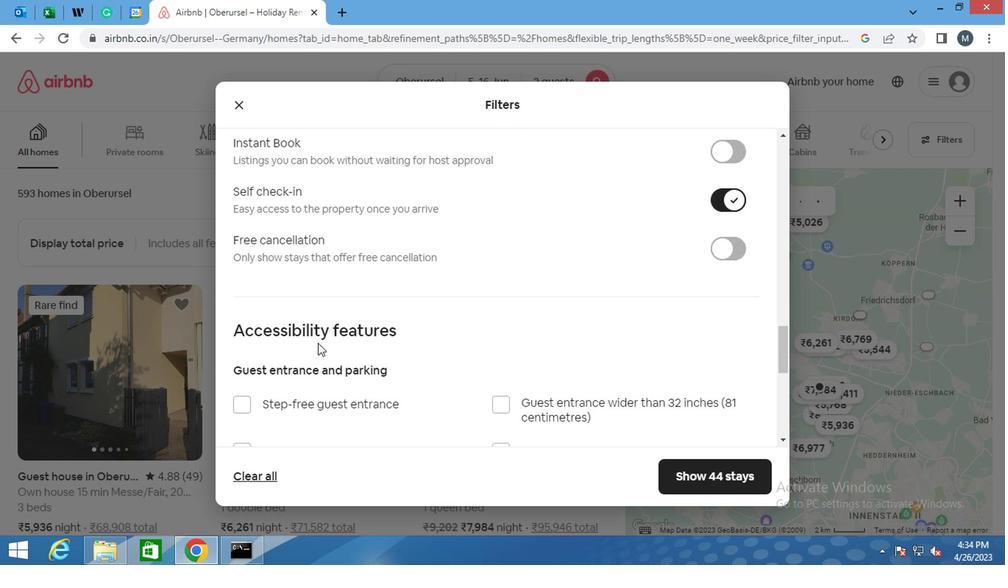 
Action: Mouse moved to (273, 357)
Screenshot: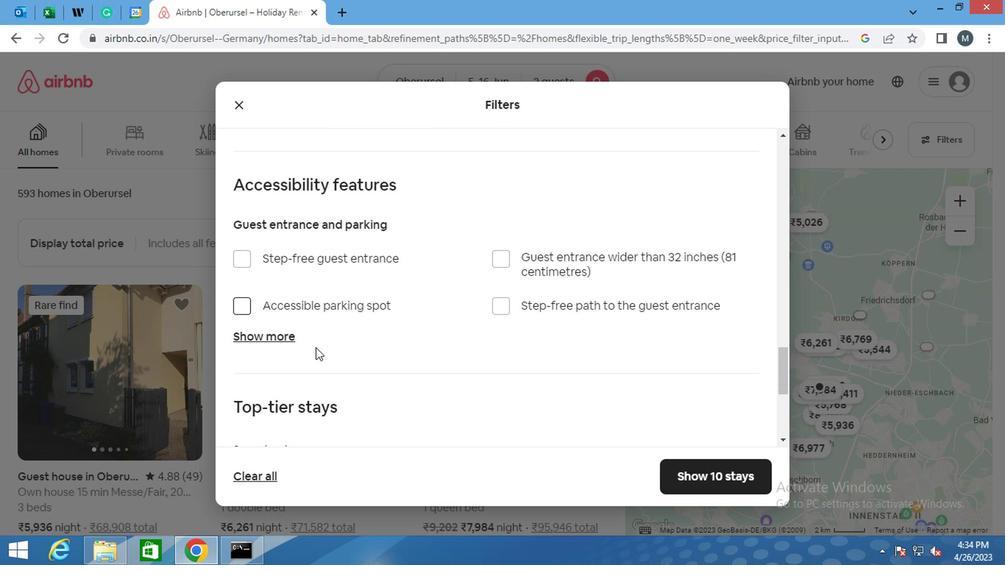 
Action: Mouse scrolled (273, 356) with delta (0, 0)
Screenshot: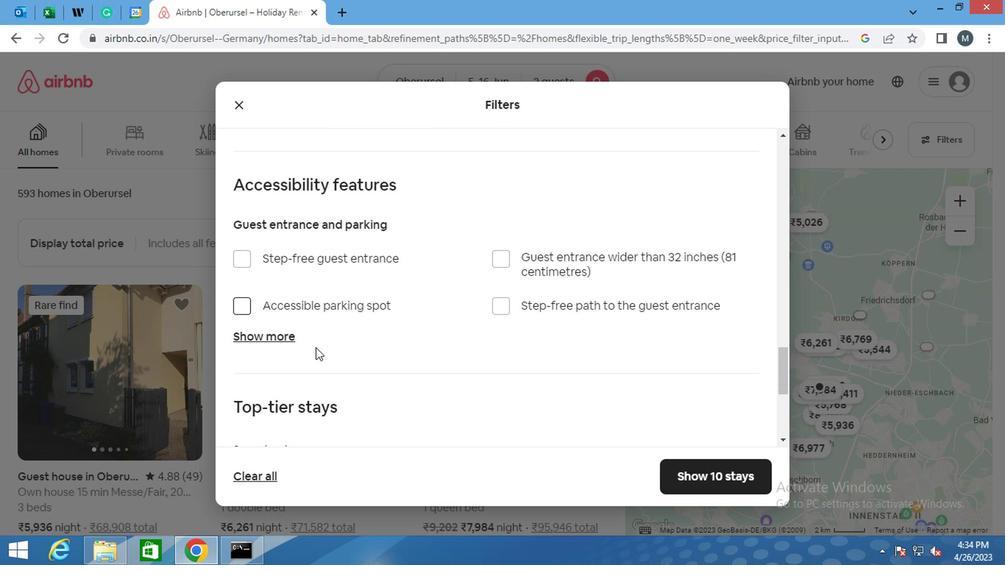 
Action: Mouse moved to (272, 358)
Screenshot: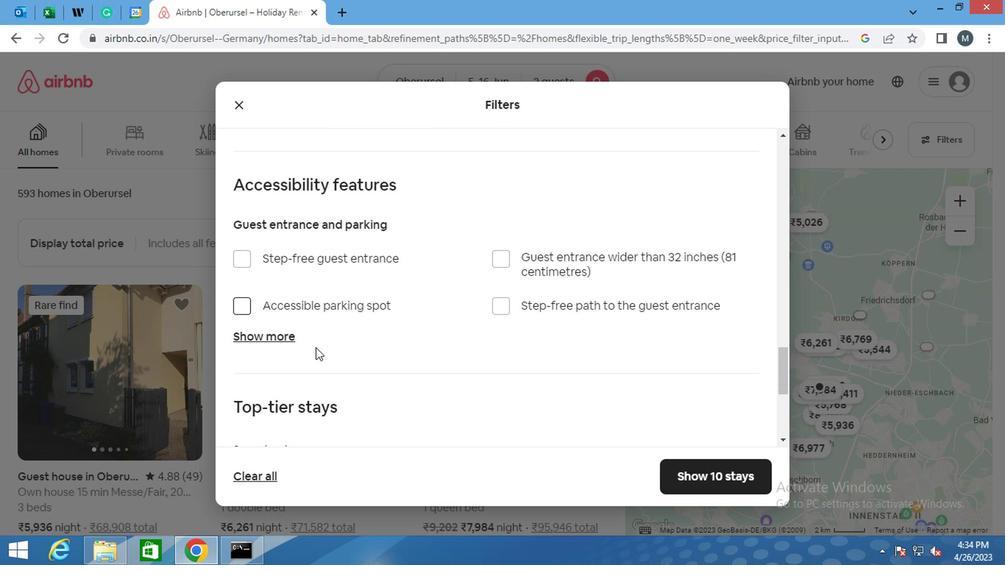 
Action: Mouse scrolled (272, 357) with delta (0, -1)
Screenshot: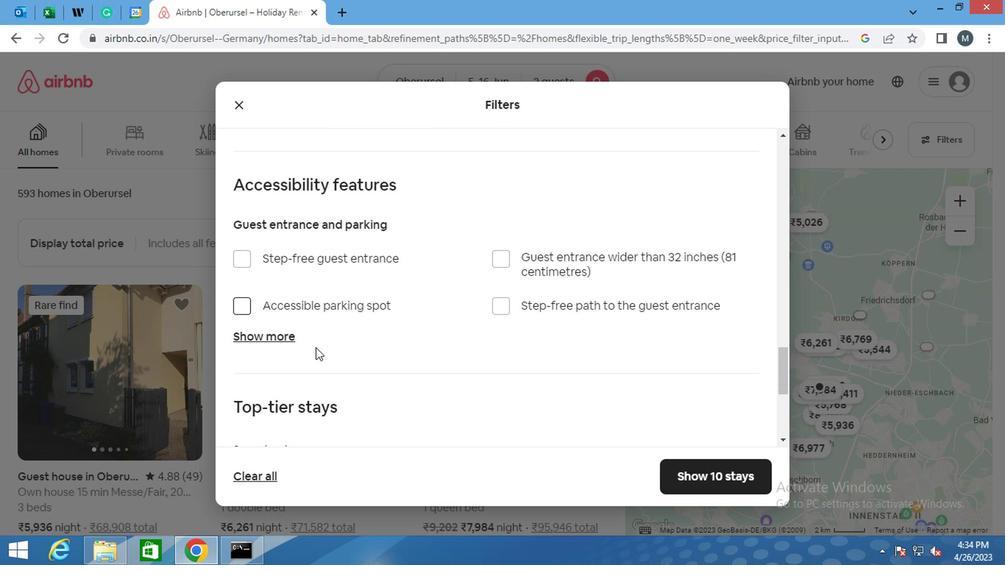
Action: Mouse moved to (269, 362)
Screenshot: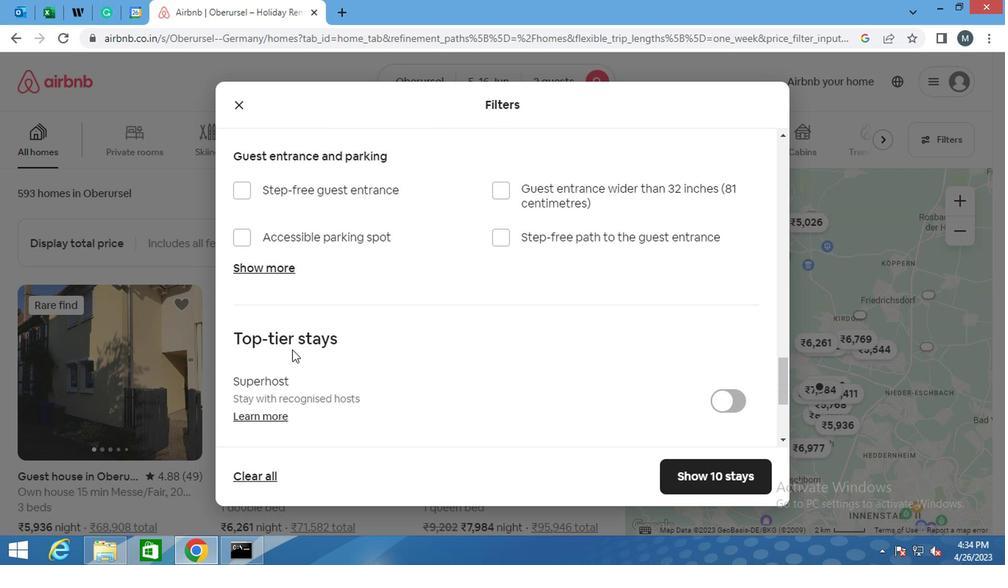 
Action: Mouse scrolled (269, 362) with delta (0, 0)
Screenshot: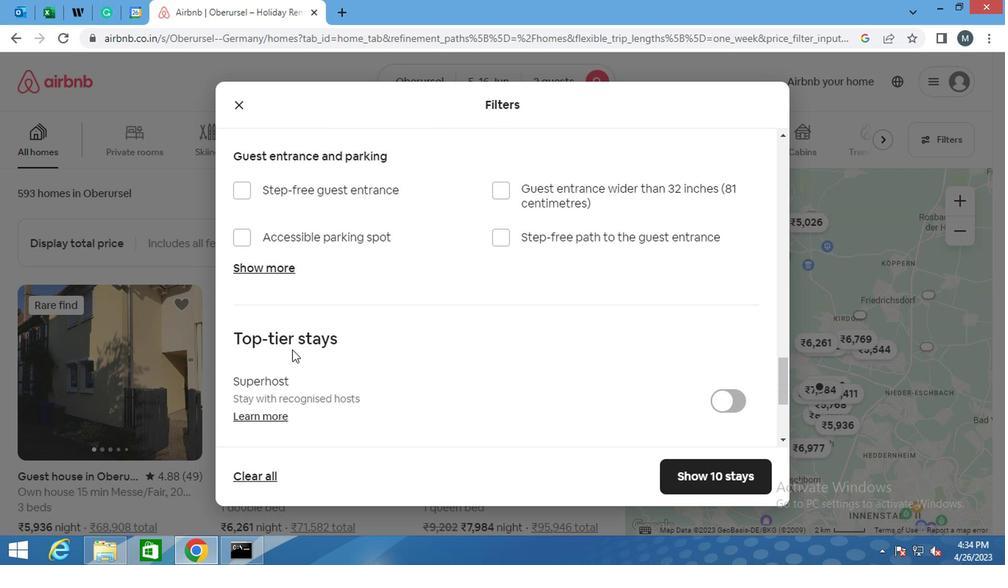 
Action: Mouse moved to (246, 344)
Screenshot: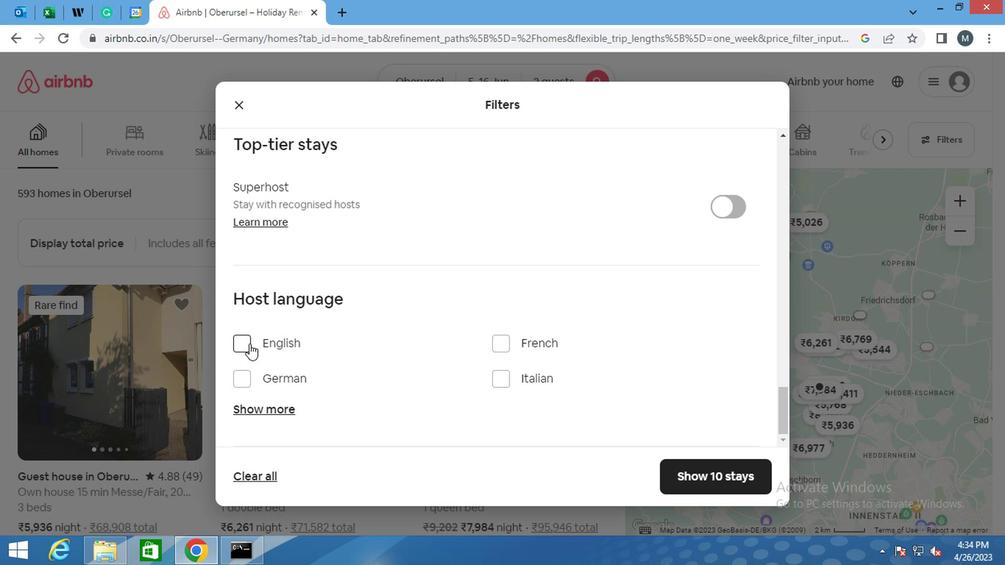 
Action: Mouse pressed left at (246, 344)
Screenshot: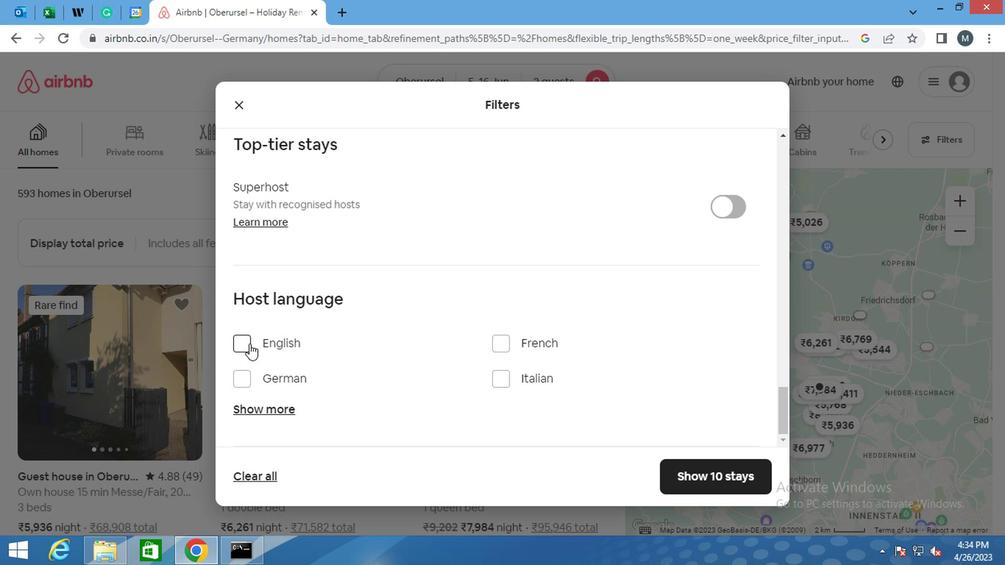 
Action: Mouse moved to (304, 339)
Screenshot: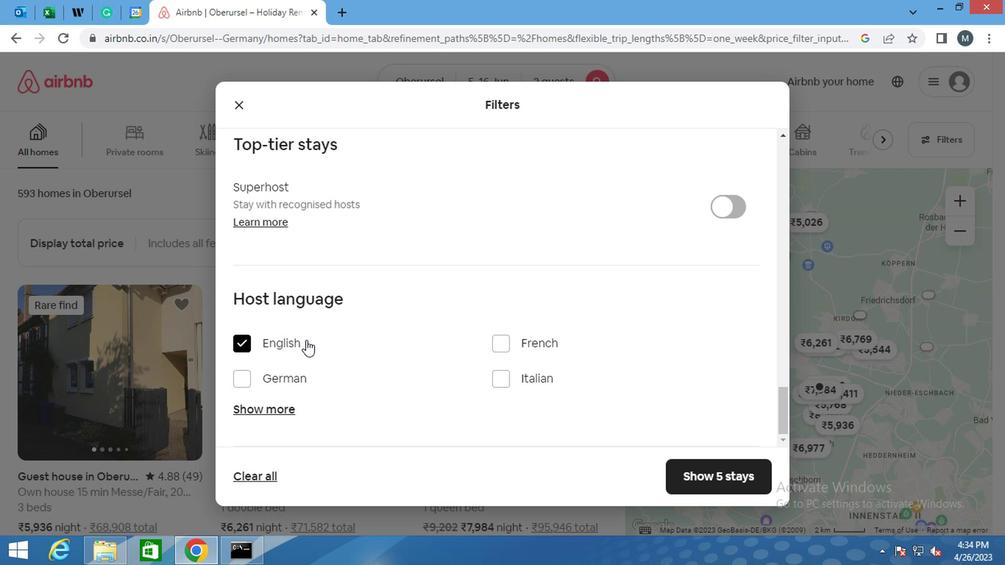 
Action: Mouse scrolled (304, 338) with delta (0, -1)
Screenshot: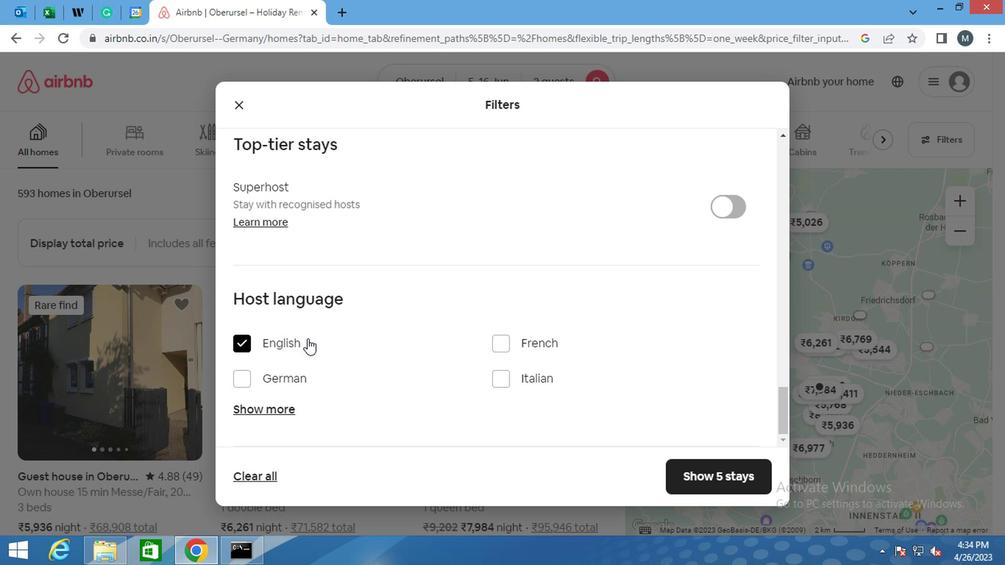 
Action: Mouse moved to (306, 339)
Screenshot: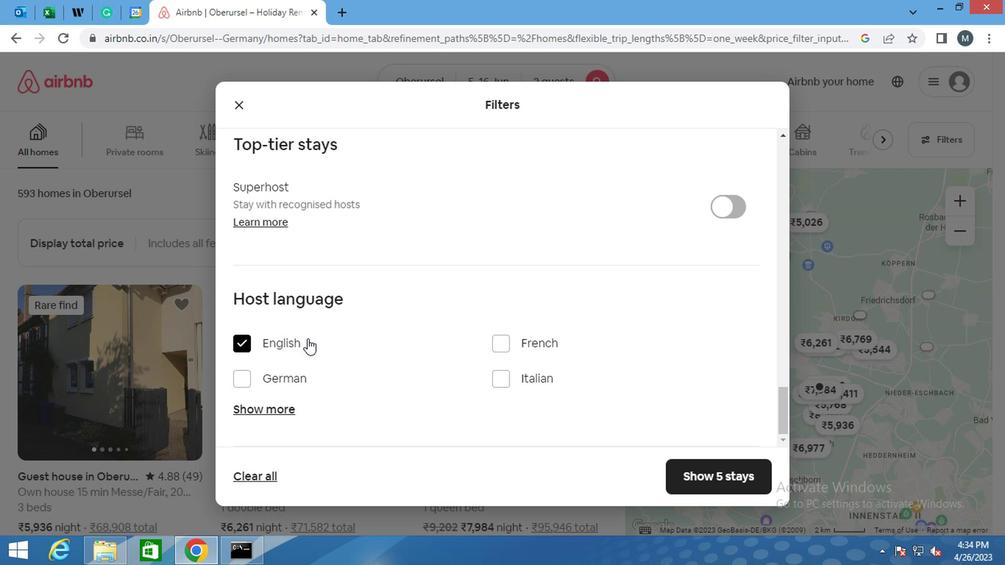 
Action: Mouse scrolled (306, 338) with delta (0, -1)
Screenshot: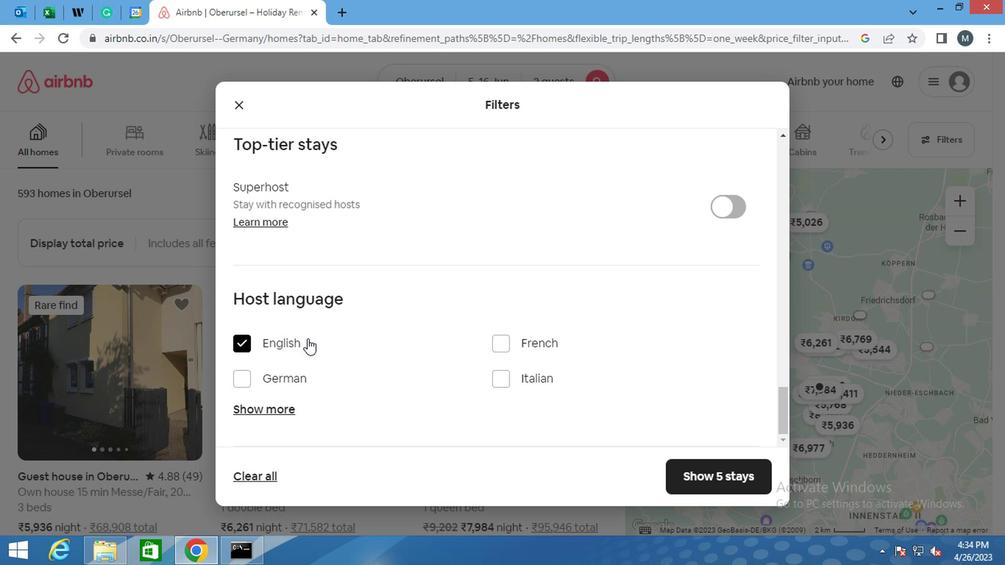
Action: Mouse moved to (307, 339)
Screenshot: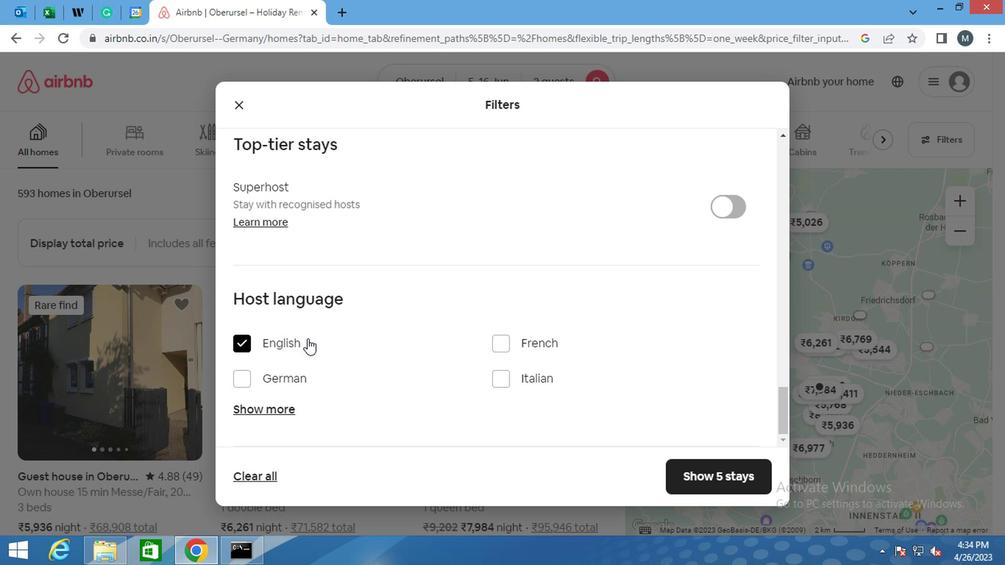 
Action: Mouse scrolled (307, 338) with delta (0, -1)
Screenshot: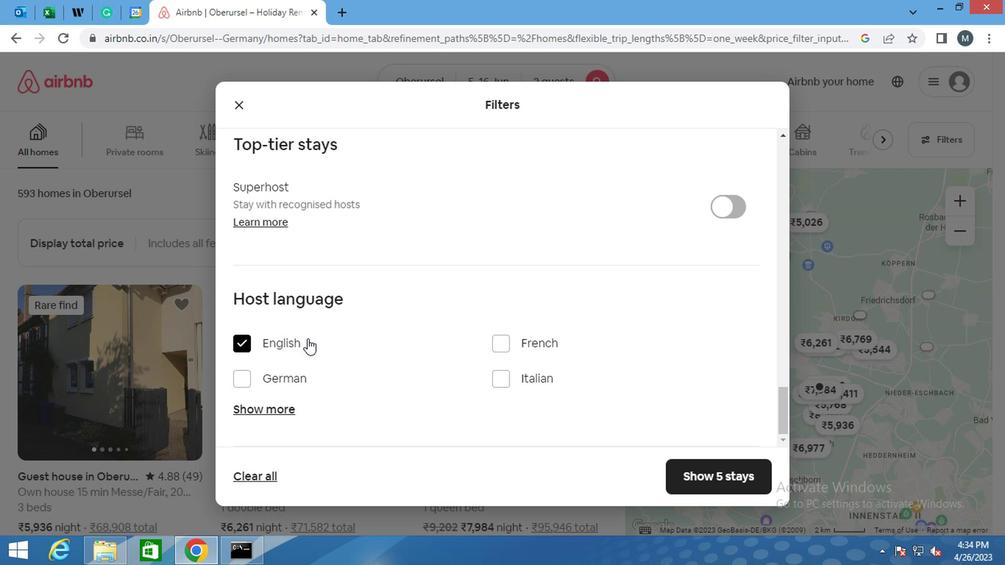 
Action: Mouse moved to (307, 342)
Screenshot: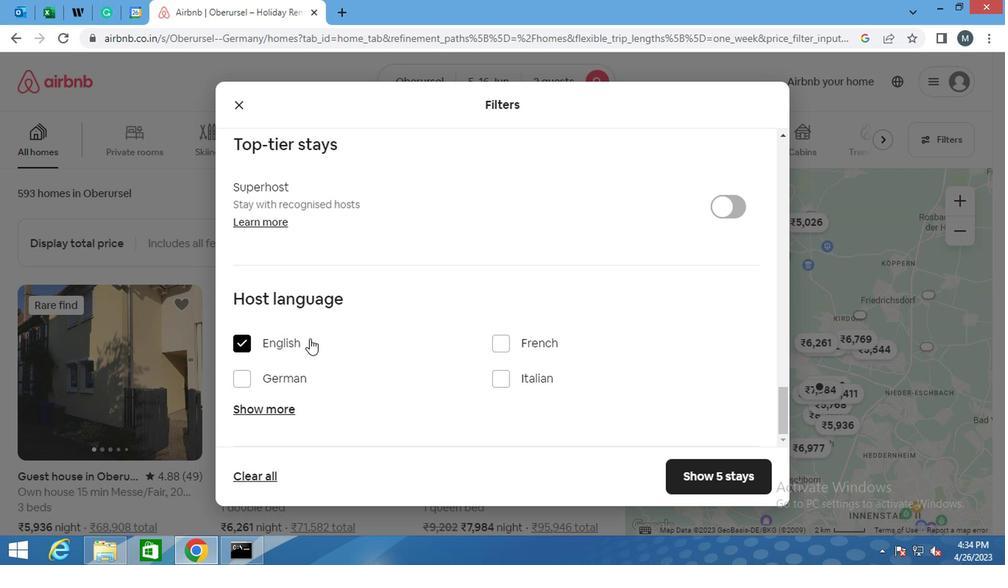 
Action: Mouse scrolled (307, 341) with delta (0, 0)
Screenshot: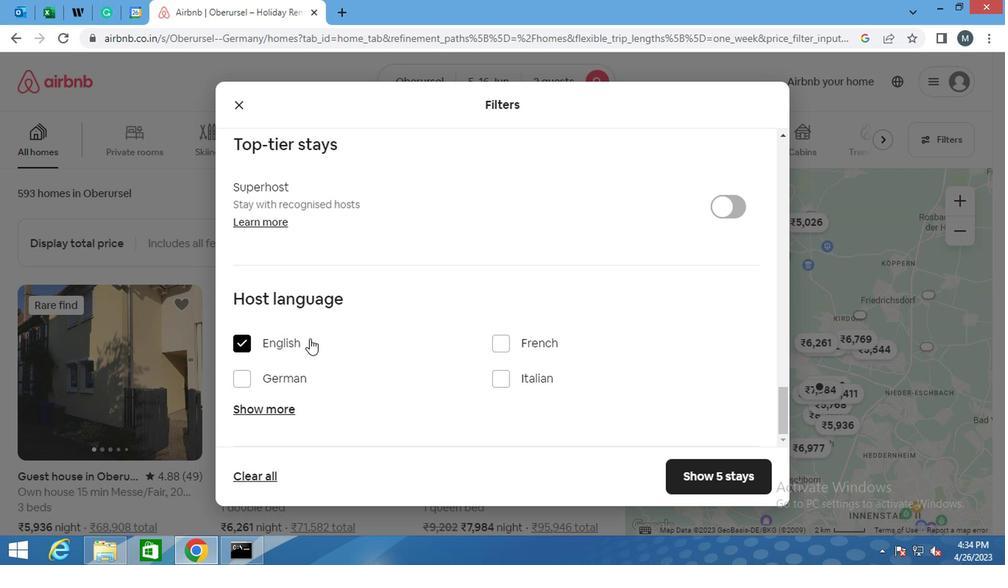 
Action: Mouse moved to (307, 347)
Screenshot: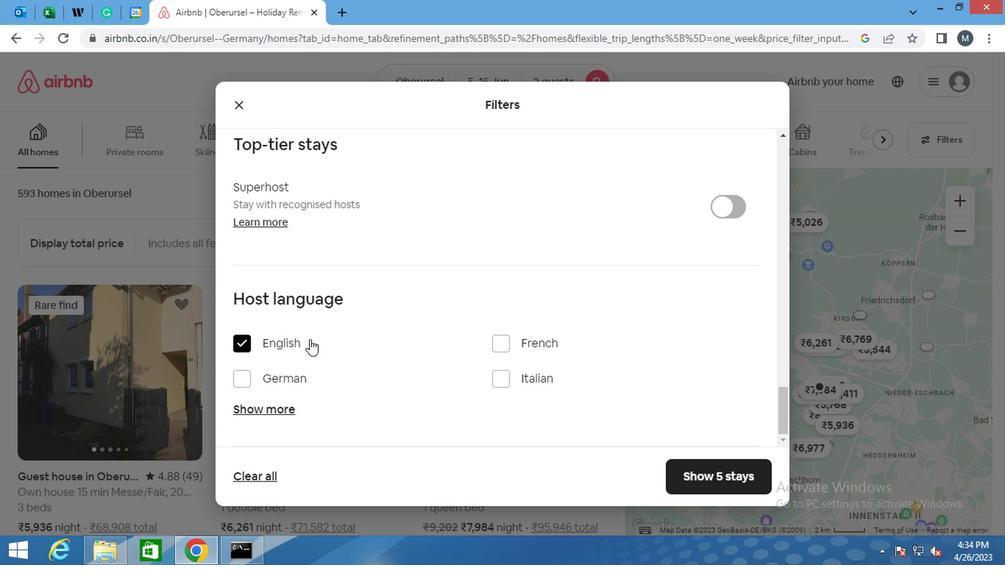 
Action: Mouse scrolled (307, 346) with delta (0, -1)
Screenshot: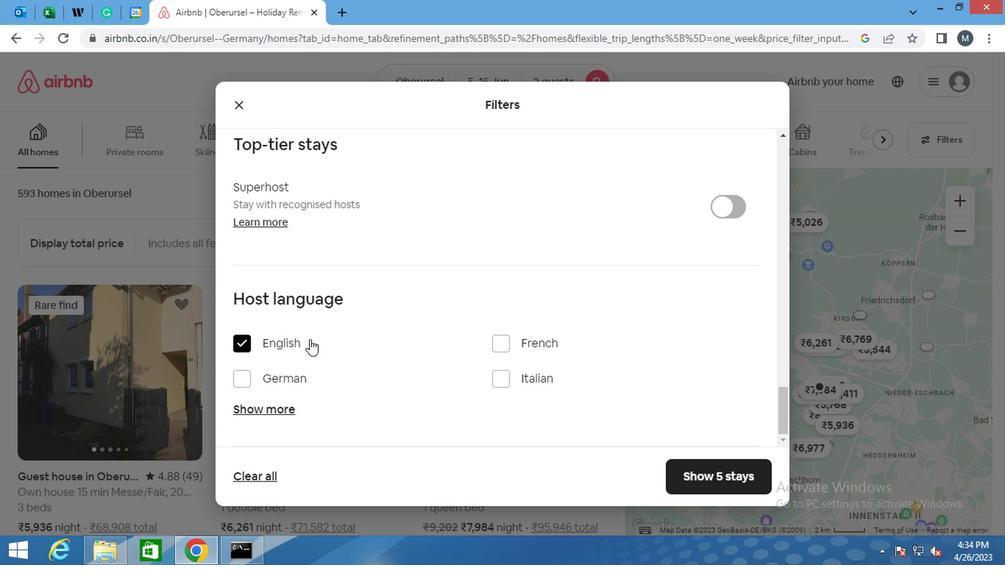
Action: Mouse moved to (307, 351)
Screenshot: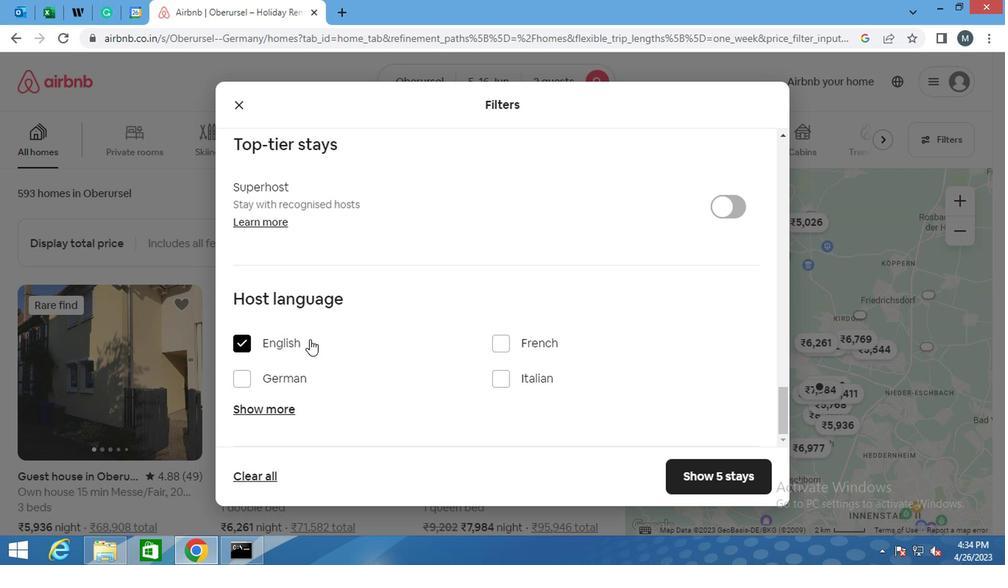 
Action: Mouse scrolled (307, 351) with delta (0, 0)
Screenshot: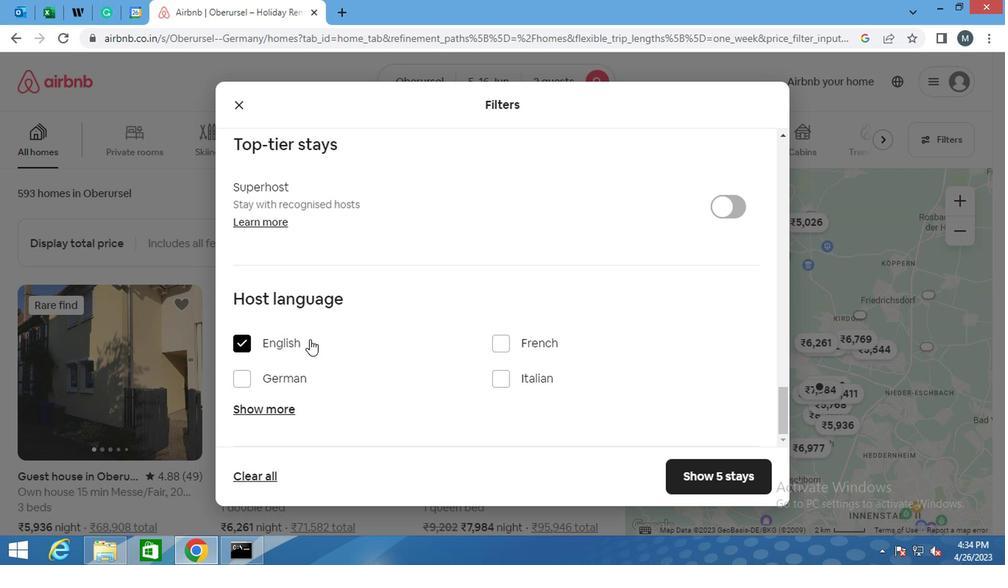 
Action: Mouse moved to (704, 469)
Screenshot: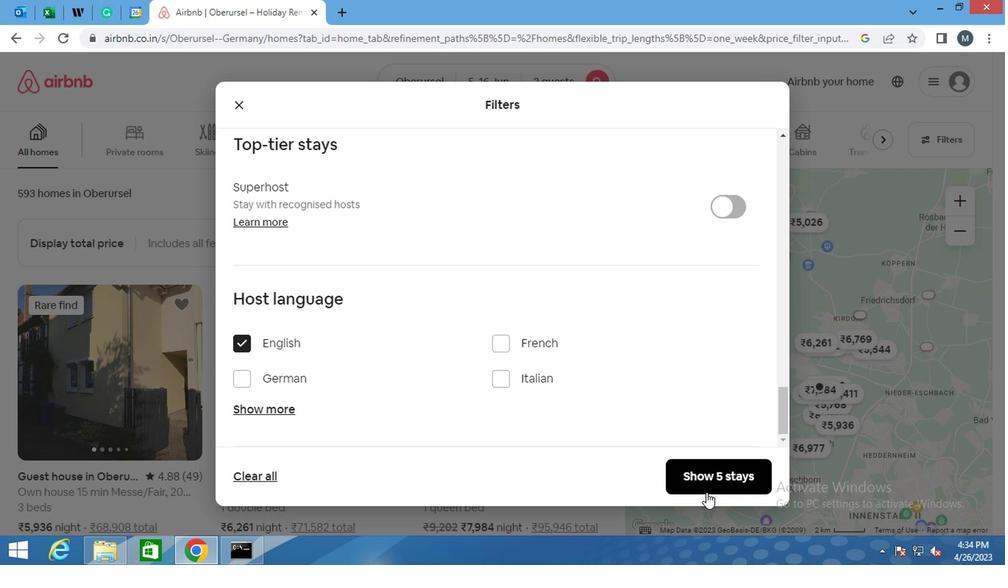 
Action: Mouse pressed left at (704, 469)
Screenshot: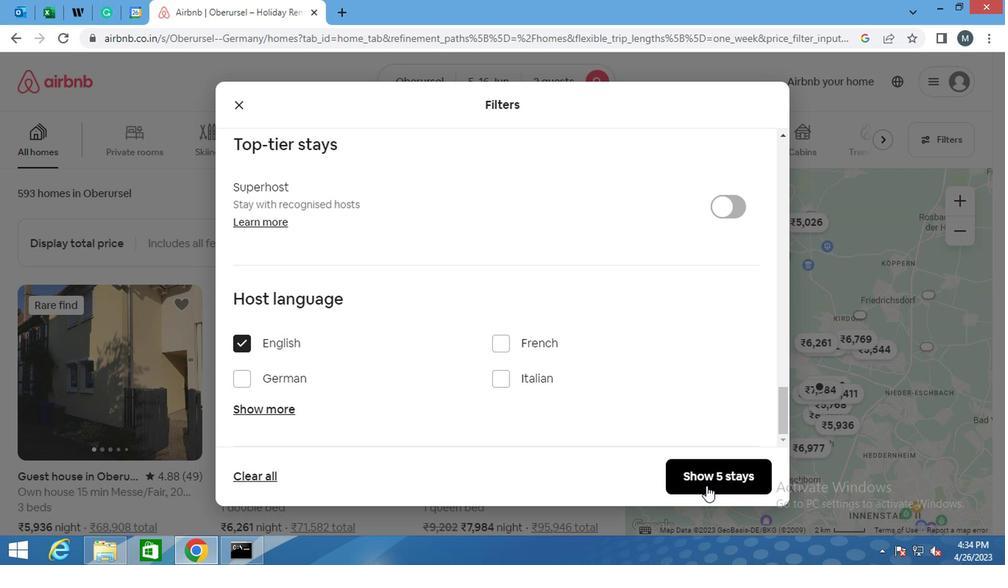 
Action: Mouse moved to (705, 469)
Screenshot: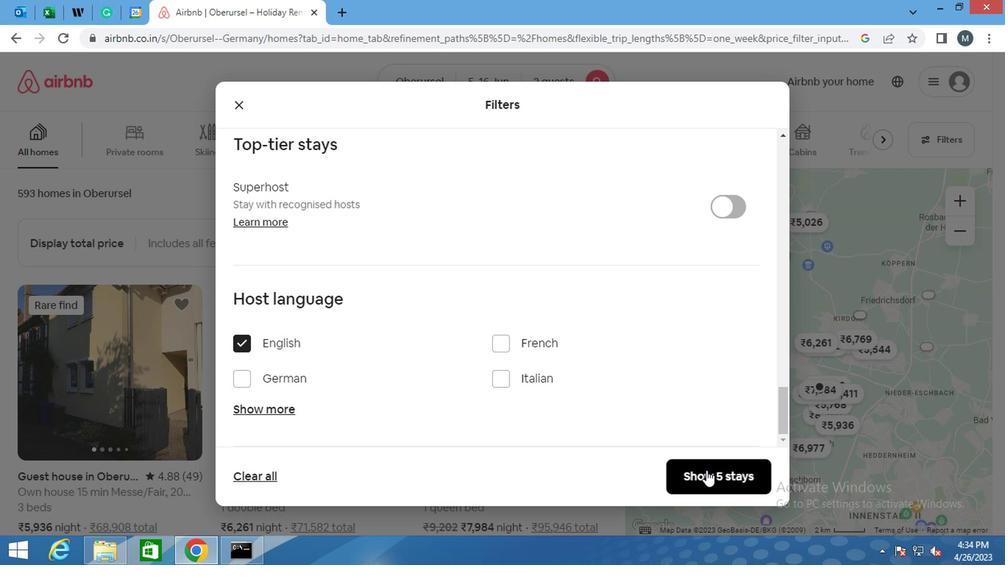 
